 Task: Research Airbnb accommodation in Ãinh Van, Vietnam from 12th December, 2023 to 16th December, 2023 for 8 adults. Place can be private room with 8 bedrooms having 8 beds and 8 bathrooms. Property type can be hotel. Amenities needed are: wifi, TV, free parkinig on premises, gym, breakfast.
Action: Mouse moved to (420, 80)
Screenshot: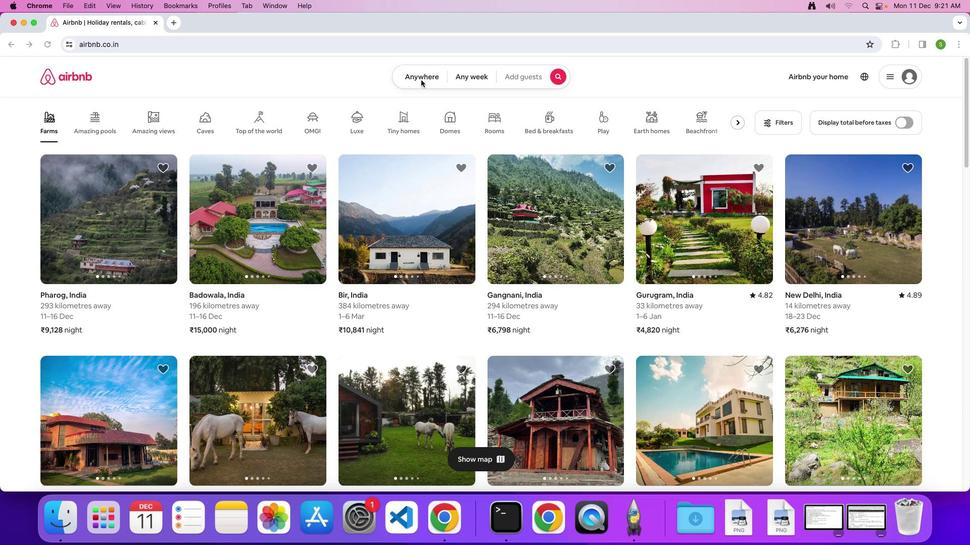 
Action: Mouse pressed left at (420, 80)
Screenshot: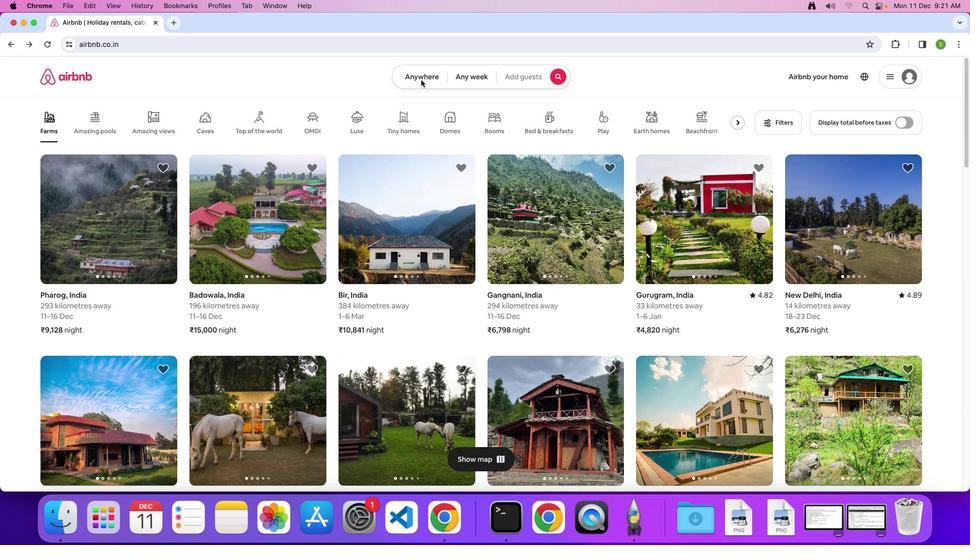 
Action: Mouse pressed left at (420, 80)
Screenshot: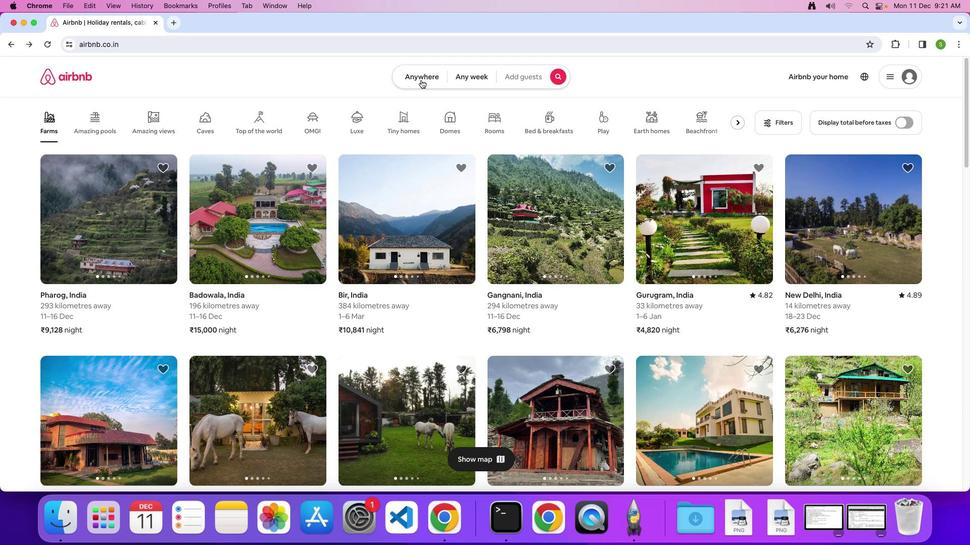
Action: Mouse moved to (346, 113)
Screenshot: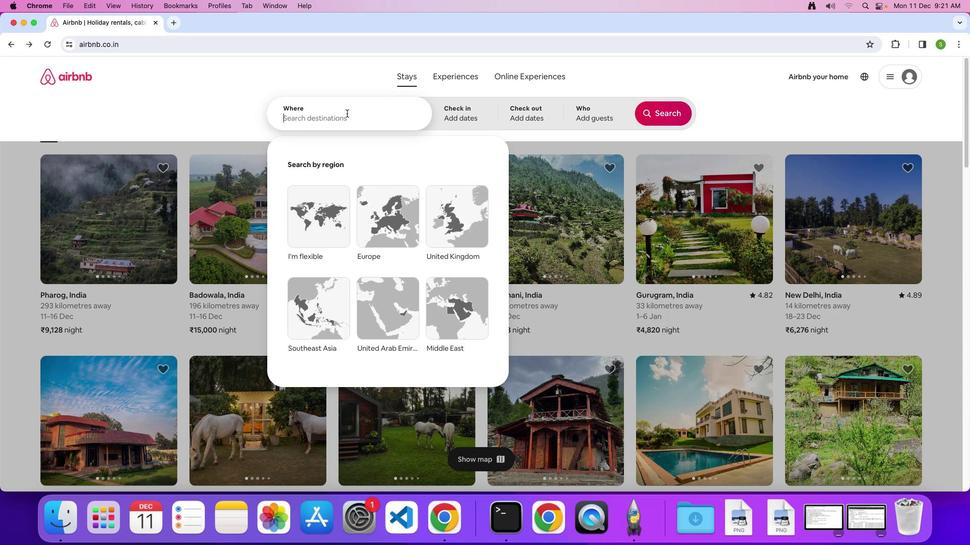 
Action: Mouse pressed left at (346, 113)
Screenshot: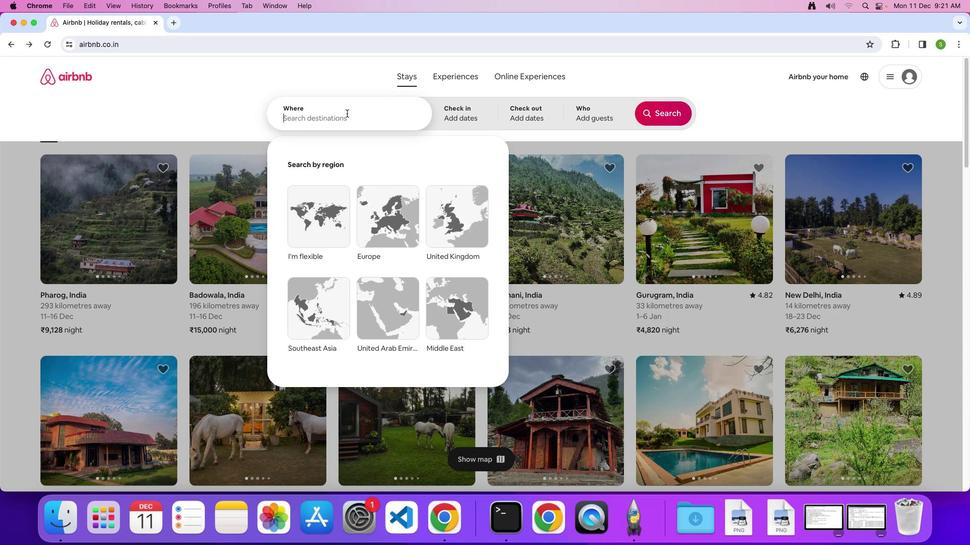 
Action: Key pressed 'D'Key.caps_lock'i''n''h'Key.spaceKey.shift'V''a''n'','Key.spaceKey.shift'V''i''e''t''n''a''m'Key.enter
Screenshot: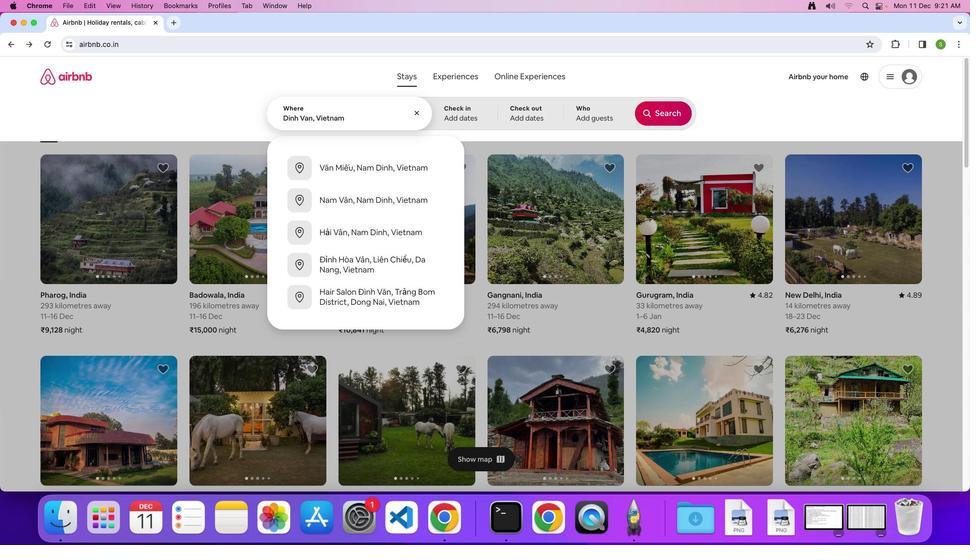 
Action: Mouse moved to (356, 293)
Screenshot: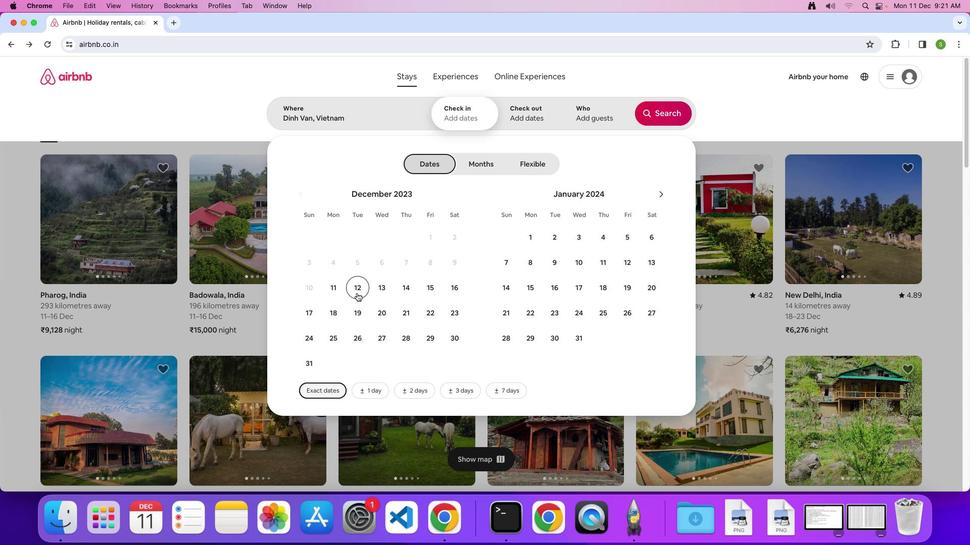 
Action: Mouse pressed left at (356, 293)
Screenshot: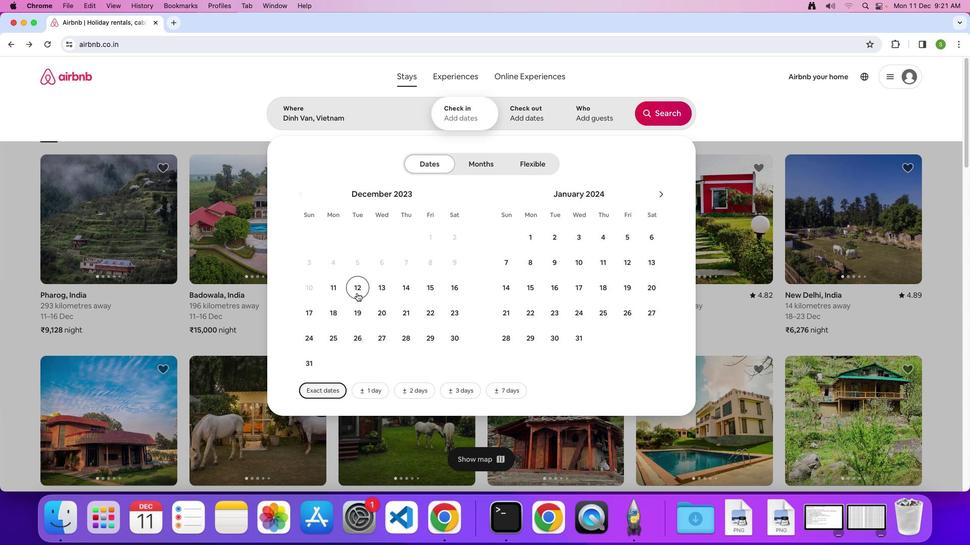 
Action: Mouse moved to (461, 292)
Screenshot: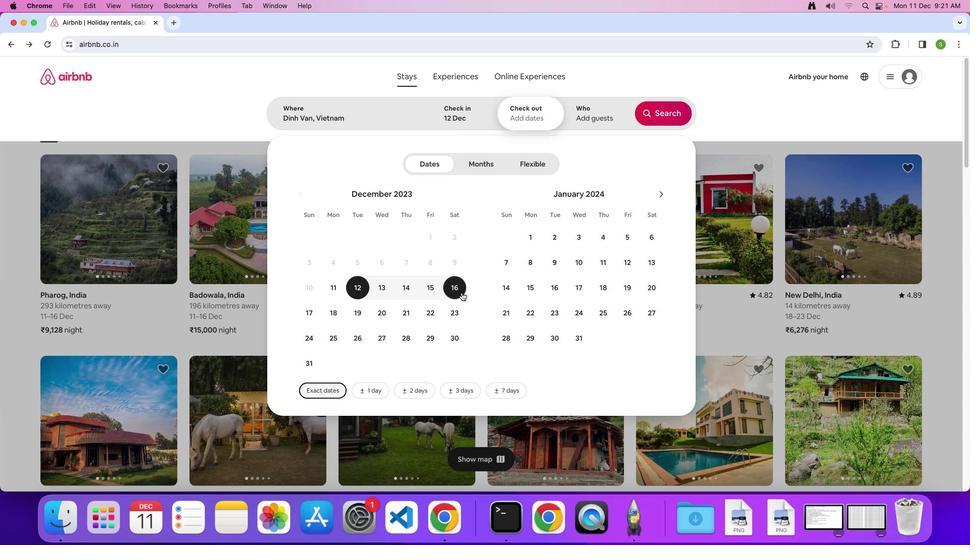 
Action: Mouse pressed left at (461, 292)
Screenshot: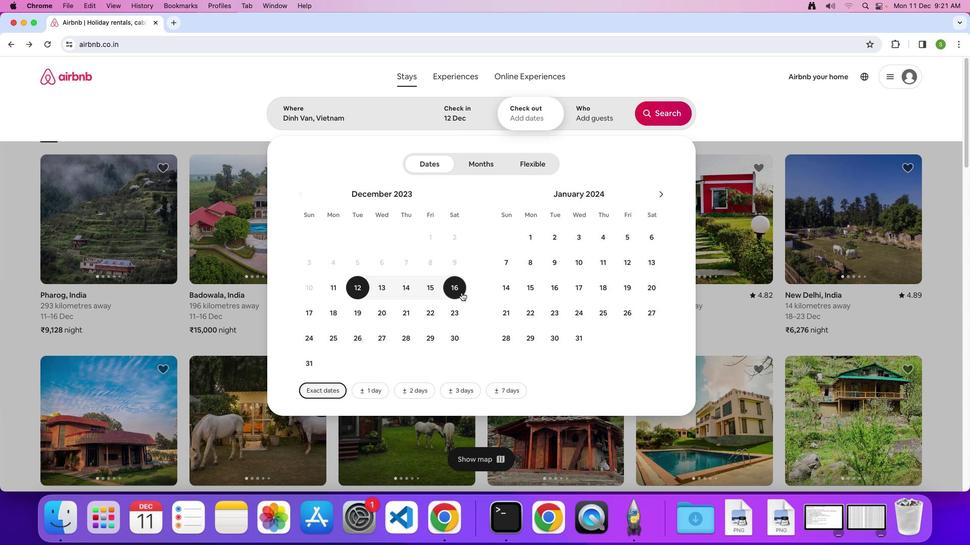 
Action: Mouse moved to (587, 109)
Screenshot: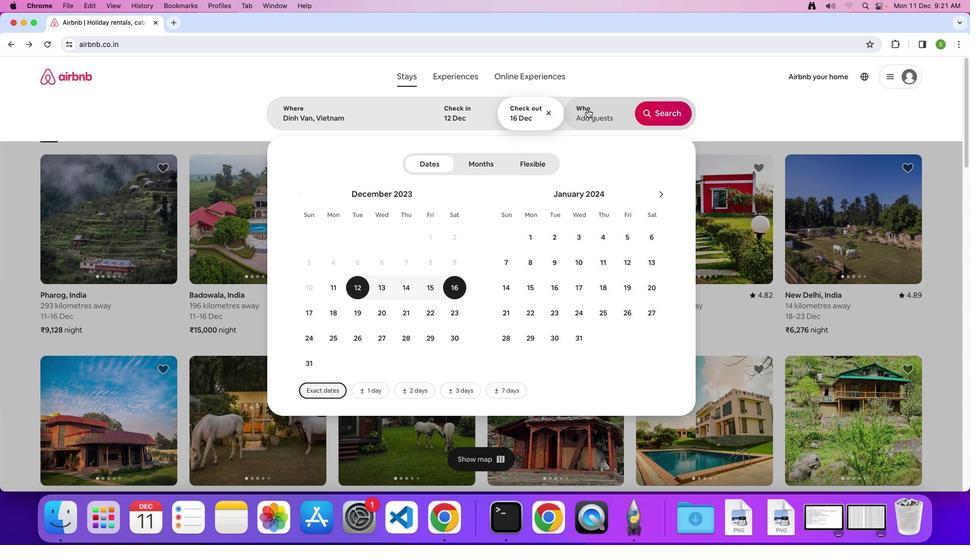 
Action: Mouse pressed left at (587, 109)
Screenshot: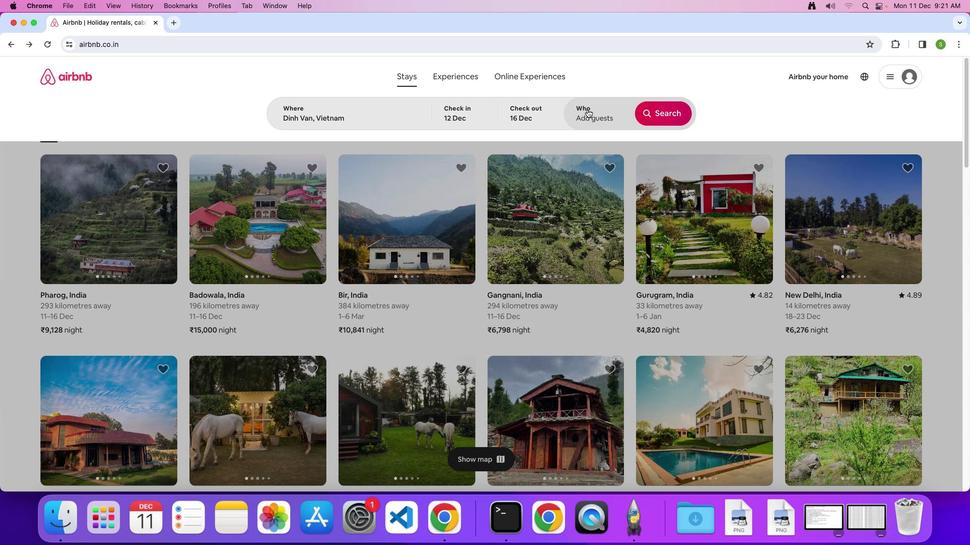 
Action: Mouse moved to (664, 165)
Screenshot: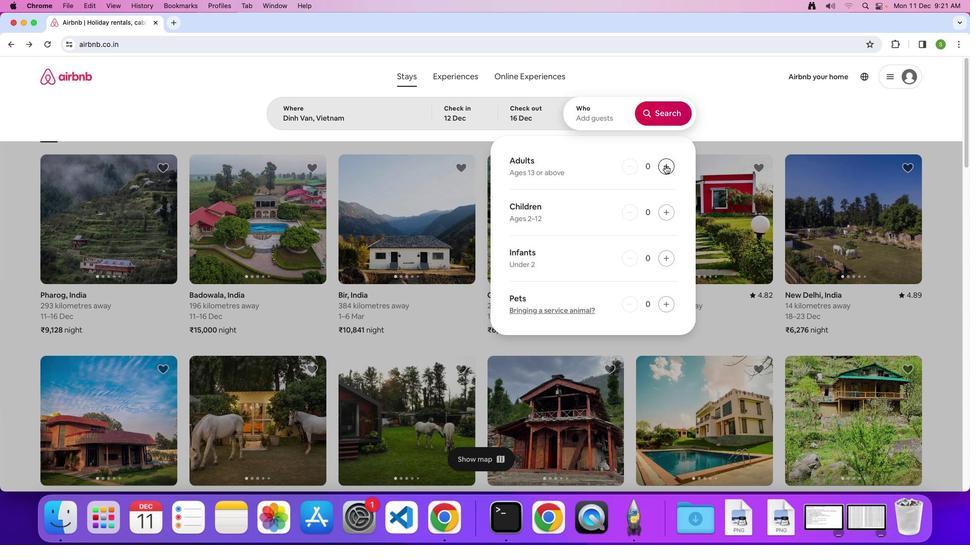 
Action: Mouse pressed left at (664, 165)
Screenshot: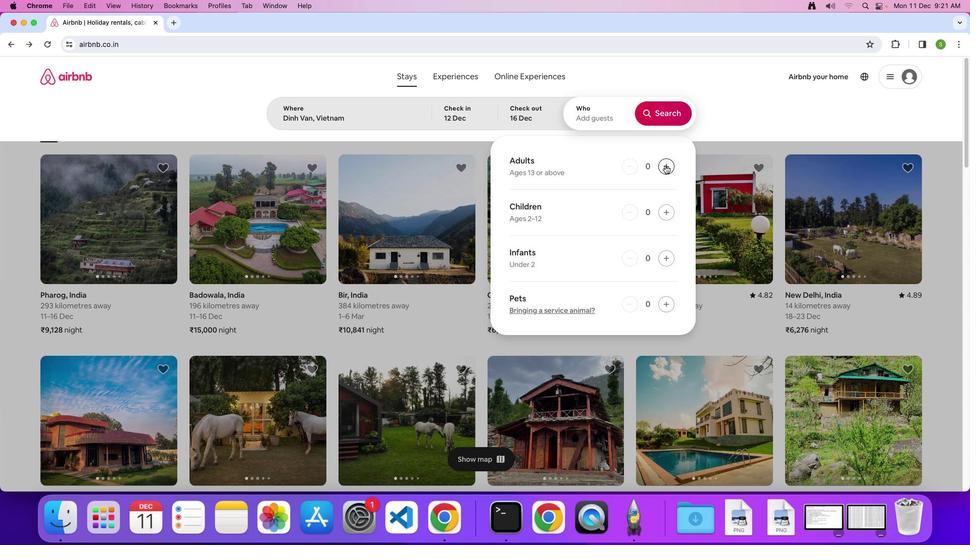 
Action: Mouse pressed left at (664, 165)
Screenshot: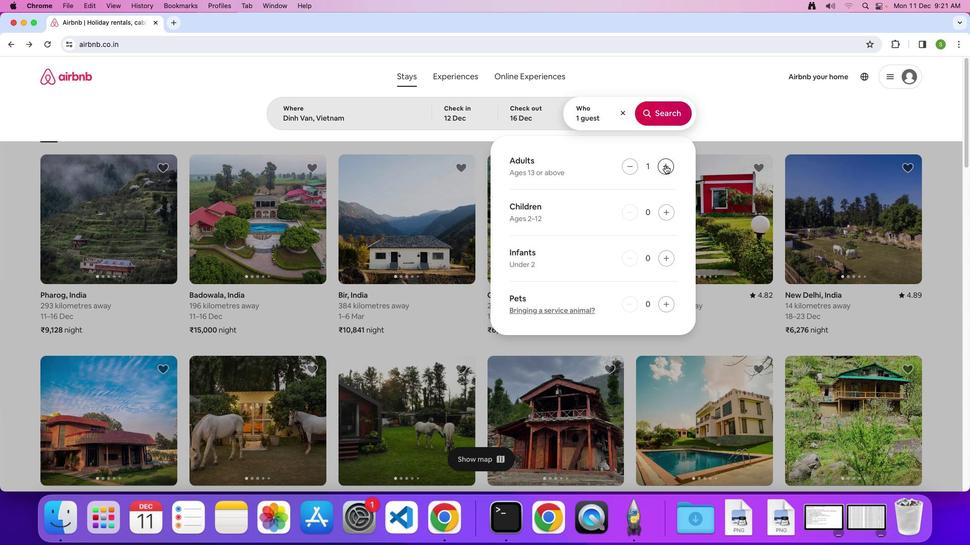 
Action: Mouse pressed left at (664, 165)
Screenshot: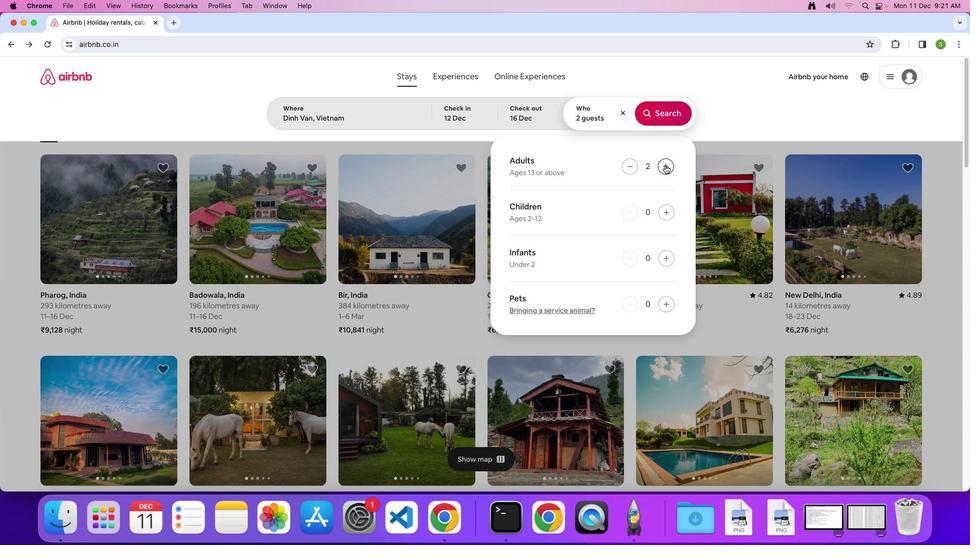 
Action: Mouse pressed left at (664, 165)
Screenshot: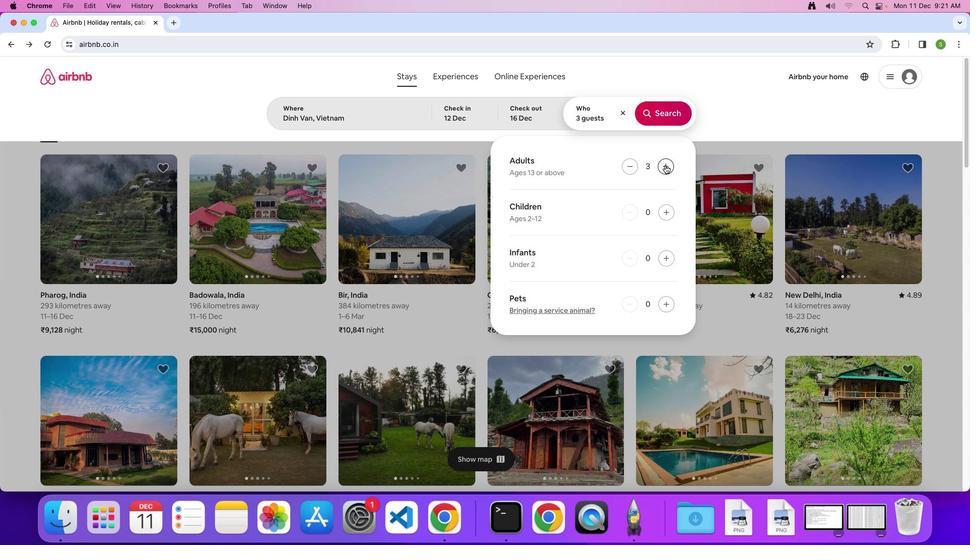 
Action: Mouse pressed left at (664, 165)
Screenshot: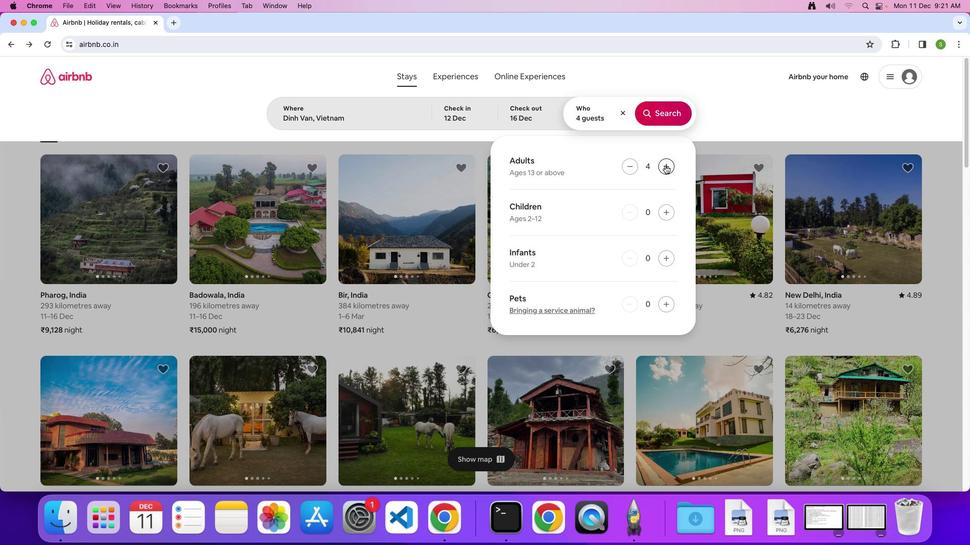 
Action: Mouse pressed left at (664, 165)
Screenshot: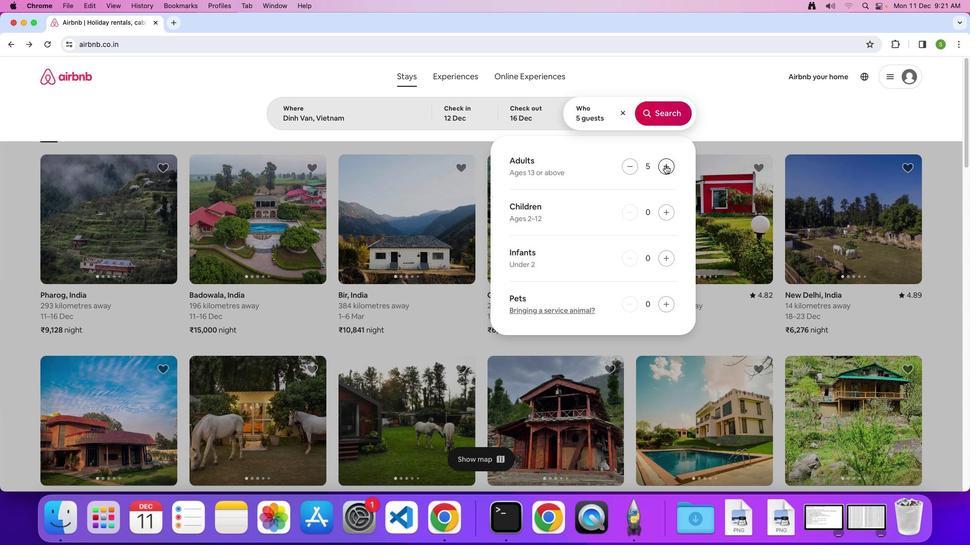 
Action: Mouse pressed left at (664, 165)
Screenshot: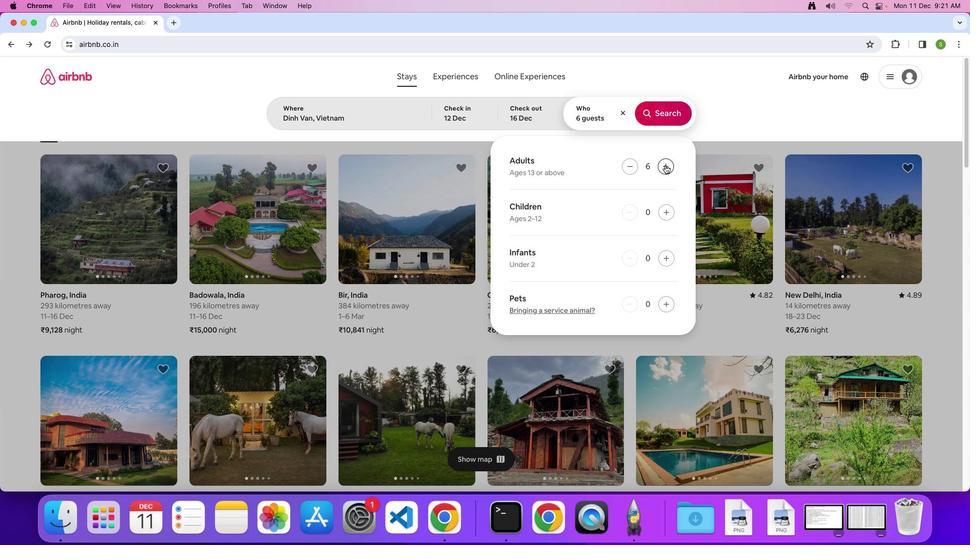 
Action: Mouse pressed left at (664, 165)
Screenshot: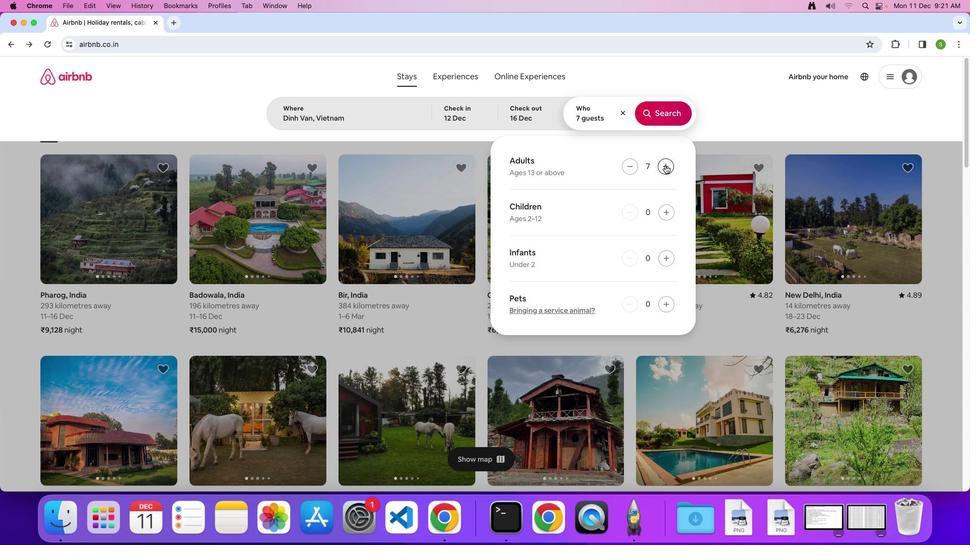 
Action: Mouse moved to (668, 115)
Screenshot: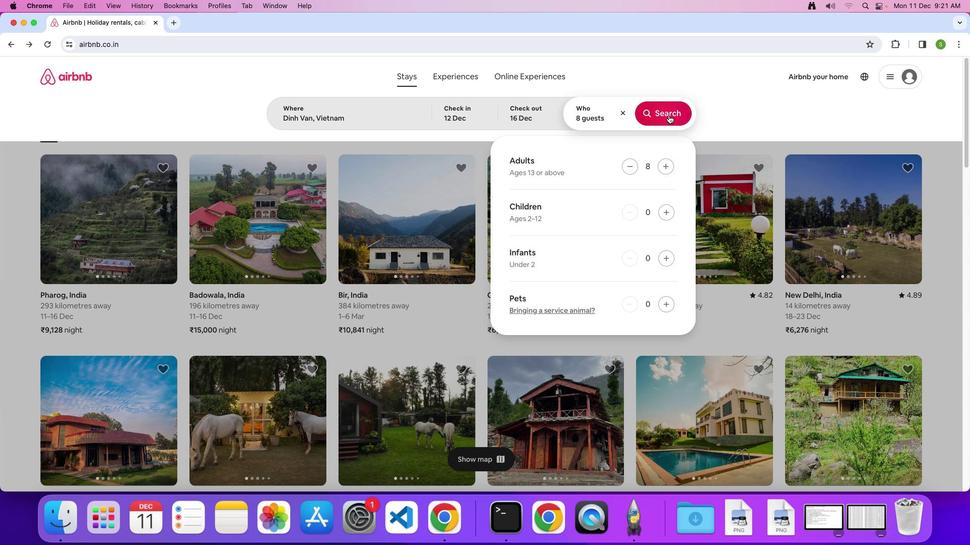 
Action: Mouse pressed left at (668, 115)
Screenshot: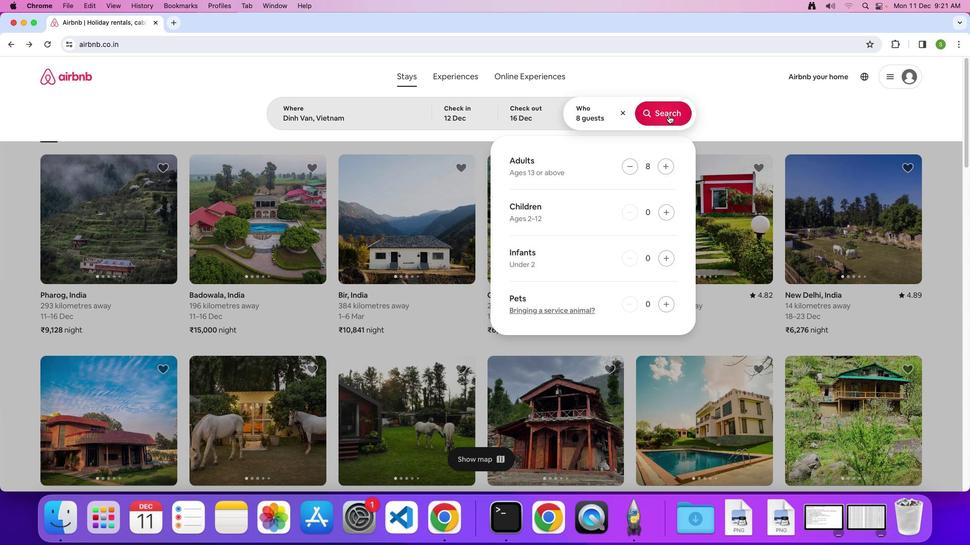 
Action: Mouse moved to (799, 117)
Screenshot: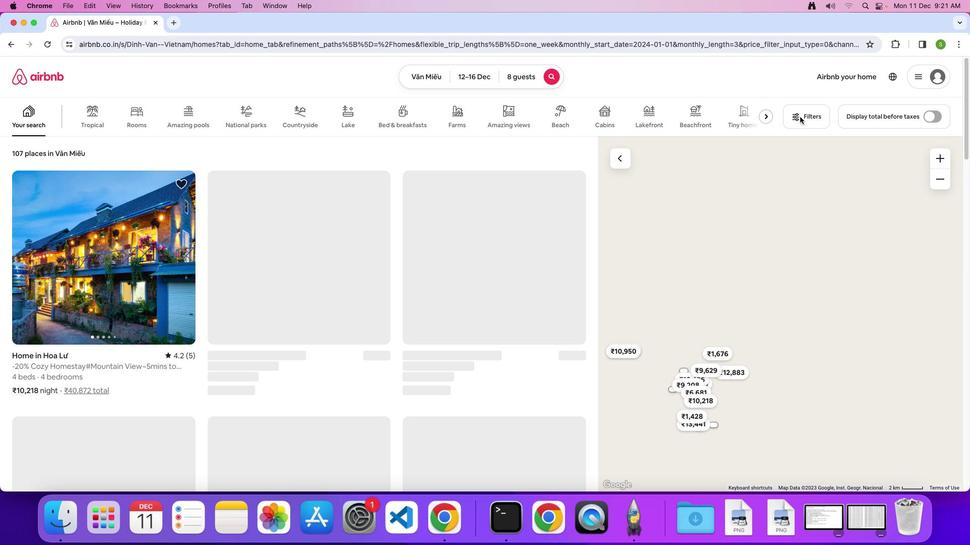
Action: Mouse pressed left at (799, 117)
Screenshot: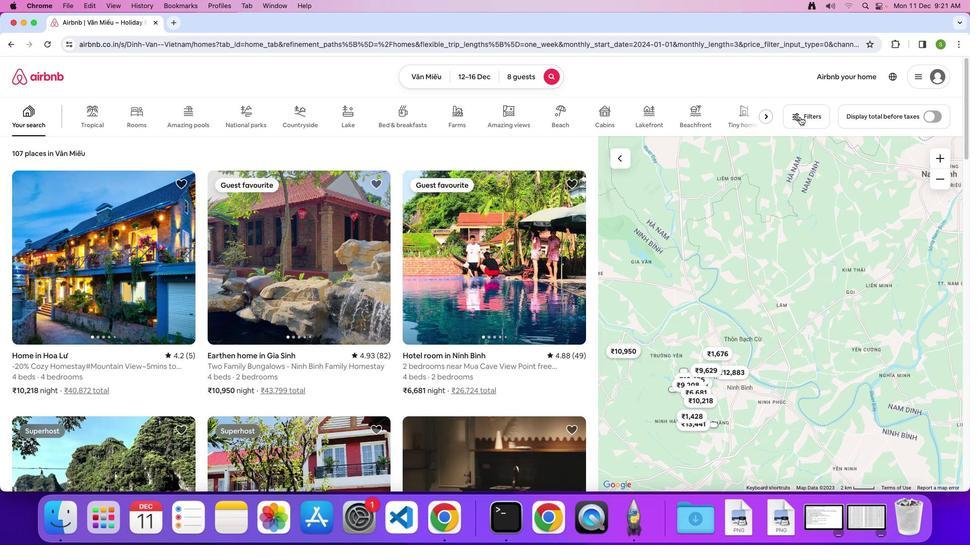 
Action: Mouse moved to (471, 321)
Screenshot: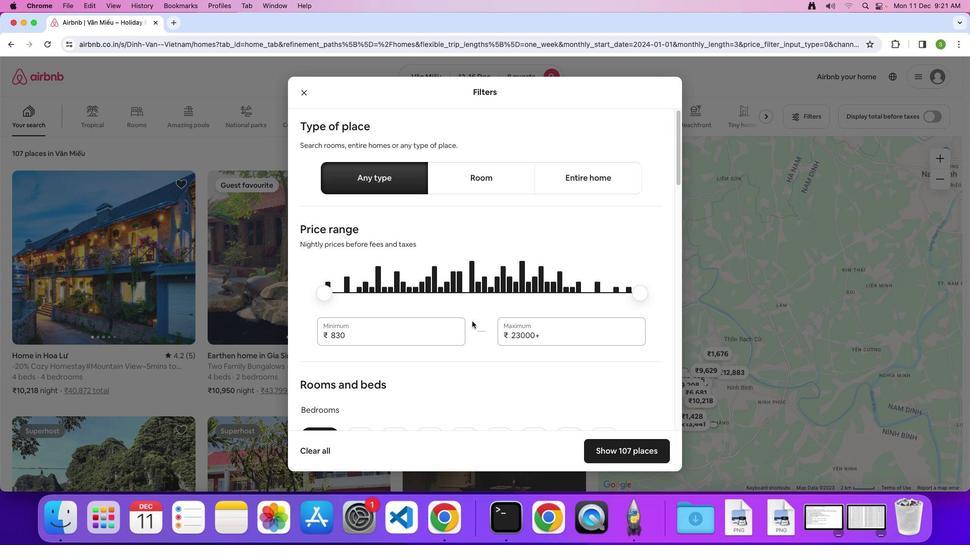 
Action: Mouse scrolled (471, 321) with delta (0, 0)
Screenshot: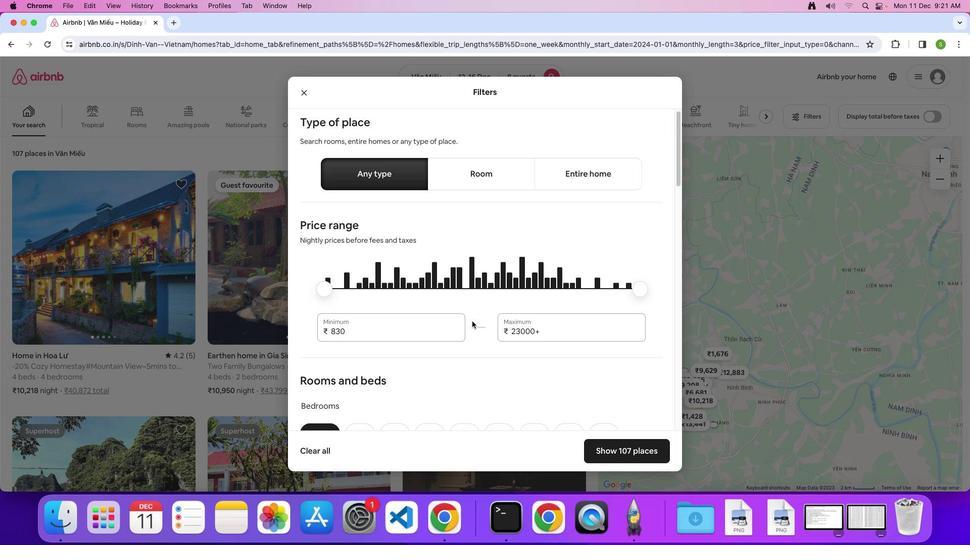 
Action: Mouse moved to (471, 321)
Screenshot: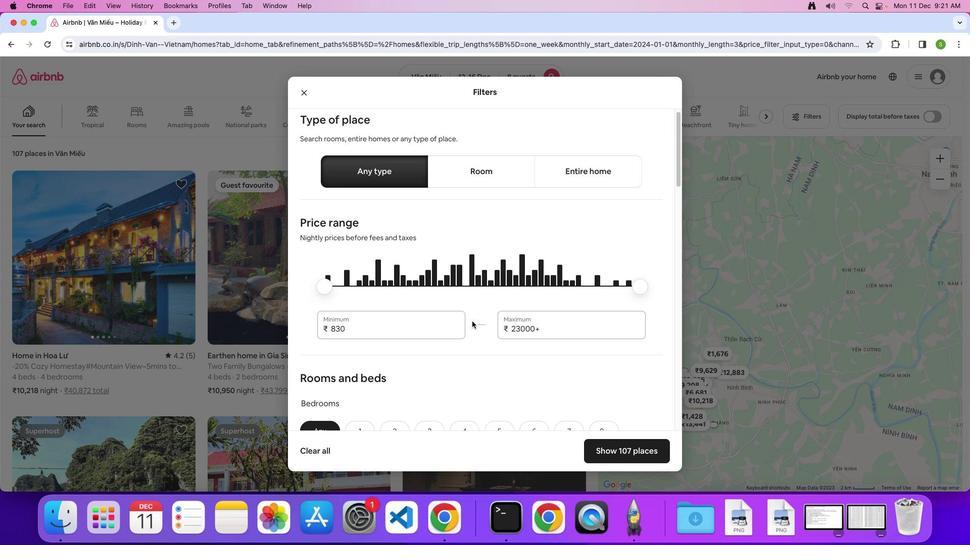 
Action: Mouse scrolled (471, 321) with delta (0, 0)
Screenshot: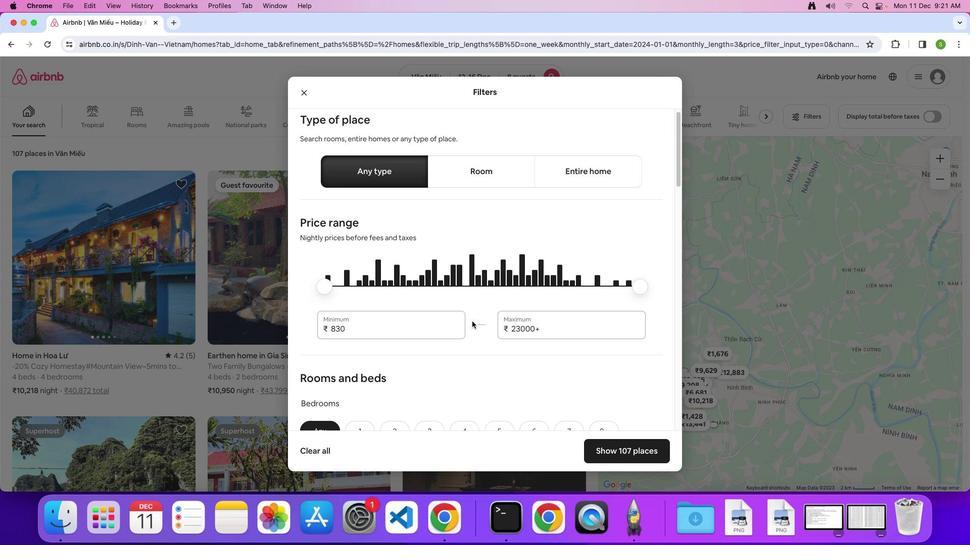 
Action: Mouse moved to (471, 321)
Screenshot: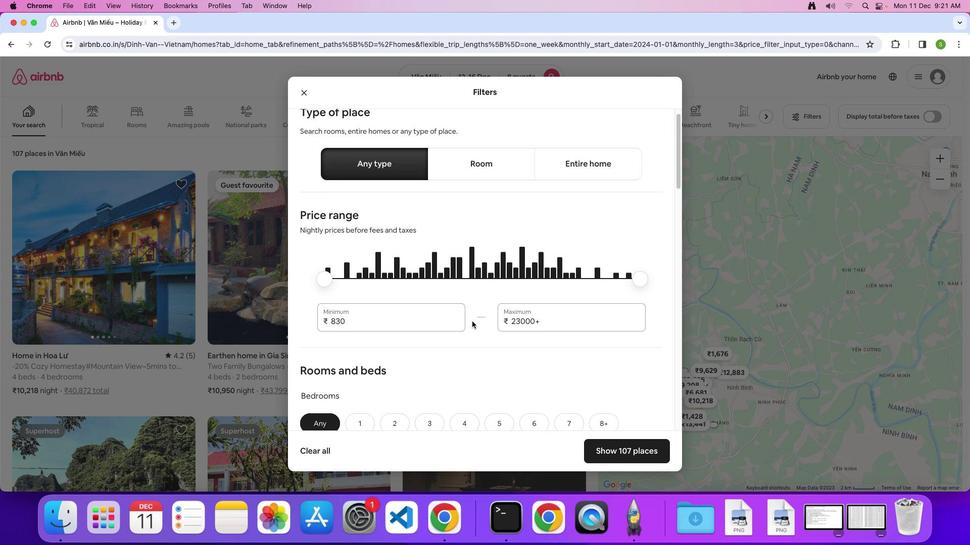 
Action: Mouse scrolled (471, 321) with delta (0, -1)
Screenshot: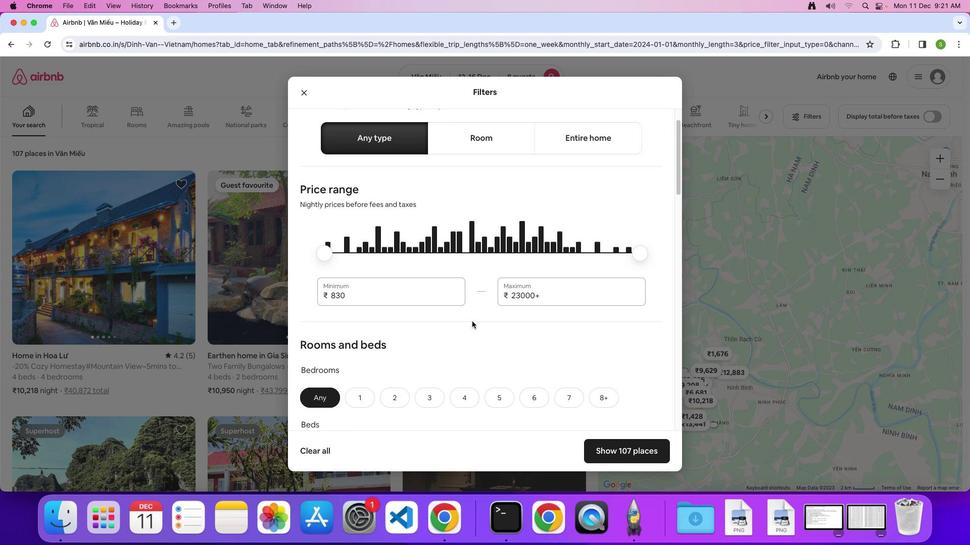 
Action: Mouse moved to (472, 321)
Screenshot: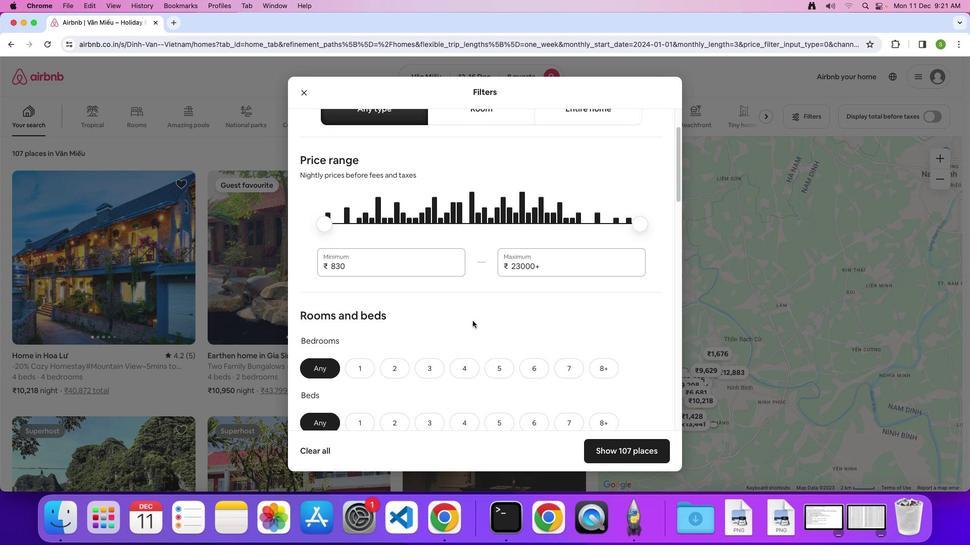 
Action: Mouse scrolled (472, 321) with delta (0, 0)
Screenshot: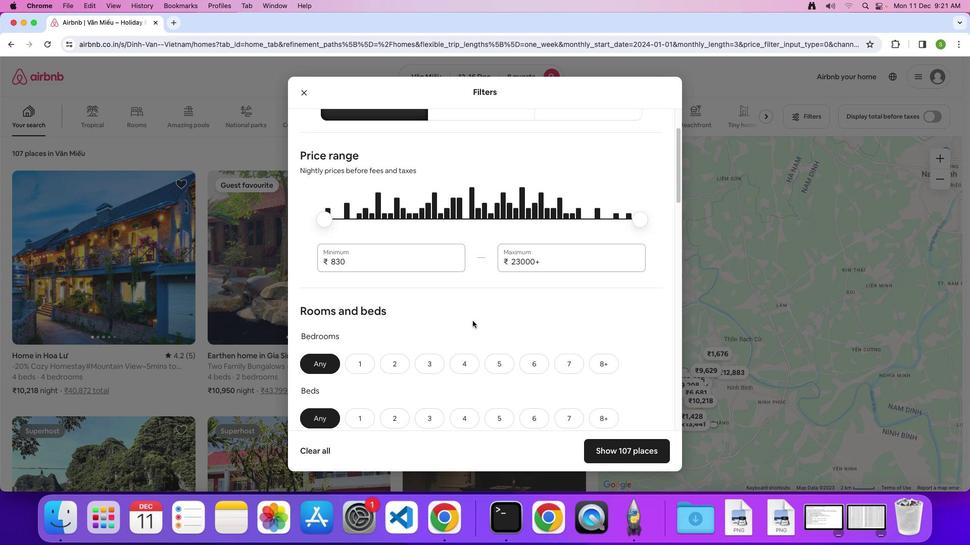 
Action: Mouse scrolled (472, 321) with delta (0, 0)
Screenshot: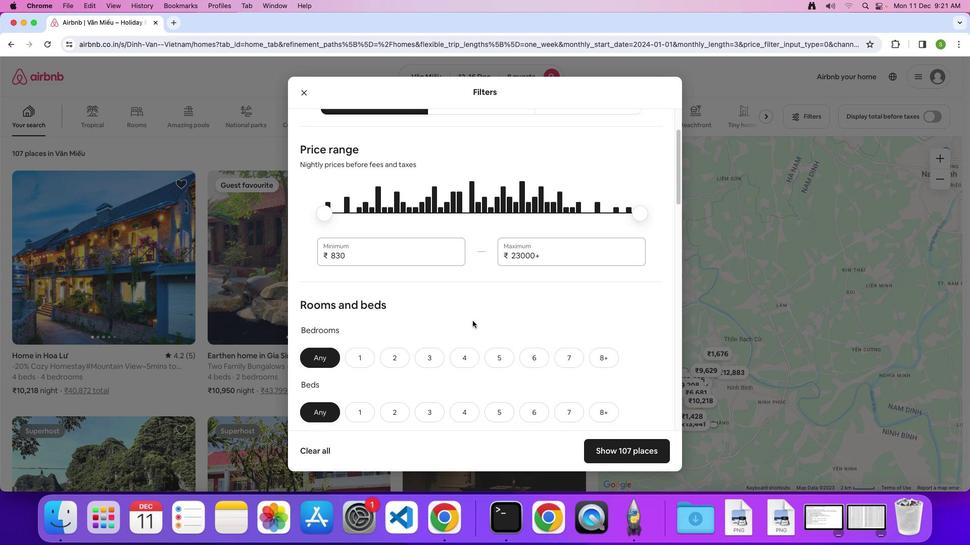 
Action: Mouse scrolled (472, 321) with delta (0, -1)
Screenshot: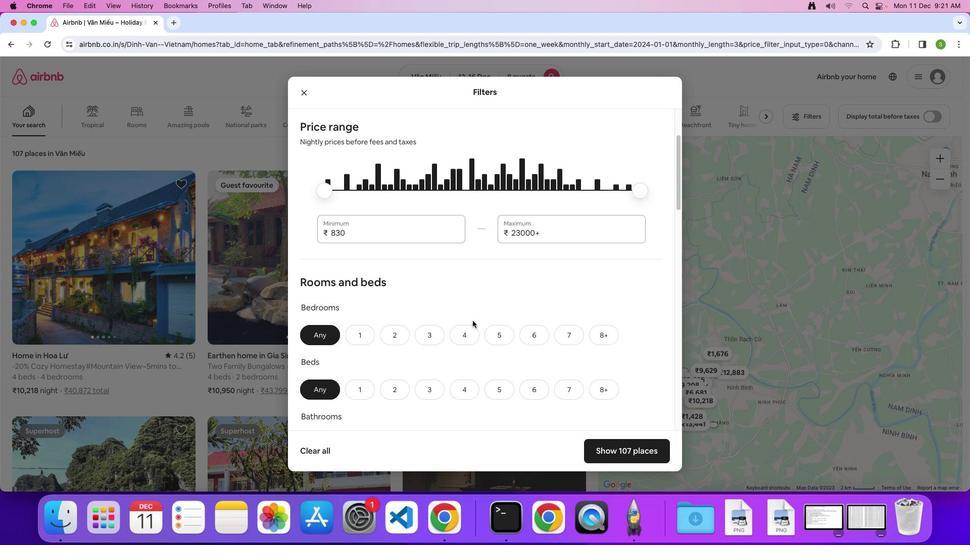 
Action: Mouse scrolled (472, 321) with delta (0, 0)
Screenshot: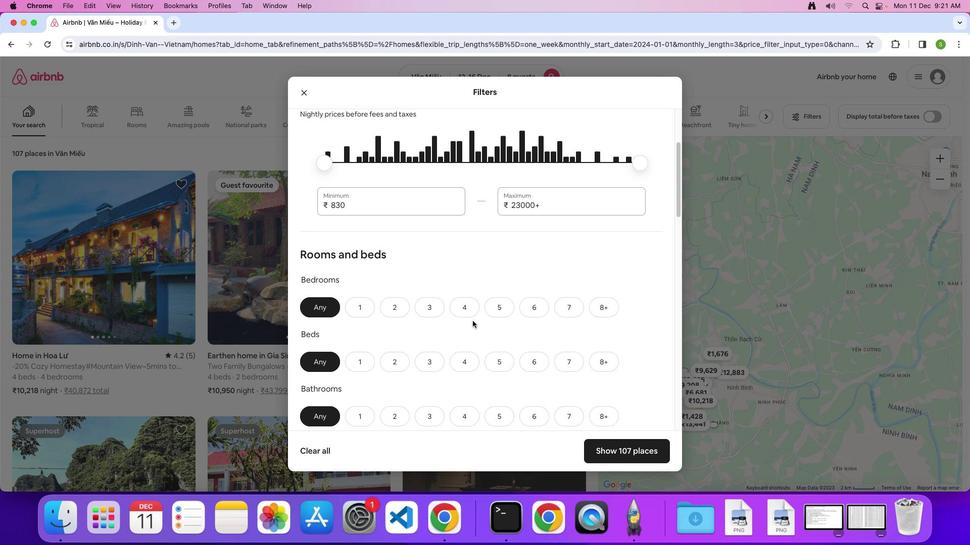 
Action: Mouse scrolled (472, 321) with delta (0, 0)
Screenshot: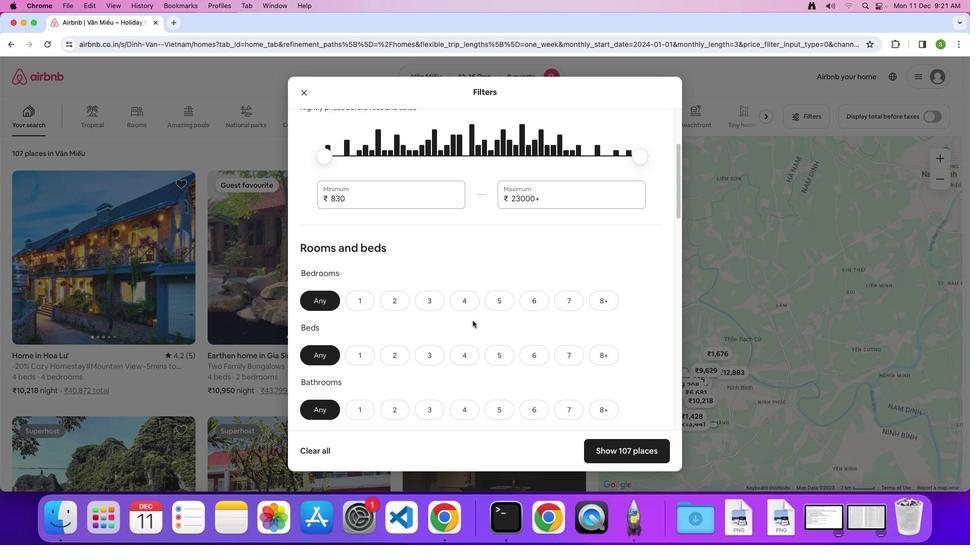 
Action: Mouse scrolled (472, 321) with delta (0, 0)
Screenshot: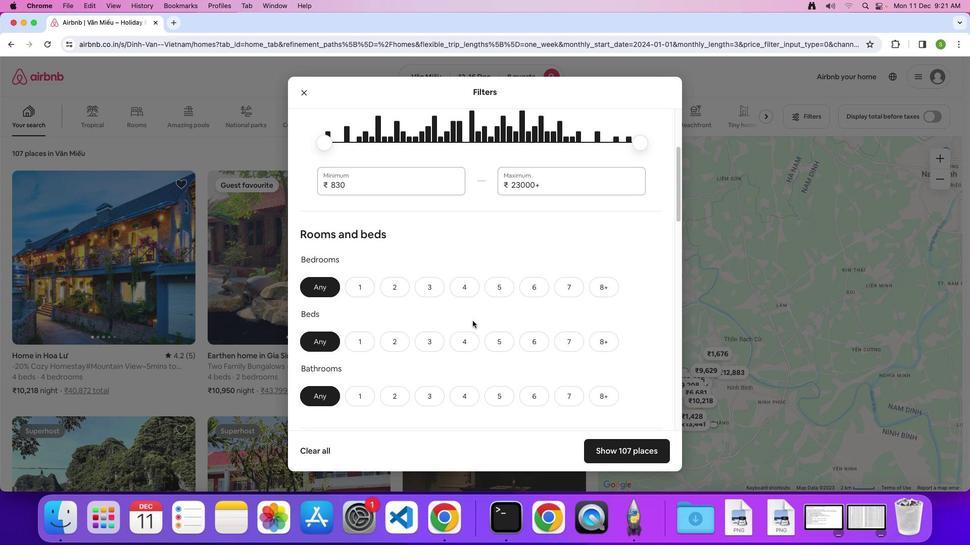 
Action: Mouse scrolled (472, 321) with delta (0, 0)
Screenshot: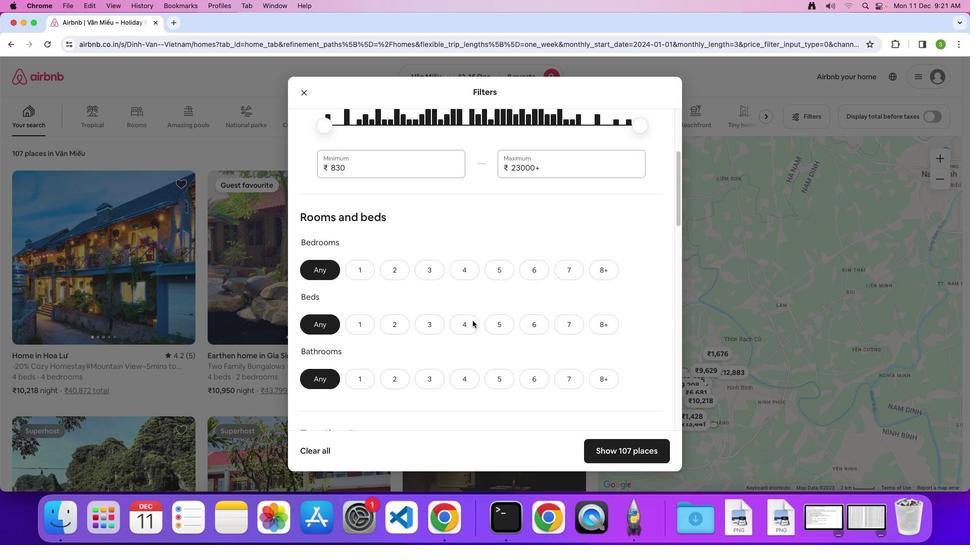 
Action: Mouse scrolled (472, 321) with delta (0, 0)
Screenshot: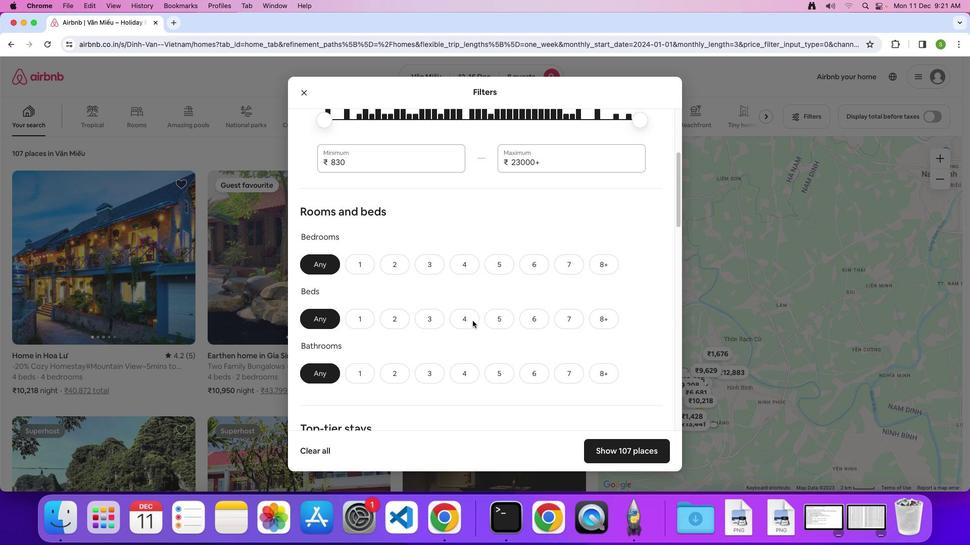 
Action: Mouse scrolled (472, 321) with delta (0, 0)
Screenshot: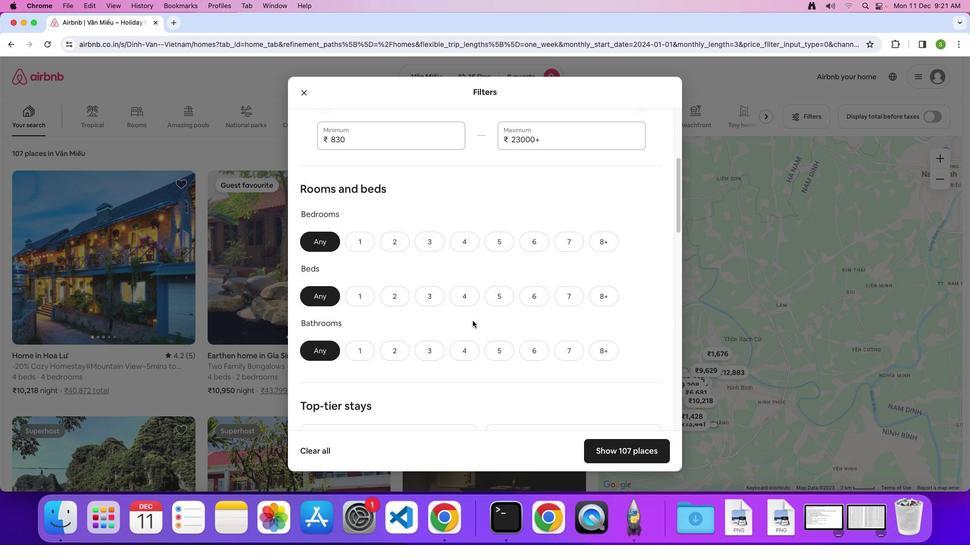 
Action: Mouse moved to (611, 227)
Screenshot: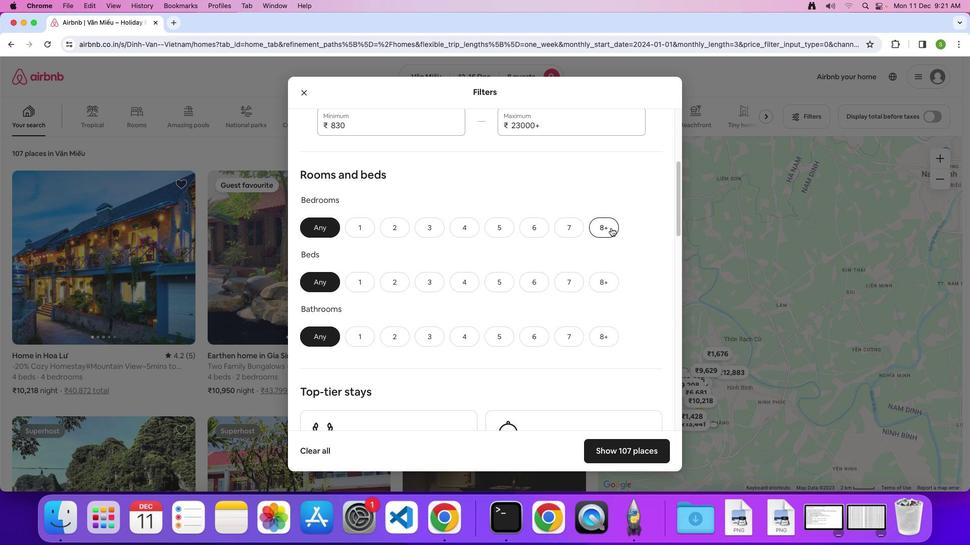 
Action: Mouse pressed left at (611, 227)
Screenshot: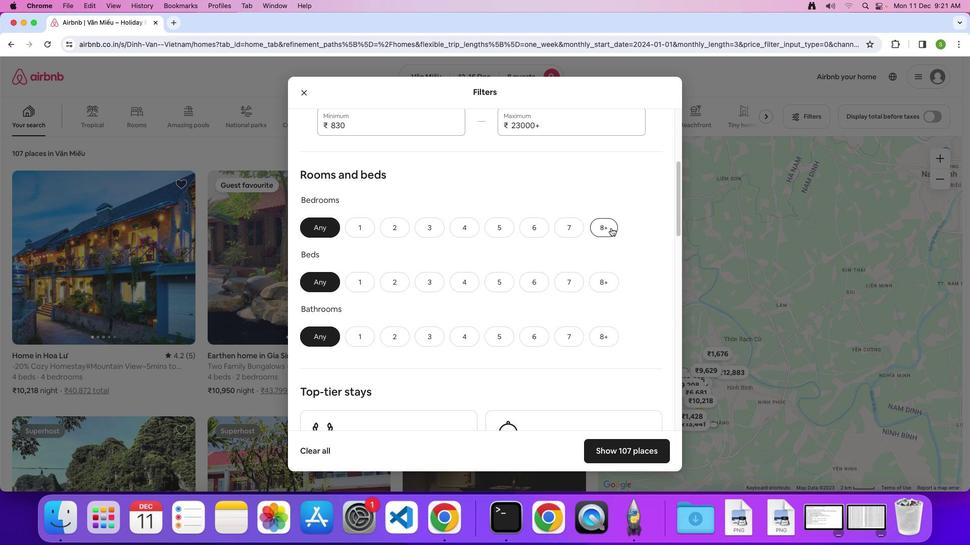
Action: Mouse moved to (602, 283)
Screenshot: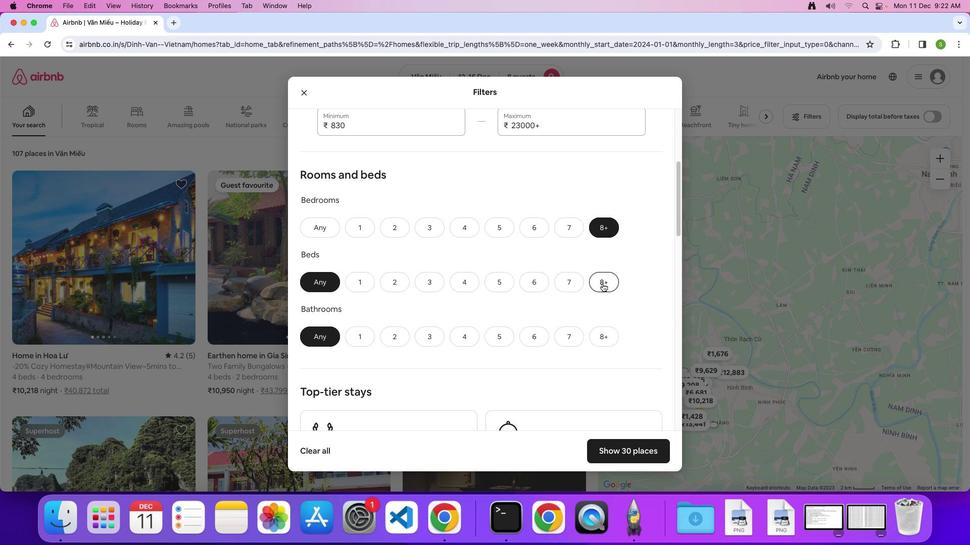 
Action: Mouse pressed left at (602, 283)
Screenshot: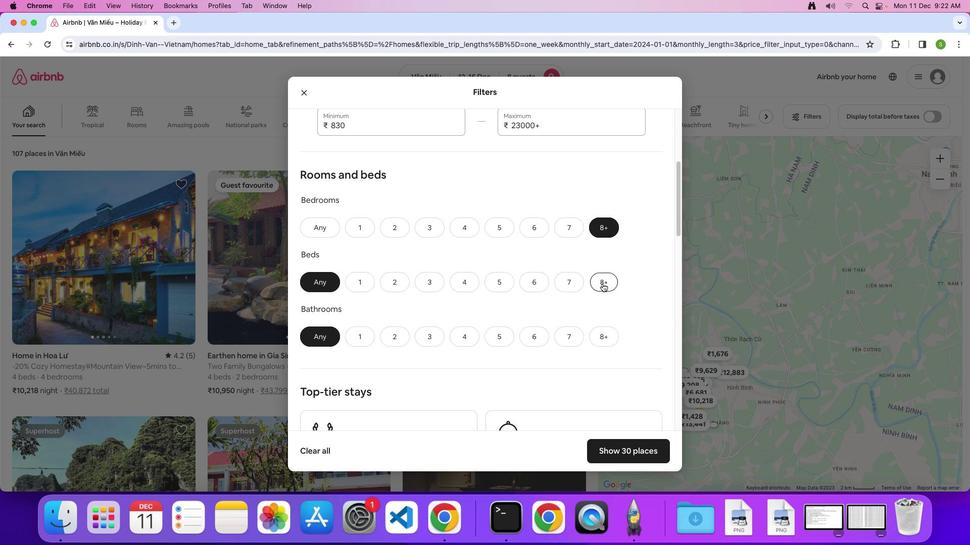 
Action: Mouse moved to (604, 334)
Screenshot: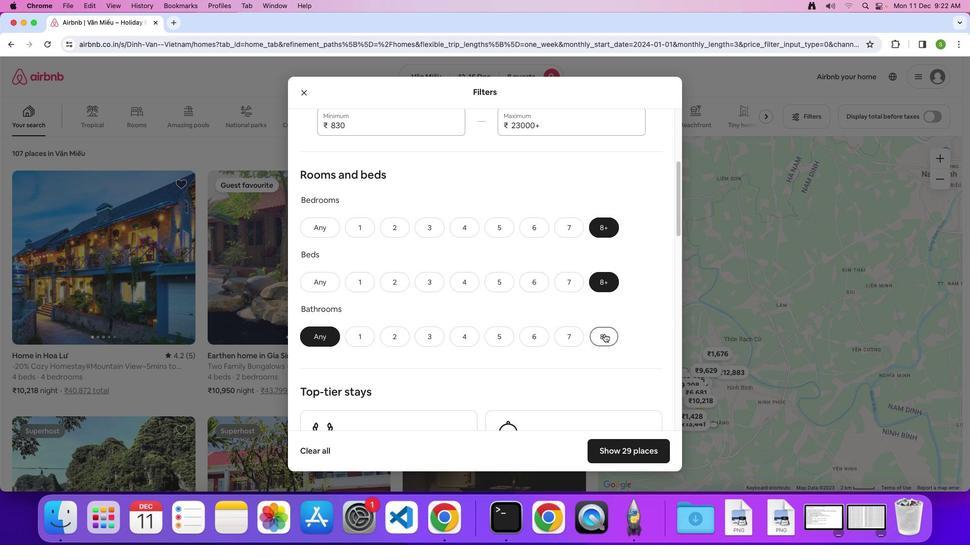 
Action: Mouse pressed left at (604, 334)
Screenshot: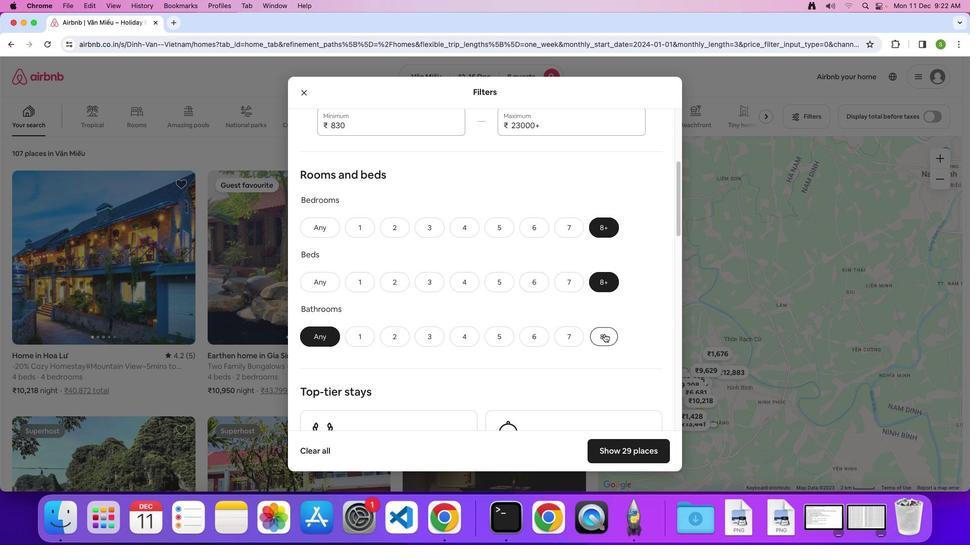 
Action: Mouse moved to (544, 257)
Screenshot: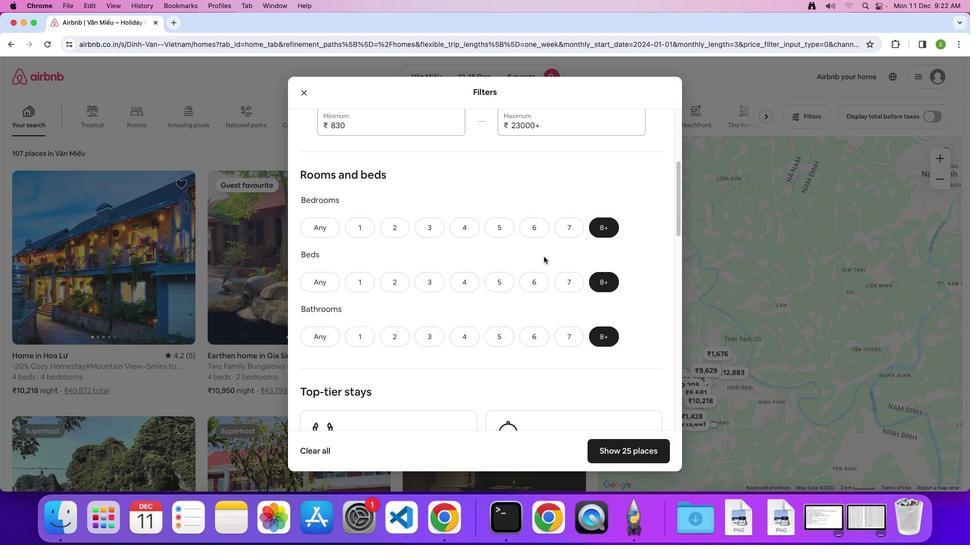 
Action: Mouse scrolled (544, 257) with delta (0, 0)
Screenshot: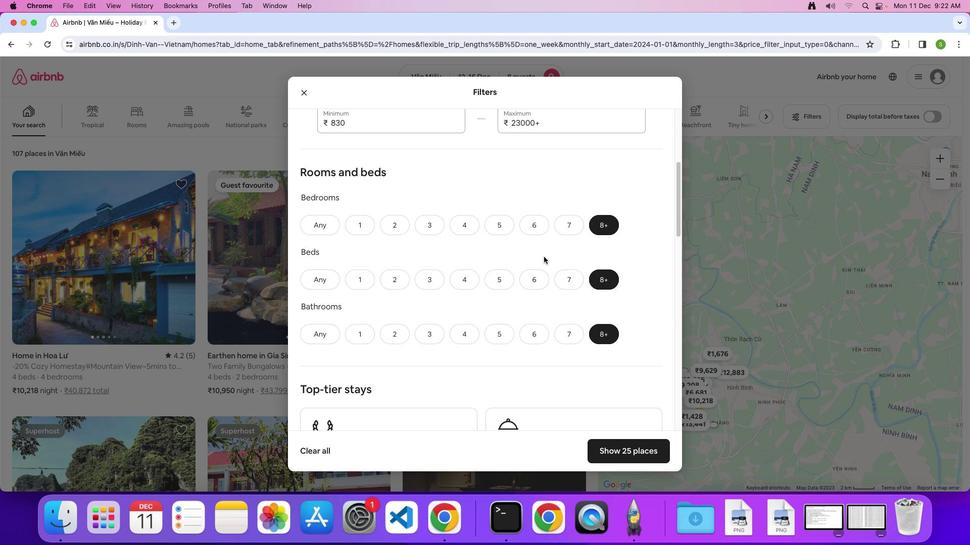 
Action: Mouse scrolled (544, 257) with delta (0, 0)
Screenshot: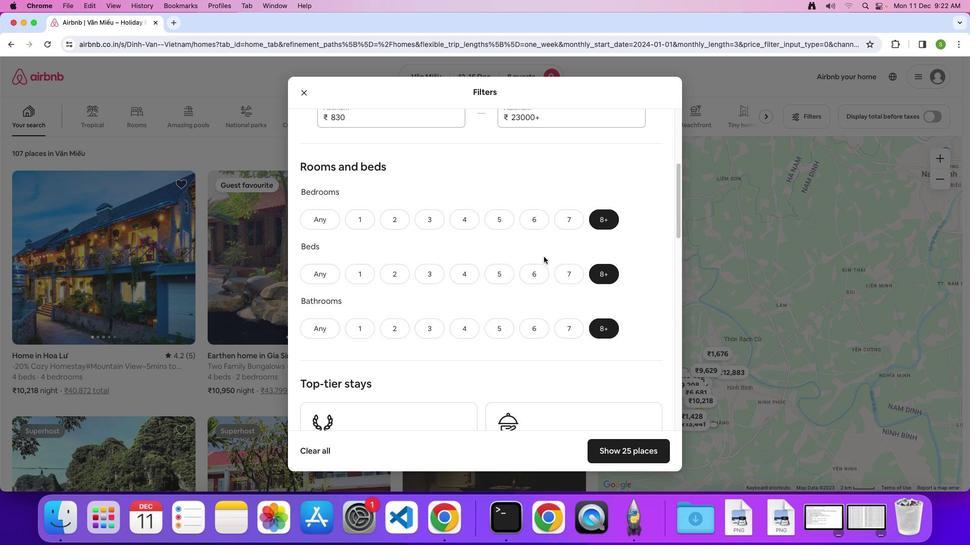 
Action: Mouse scrolled (544, 257) with delta (0, 0)
Screenshot: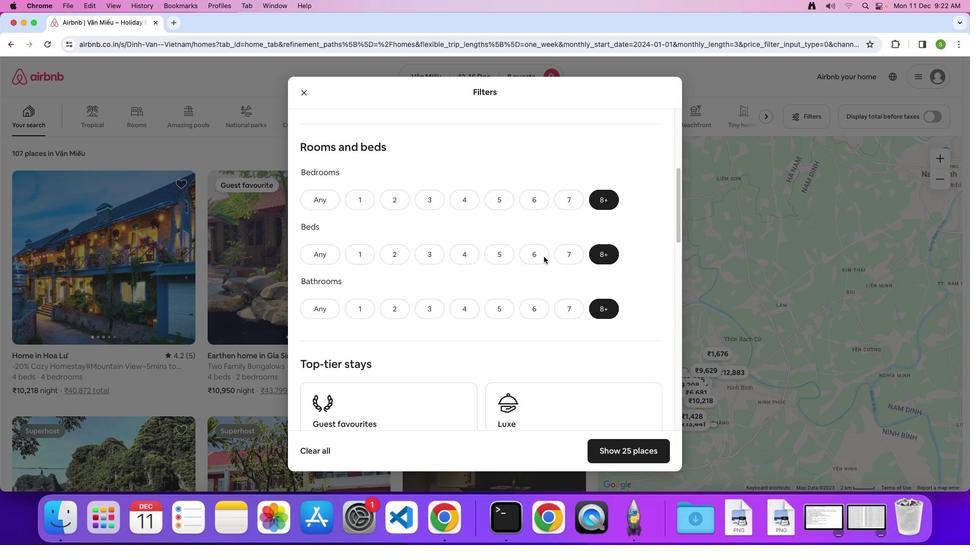 
Action: Mouse scrolled (544, 257) with delta (0, 0)
Screenshot: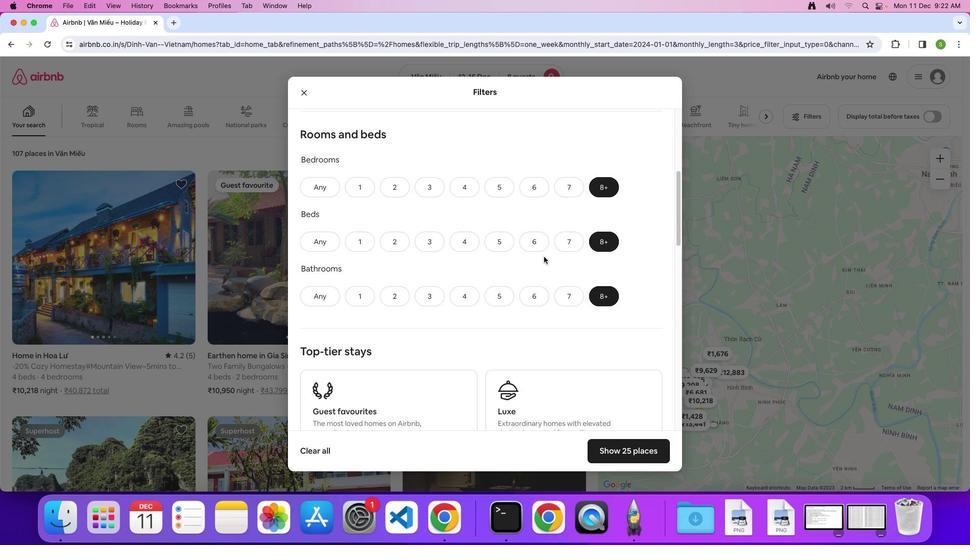 
Action: Mouse scrolled (544, 257) with delta (0, 0)
Screenshot: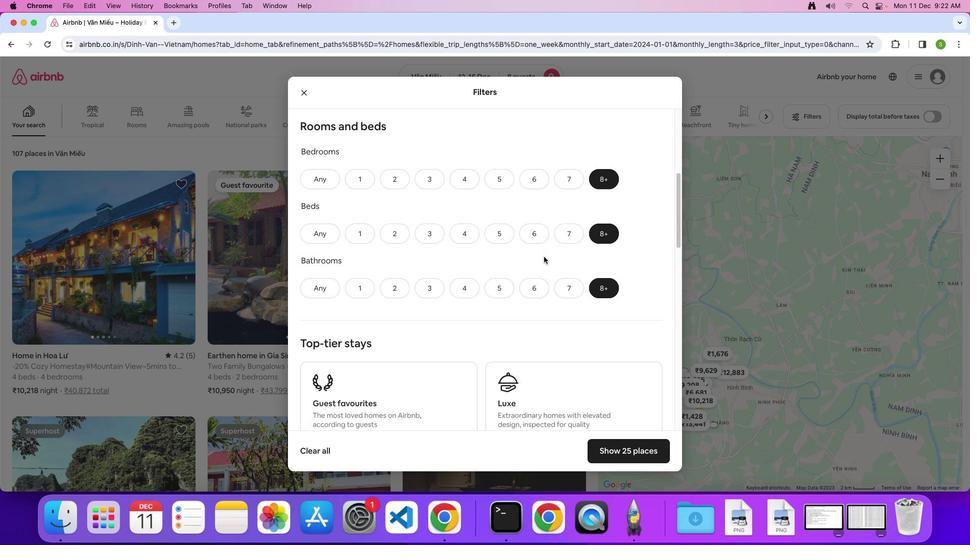
Action: Mouse scrolled (544, 257) with delta (0, 0)
Screenshot: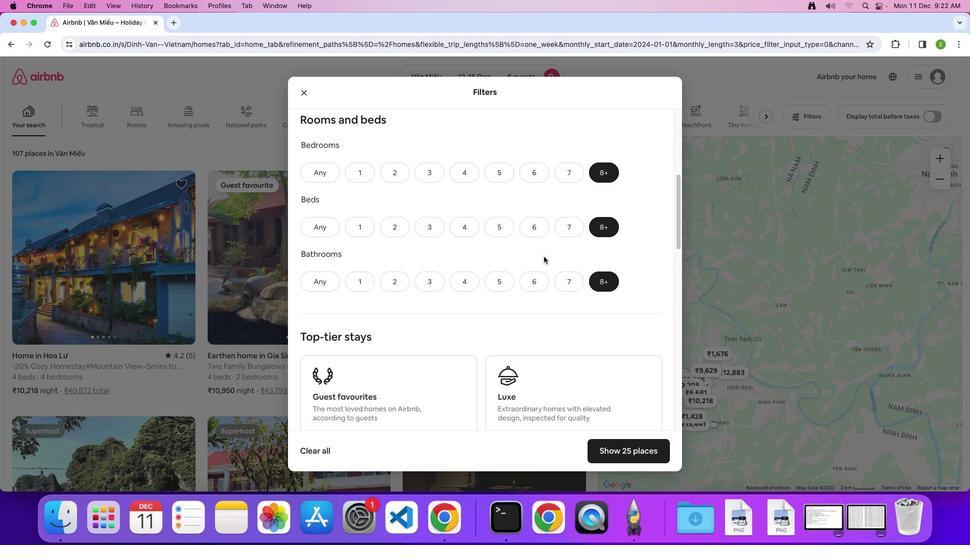 
Action: Mouse scrolled (544, 257) with delta (0, 0)
Screenshot: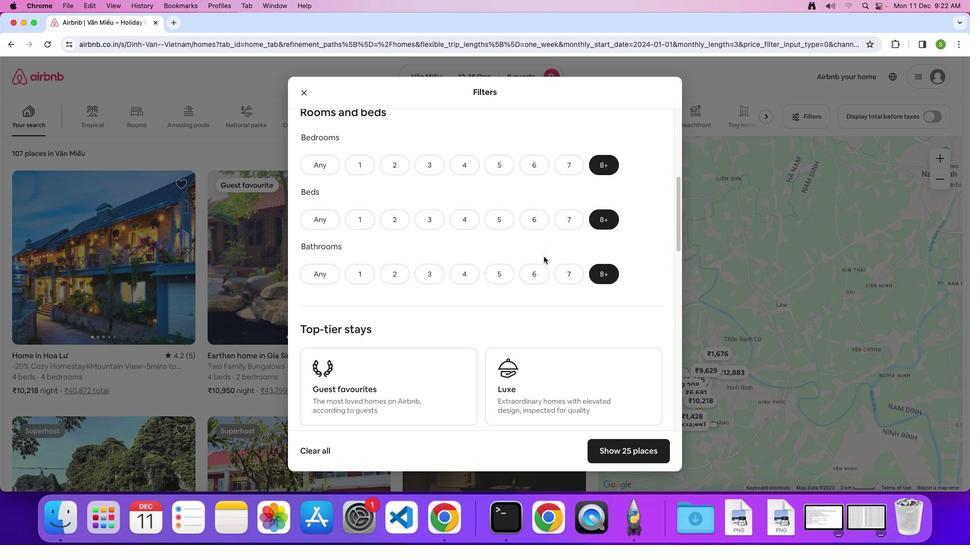 
Action: Mouse scrolled (544, 257) with delta (0, 0)
Screenshot: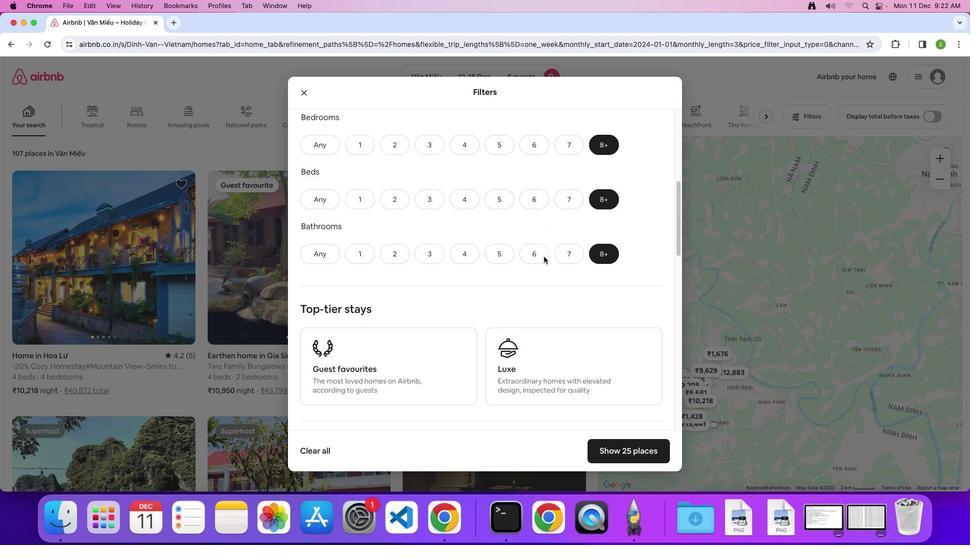 
Action: Mouse scrolled (544, 257) with delta (0, 0)
Screenshot: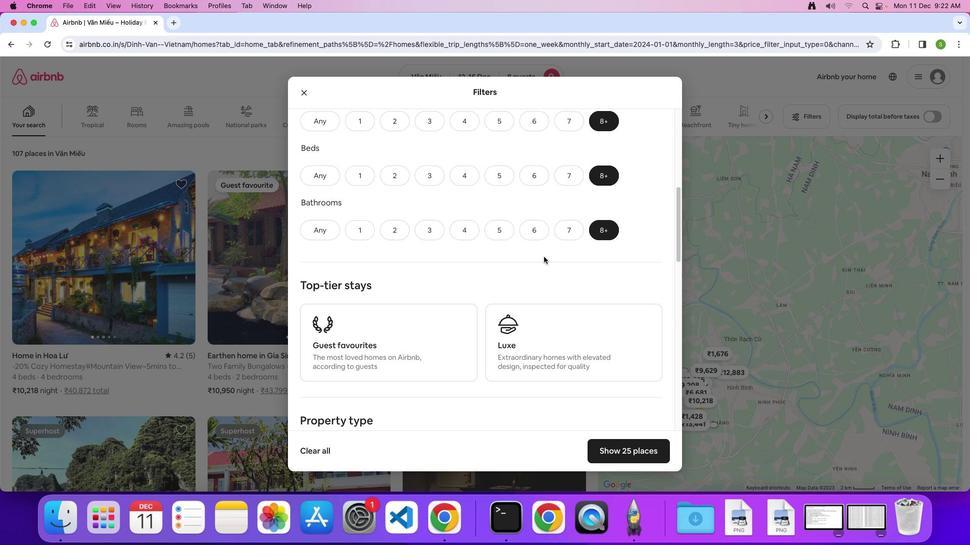 
Action: Mouse scrolled (544, 257) with delta (0, 0)
Screenshot: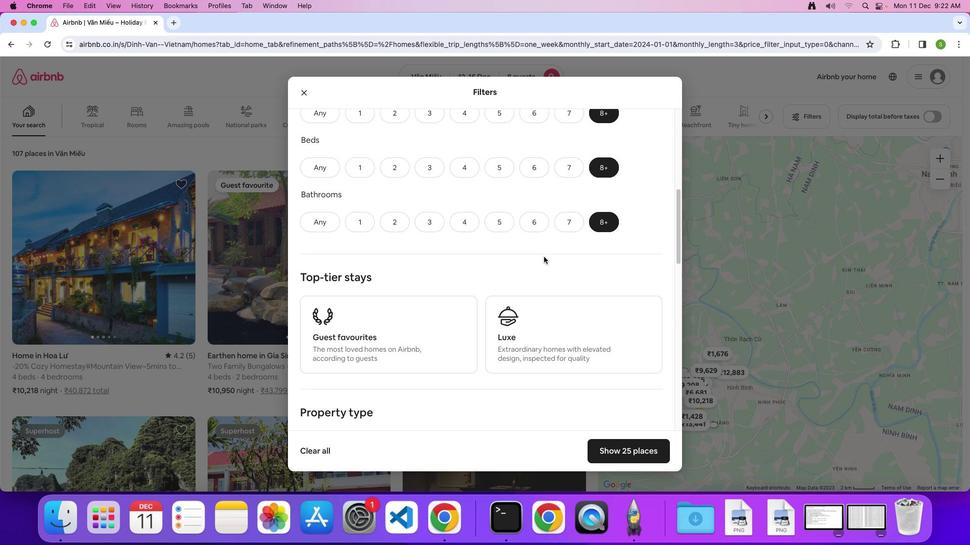 
Action: Mouse scrolled (544, 257) with delta (0, 0)
Screenshot: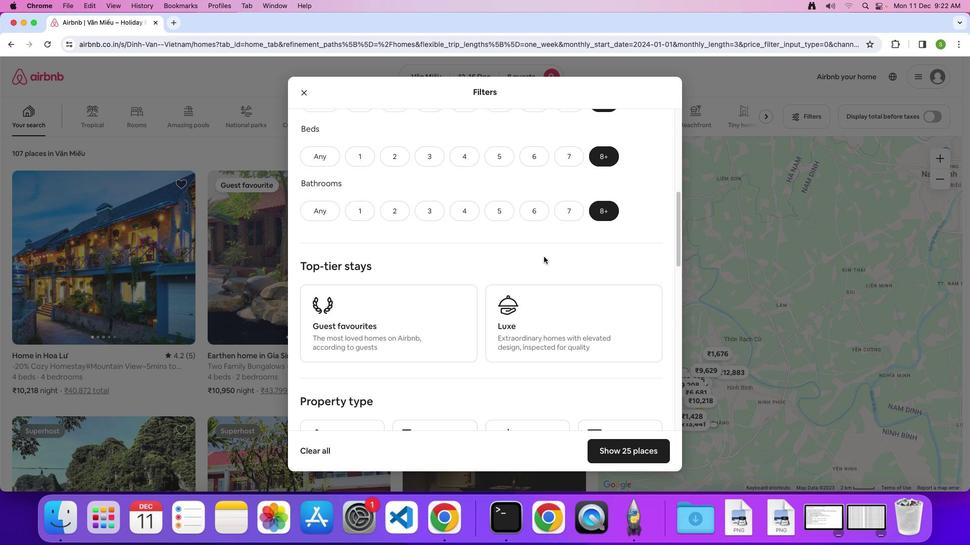 
Action: Mouse scrolled (544, 257) with delta (0, 0)
Screenshot: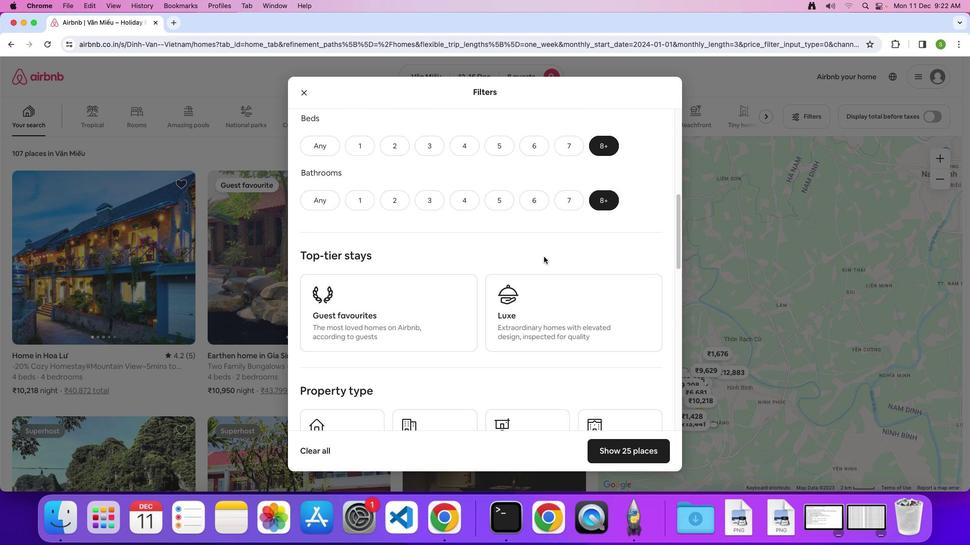 
Action: Mouse scrolled (544, 257) with delta (0, 0)
Screenshot: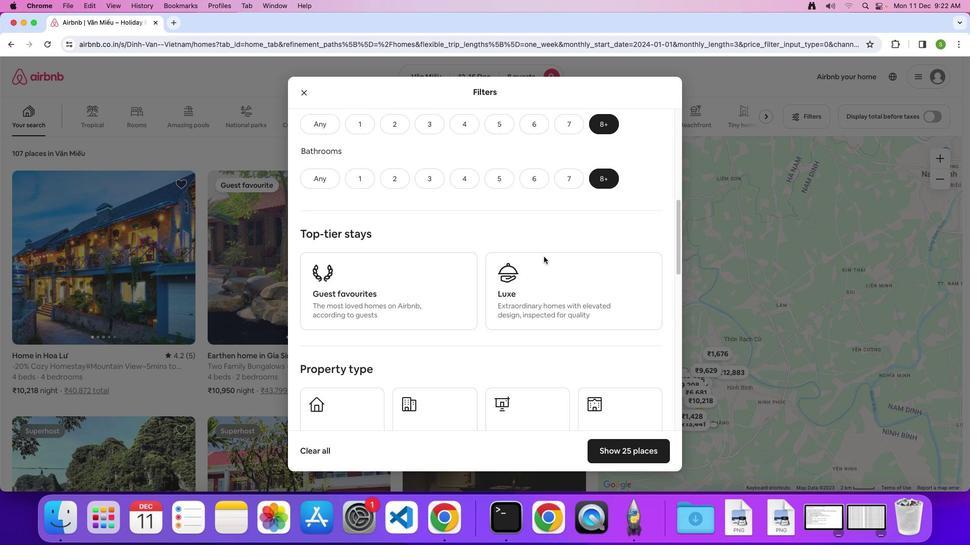 
Action: Mouse scrolled (544, 257) with delta (0, 0)
Screenshot: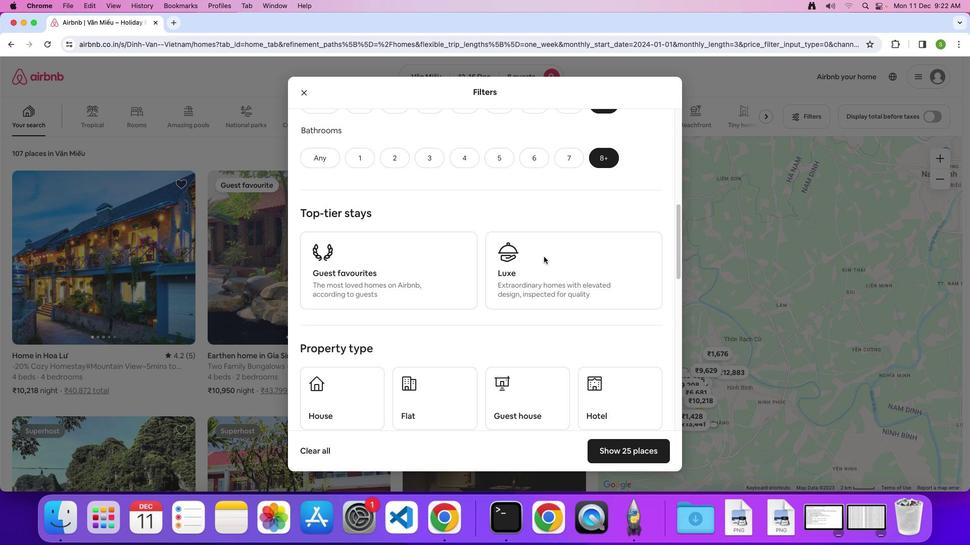 
Action: Mouse scrolled (544, 257) with delta (0, 0)
Screenshot: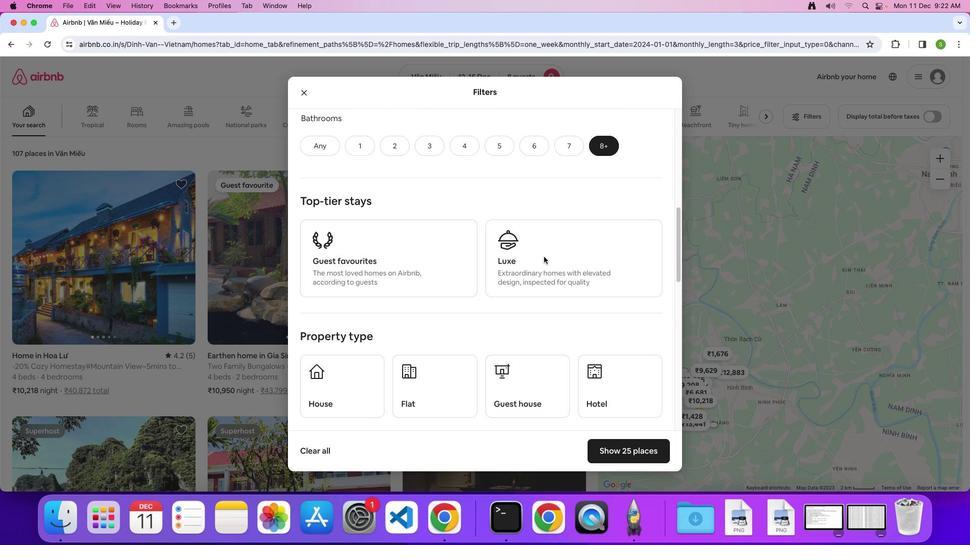 
Action: Mouse scrolled (544, 257) with delta (0, -1)
Screenshot: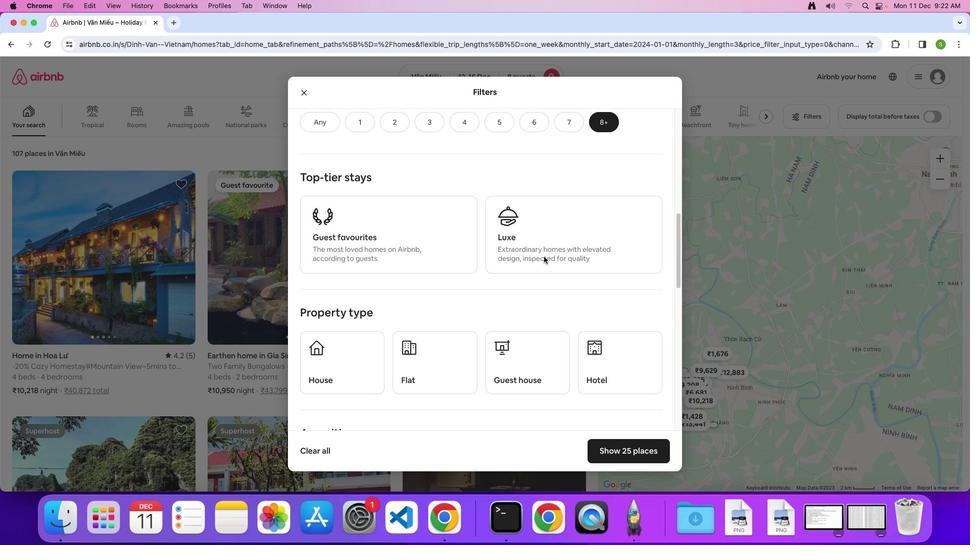 
Action: Mouse scrolled (544, 257) with delta (0, 0)
Screenshot: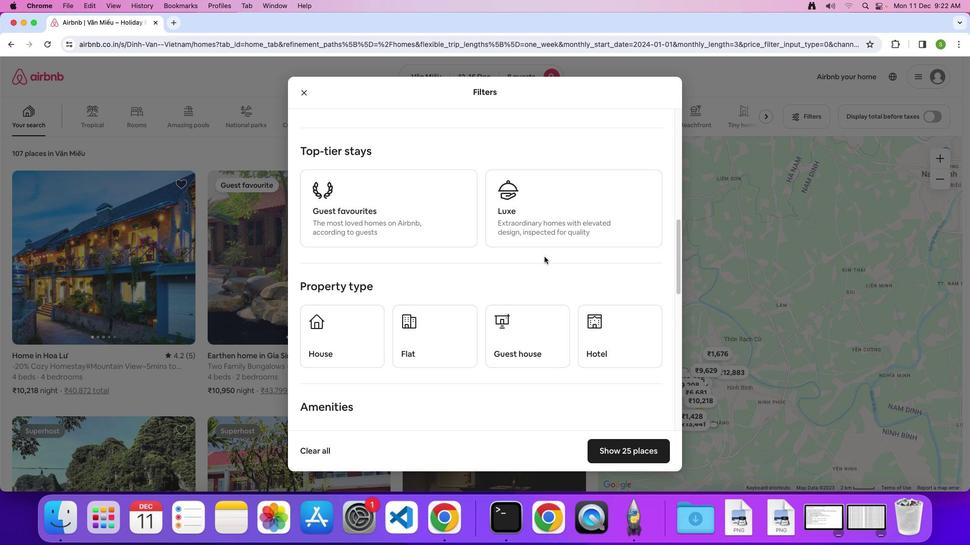 
Action: Mouse scrolled (544, 257) with delta (0, 0)
Screenshot: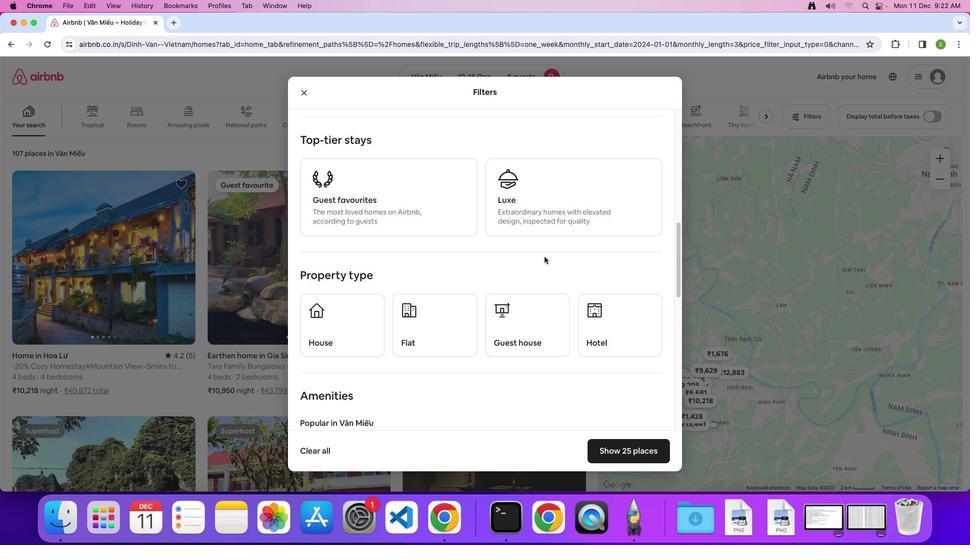 
Action: Mouse moved to (544, 257)
Screenshot: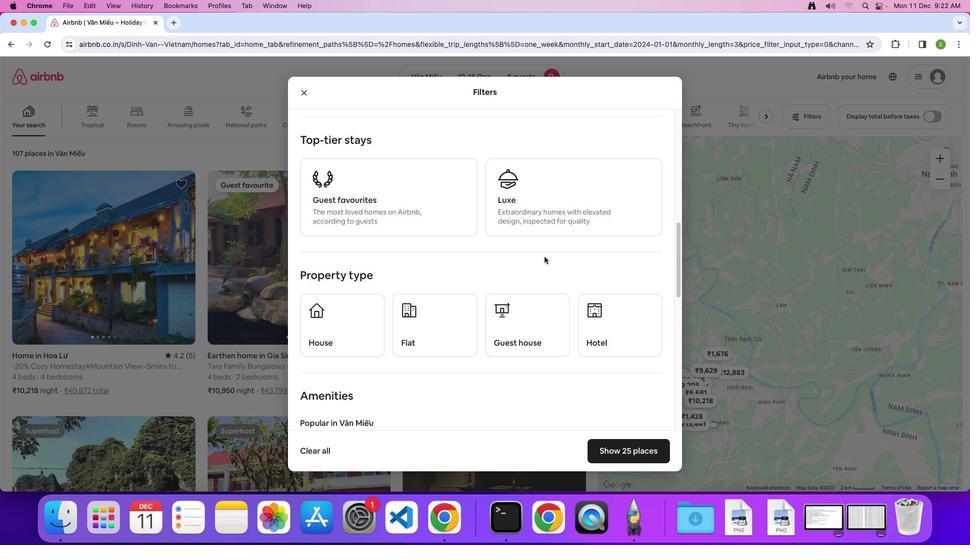 
Action: Mouse scrolled (544, 257) with delta (0, 0)
Screenshot: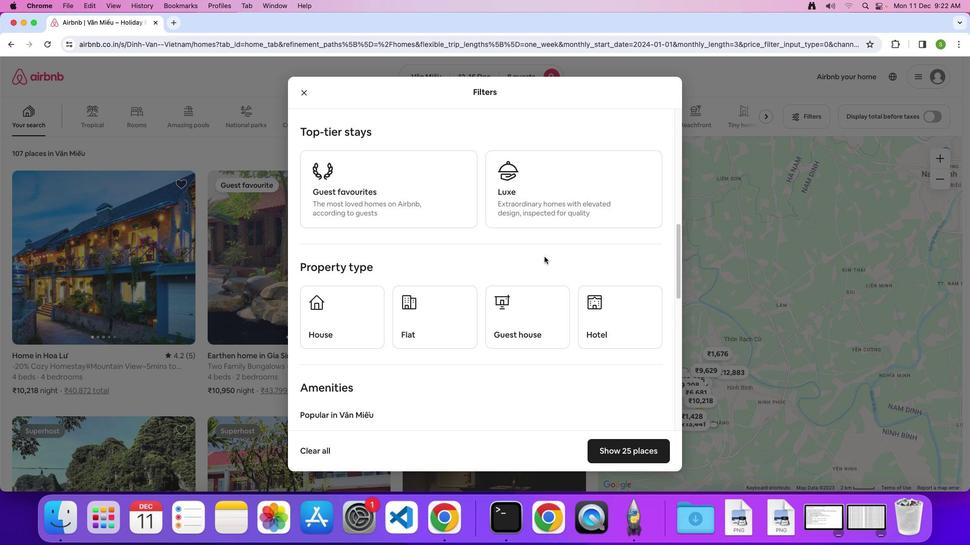 
Action: Mouse moved to (602, 309)
Screenshot: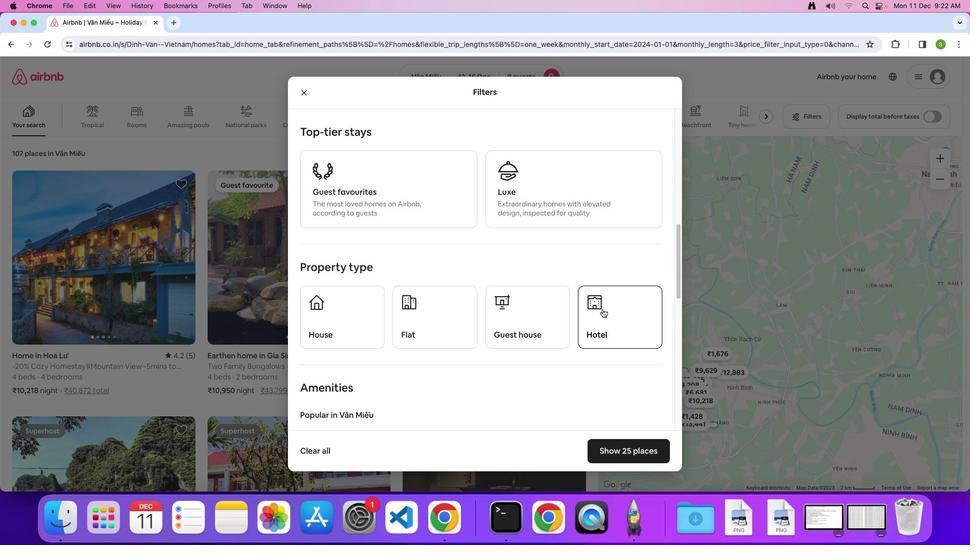 
Action: Mouse pressed left at (602, 309)
Screenshot: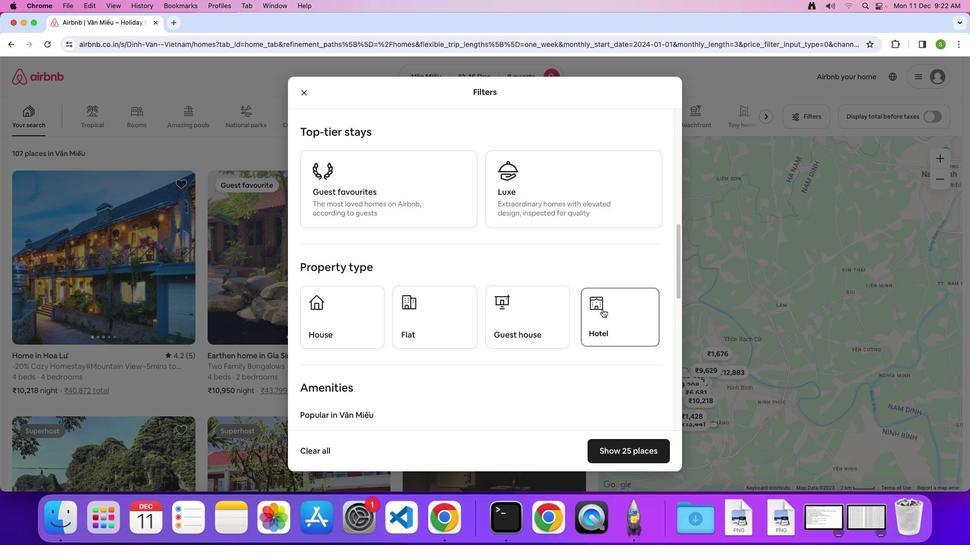 
Action: Mouse moved to (533, 291)
Screenshot: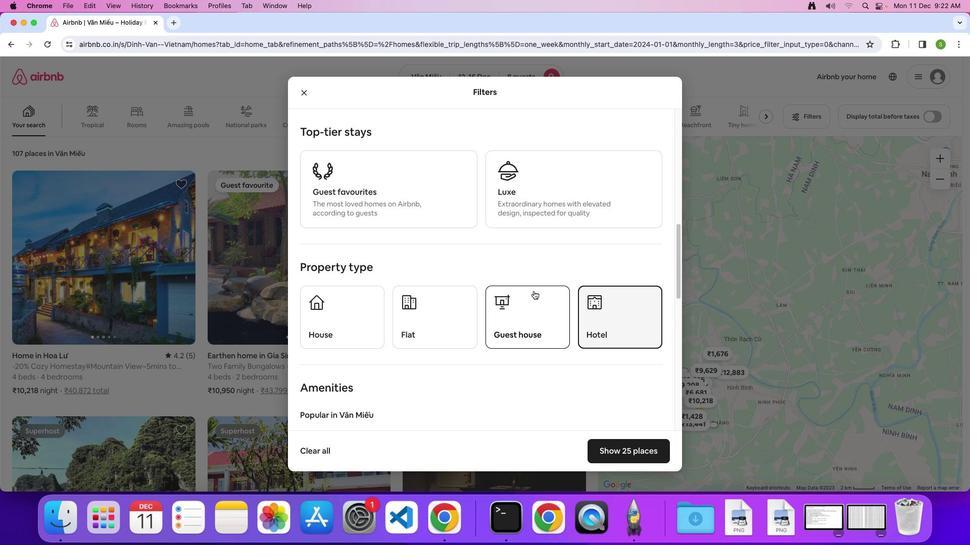 
Action: Mouse scrolled (533, 291) with delta (0, 0)
Screenshot: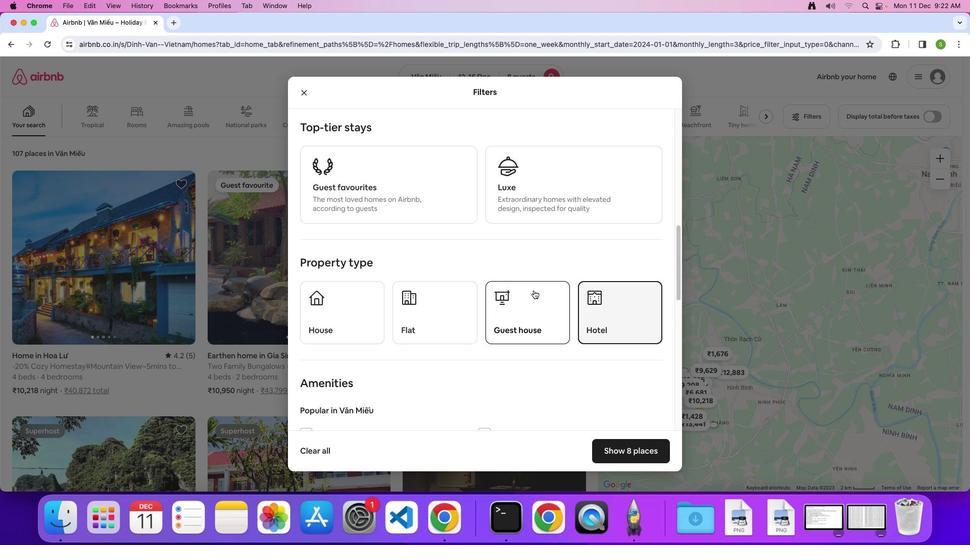 
Action: Mouse moved to (533, 291)
Screenshot: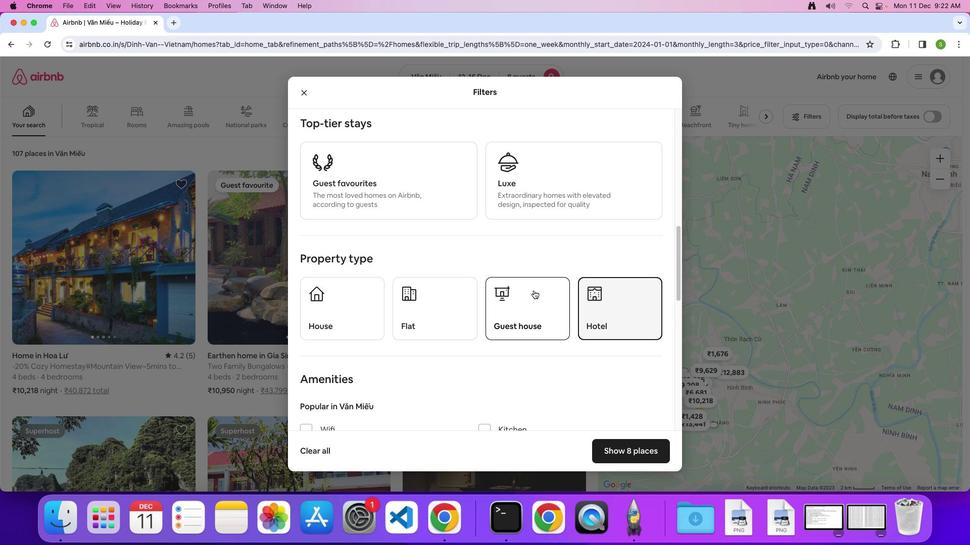 
Action: Mouse scrolled (533, 291) with delta (0, 0)
Screenshot: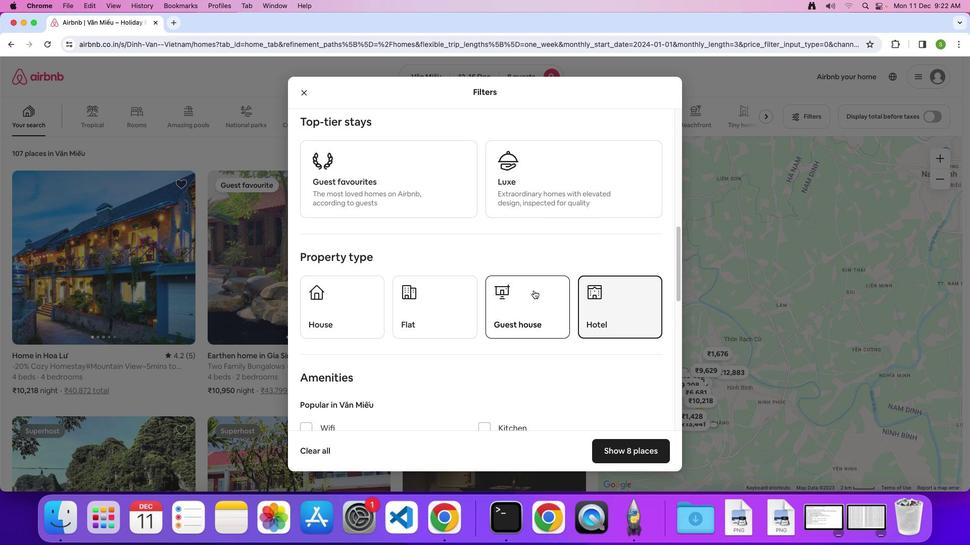 
Action: Mouse moved to (533, 291)
Screenshot: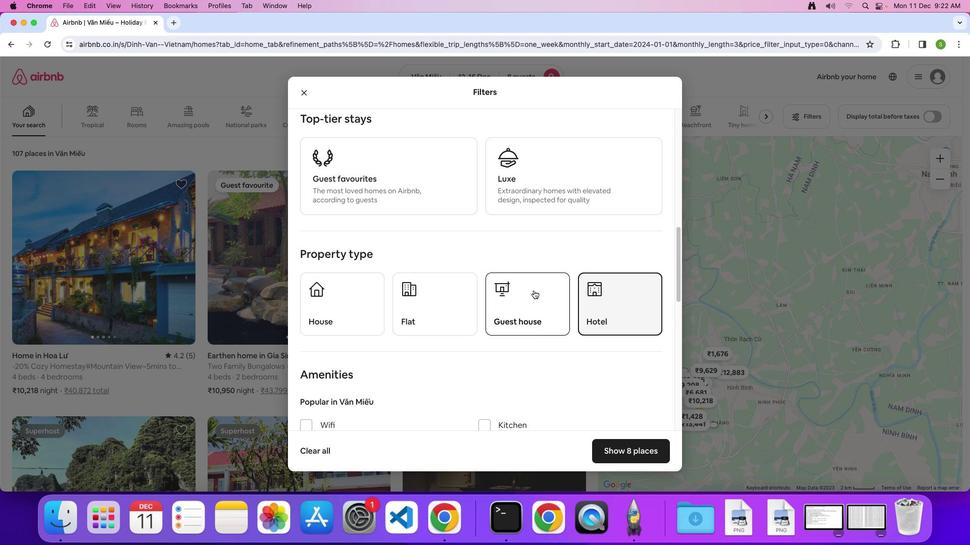 
Action: Mouse scrolled (533, 291) with delta (0, 0)
Screenshot: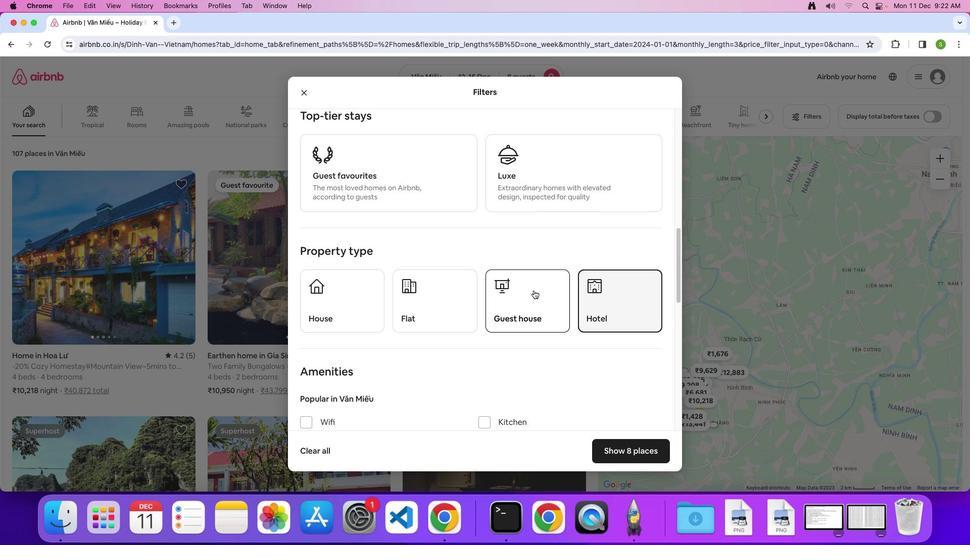 
Action: Mouse scrolled (533, 291) with delta (0, 0)
Screenshot: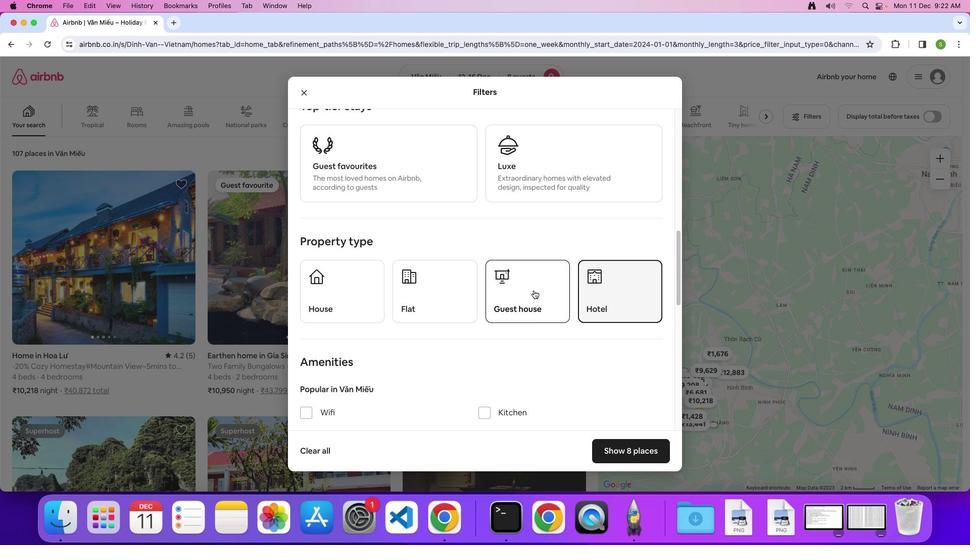 
Action: Mouse scrolled (533, 291) with delta (0, 0)
Screenshot: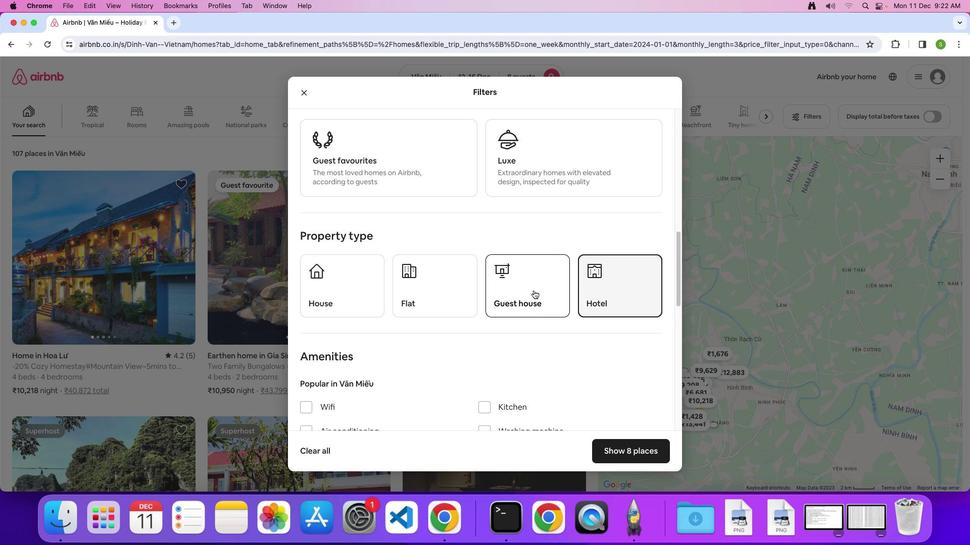 
Action: Mouse scrolled (533, 291) with delta (0, 0)
Screenshot: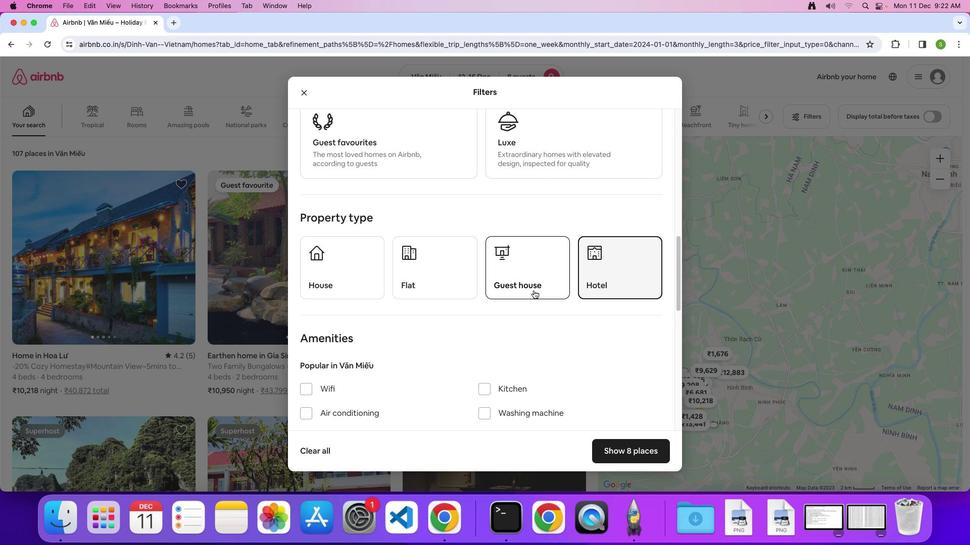 
Action: Mouse scrolled (533, 291) with delta (0, -1)
Screenshot: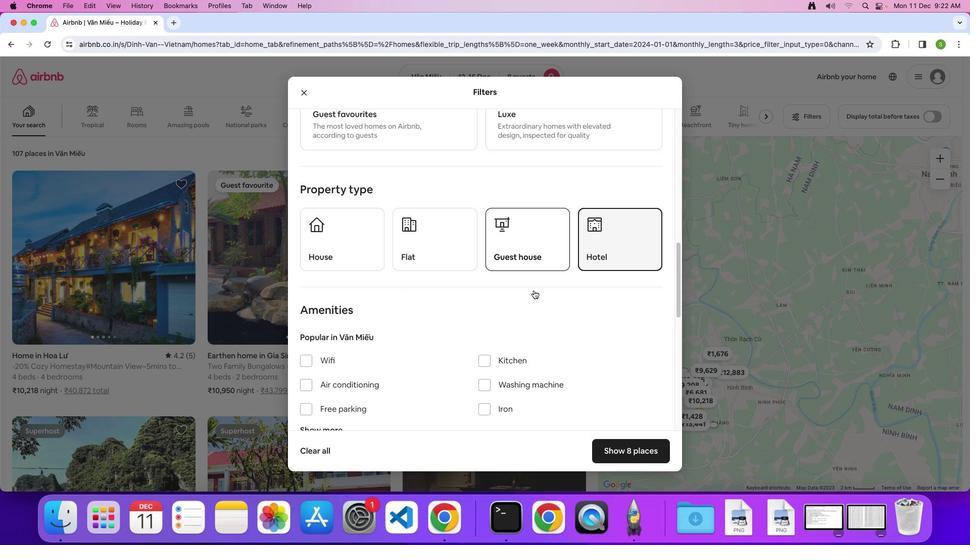 
Action: Mouse moved to (533, 290)
Screenshot: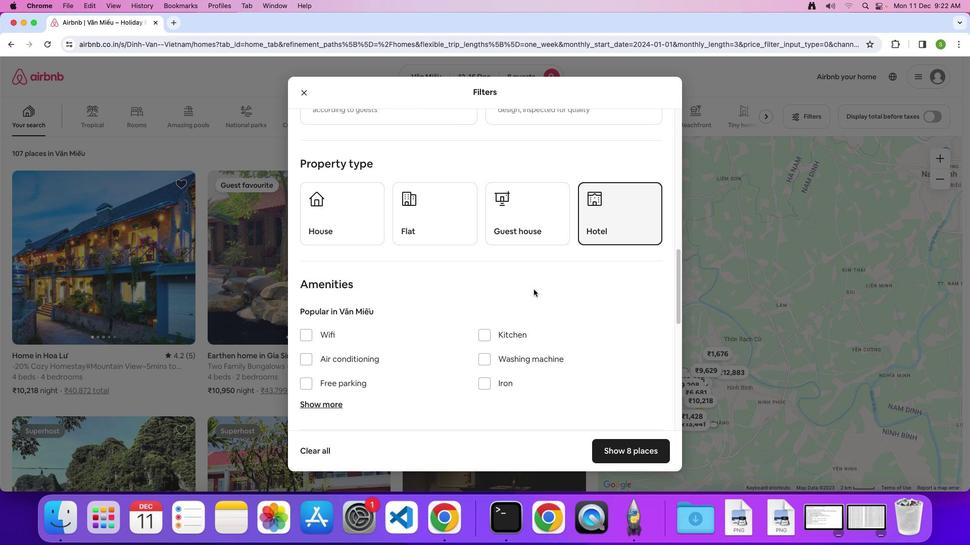 
Action: Mouse scrolled (533, 290) with delta (0, 0)
Screenshot: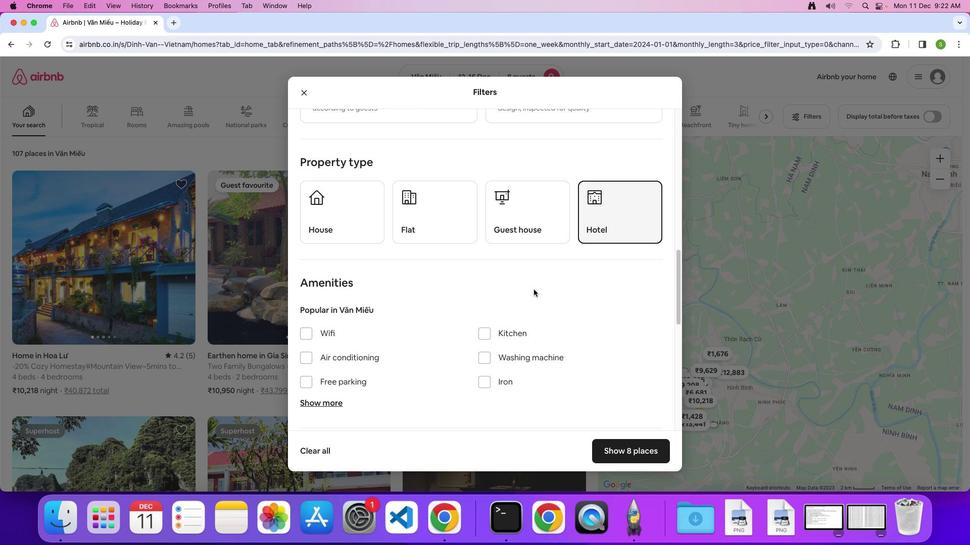 
Action: Mouse moved to (533, 290)
Screenshot: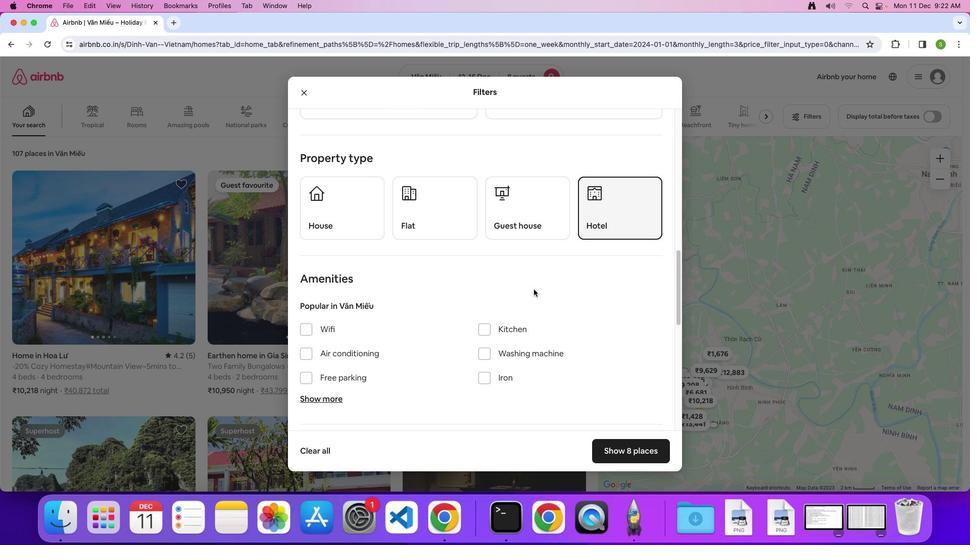 
Action: Mouse scrolled (533, 290) with delta (0, 0)
Screenshot: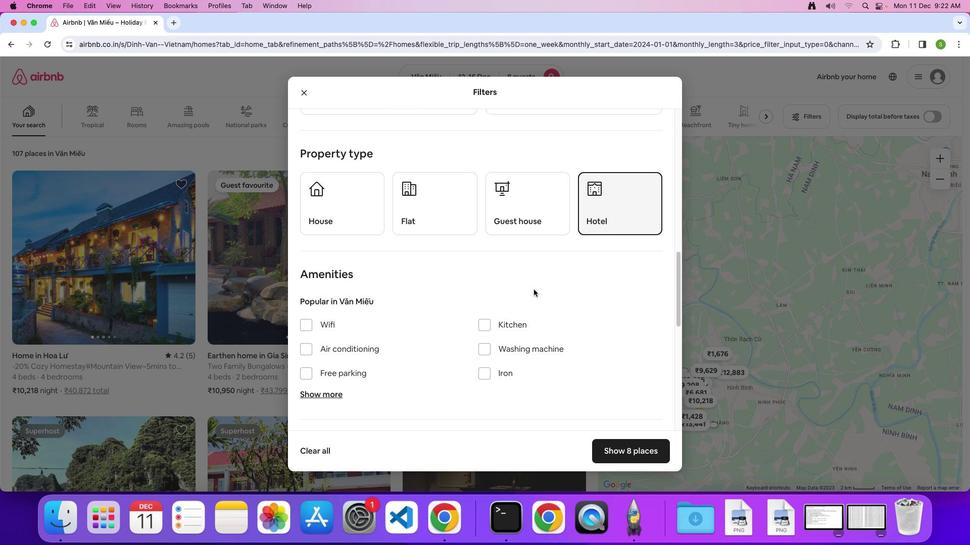 
Action: Mouse scrolled (533, 290) with delta (0, 0)
Screenshot: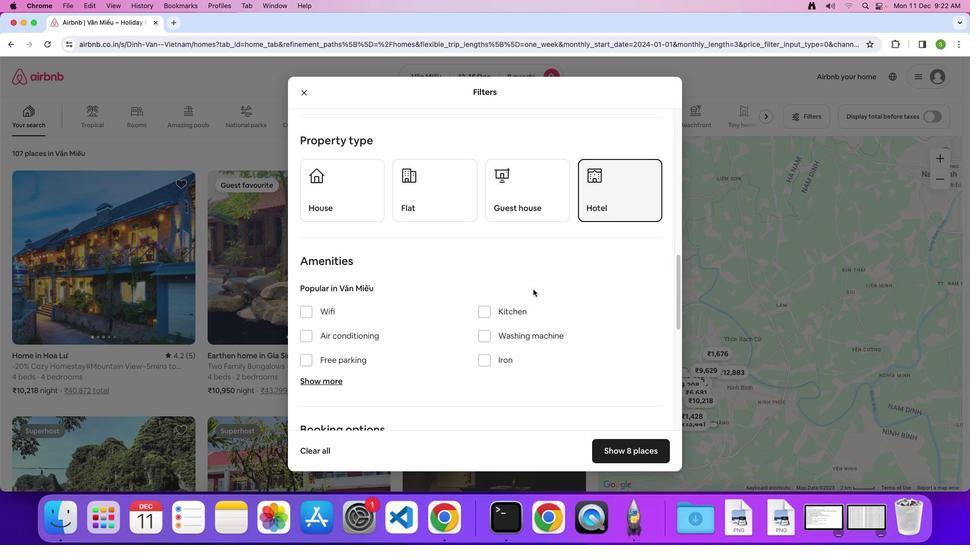 
Action: Mouse moved to (533, 289)
Screenshot: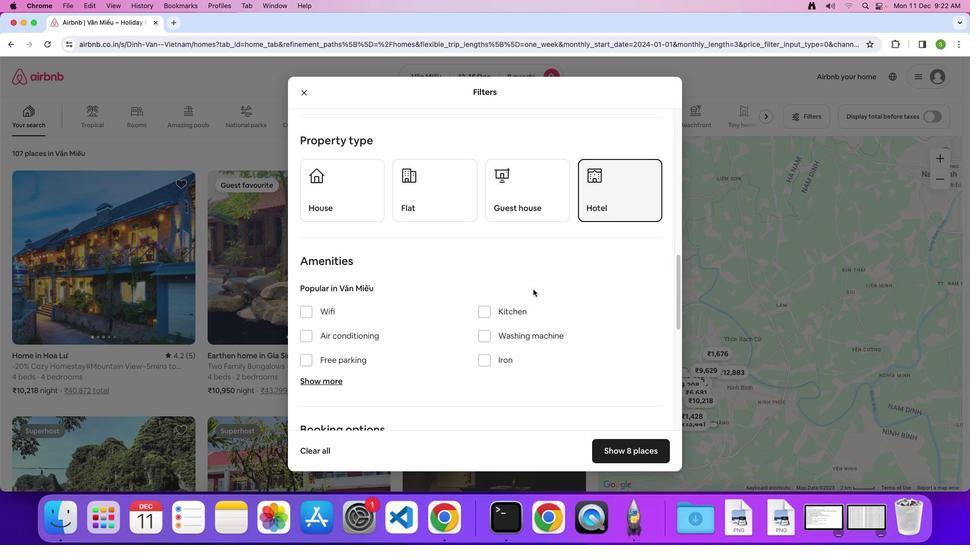 
Action: Mouse scrolled (533, 289) with delta (0, 0)
Screenshot: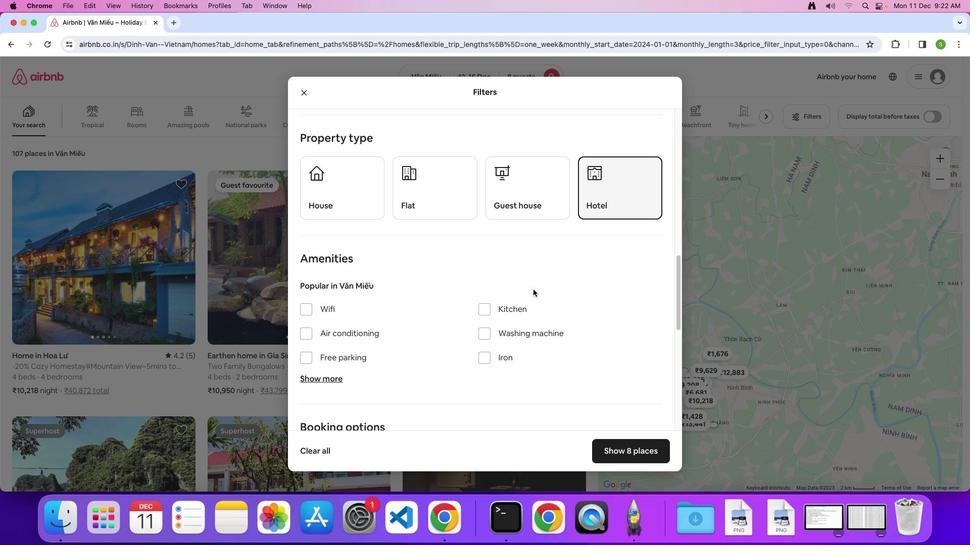 
Action: Mouse scrolled (533, 289) with delta (0, 0)
Screenshot: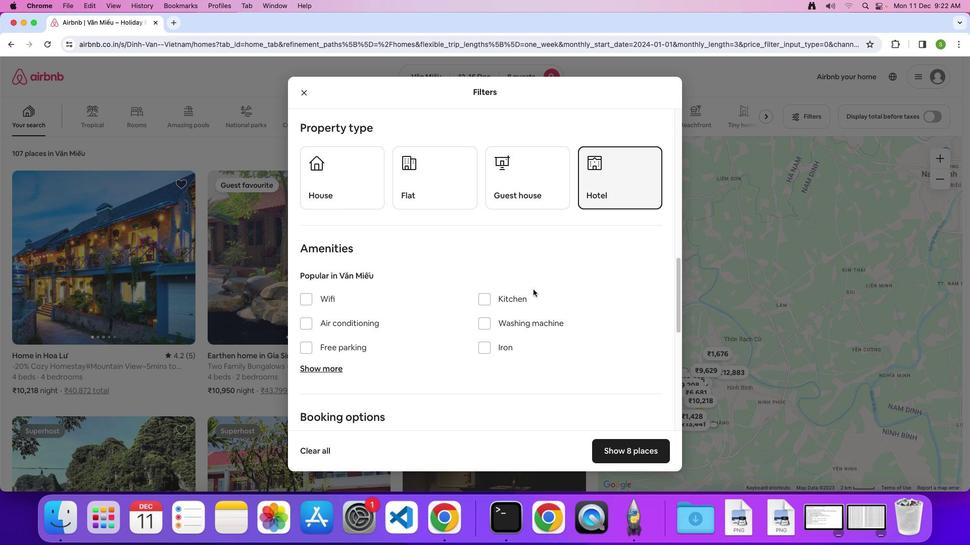 
Action: Mouse scrolled (533, 289) with delta (0, 0)
Screenshot: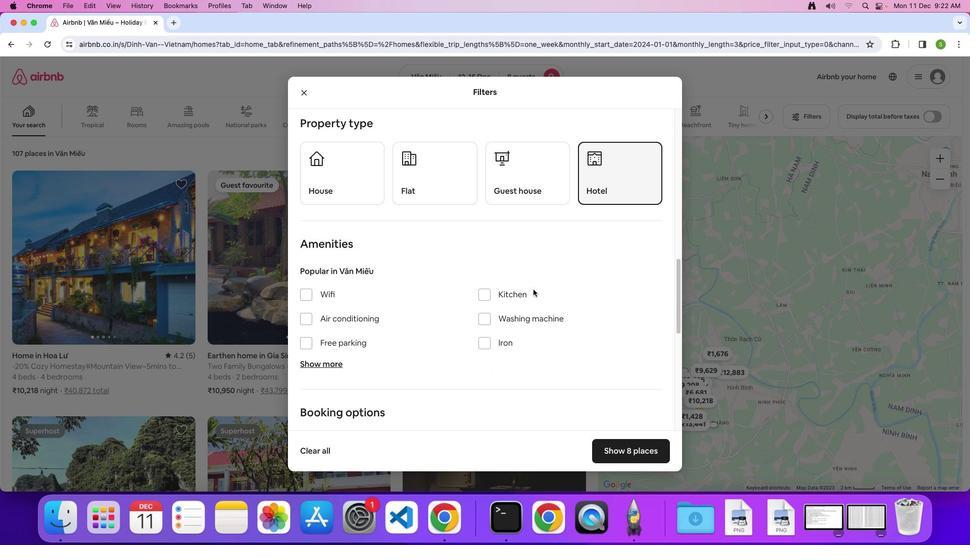 
Action: Mouse scrolled (533, 289) with delta (0, 0)
Screenshot: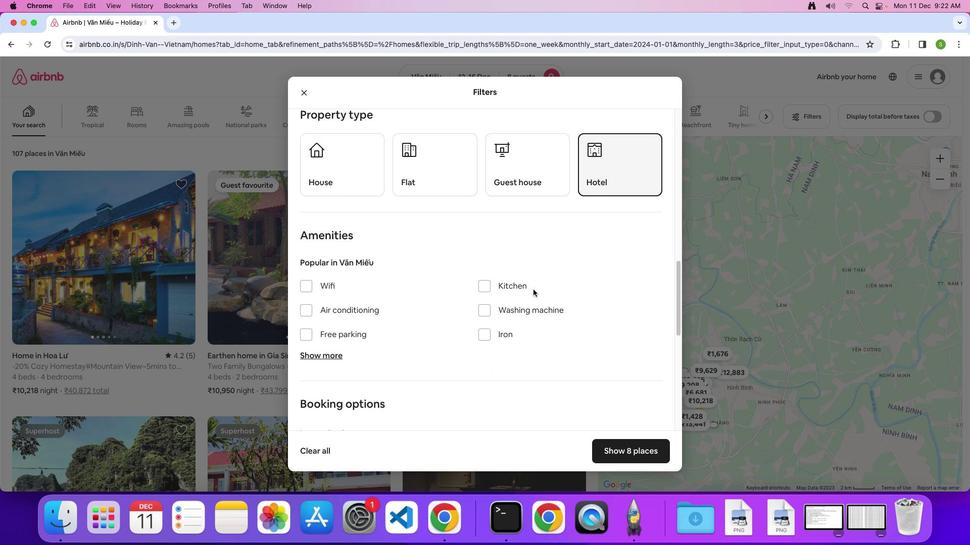 
Action: Mouse moved to (533, 289)
Screenshot: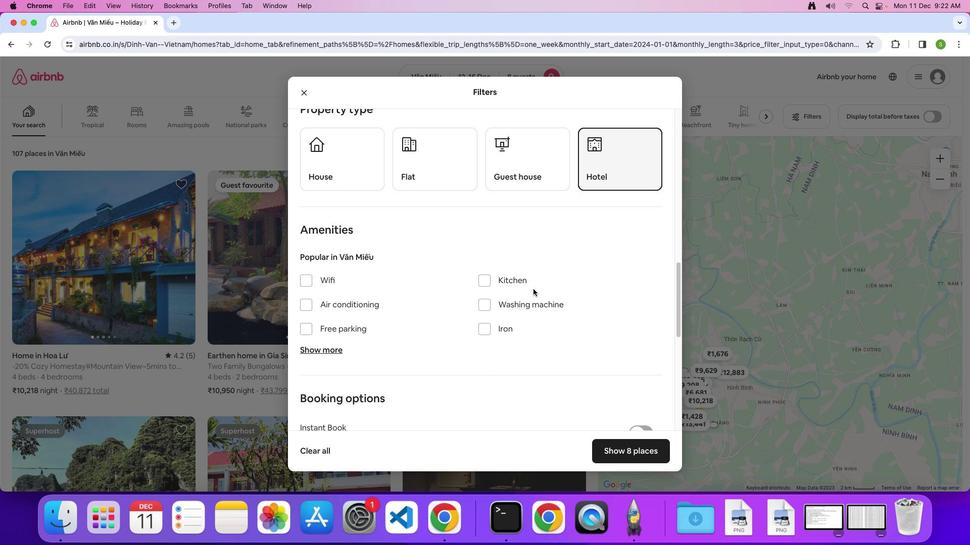 
Action: Mouse scrolled (533, 289) with delta (0, 0)
Screenshot: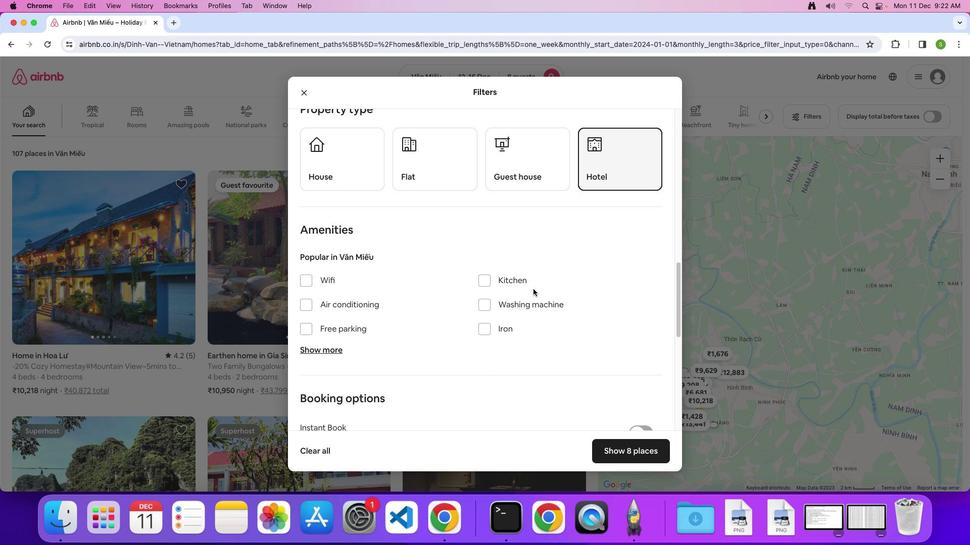 
Action: Mouse moved to (533, 289)
Screenshot: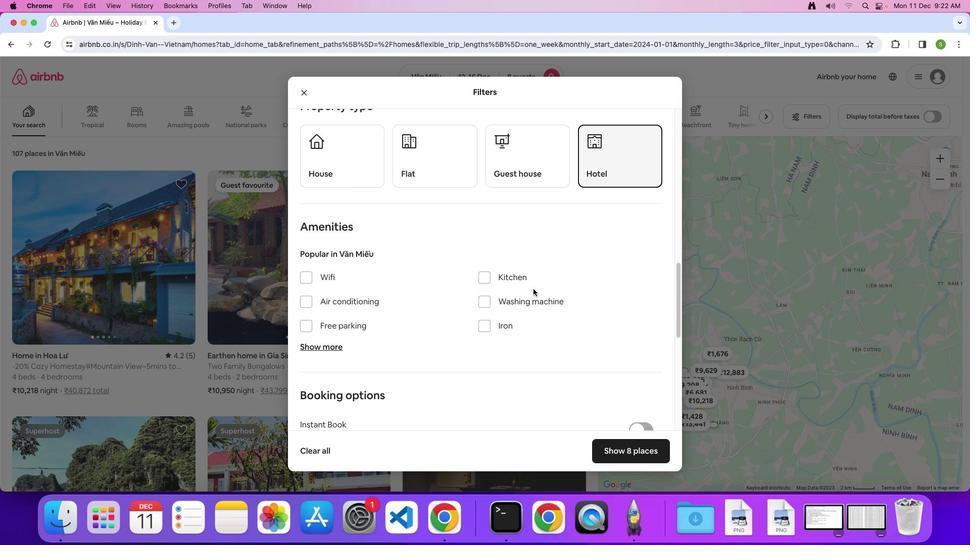 
Action: Mouse scrolled (533, 289) with delta (0, 0)
Screenshot: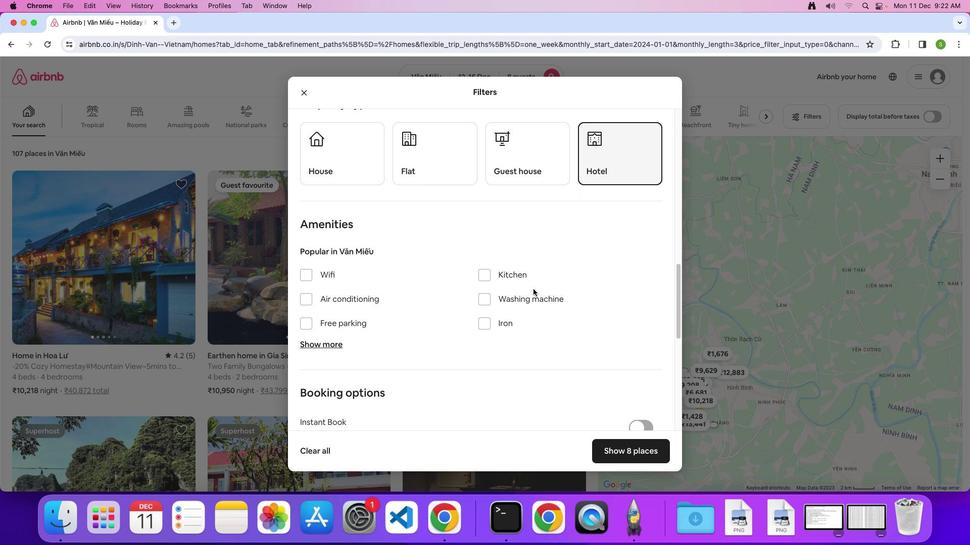 
Action: Mouse moved to (302, 272)
Screenshot: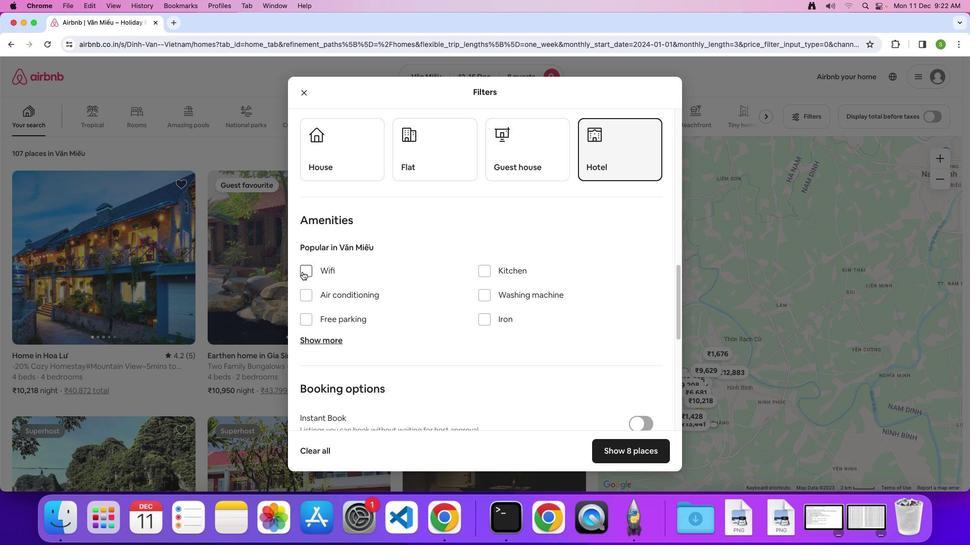 
Action: Mouse pressed left at (302, 272)
Screenshot: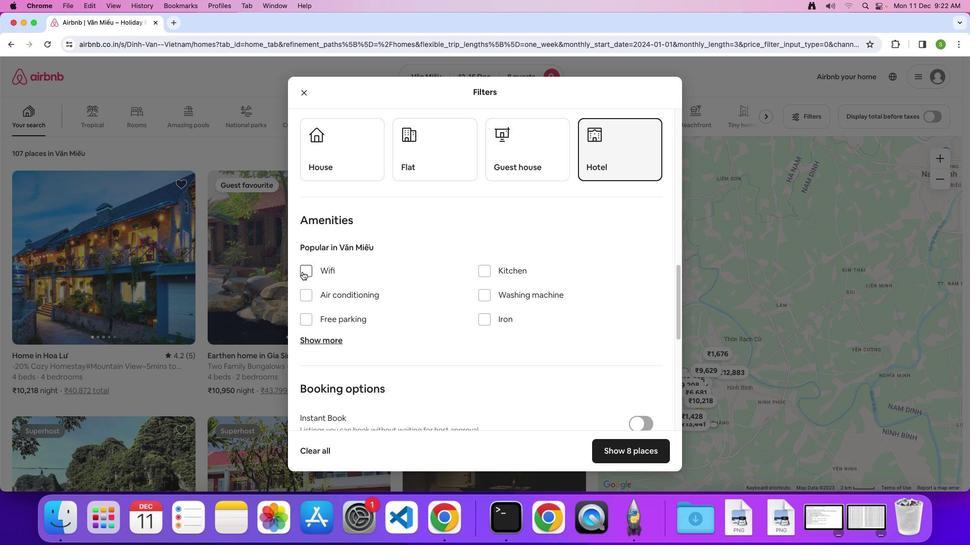 
Action: Mouse moved to (311, 319)
Screenshot: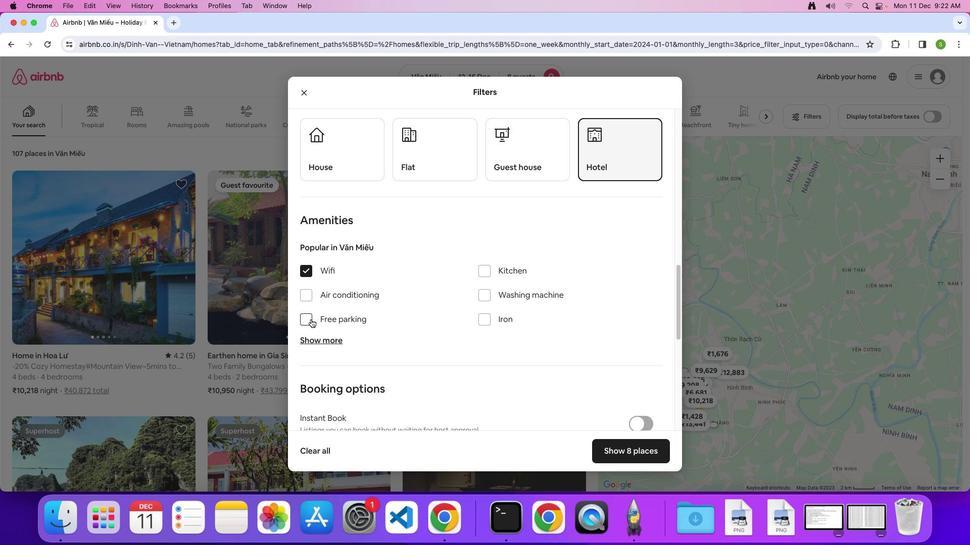 
Action: Mouse pressed left at (311, 319)
Screenshot: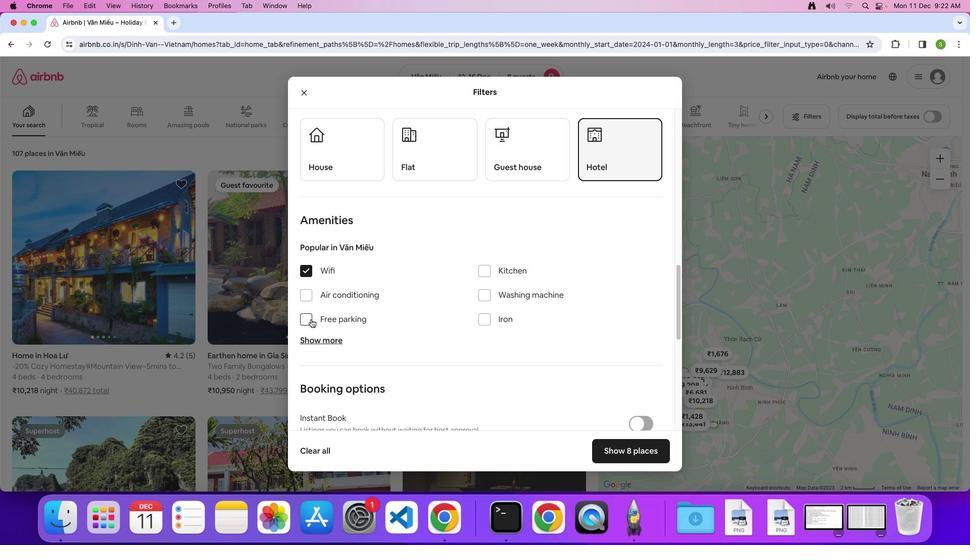 
Action: Mouse moved to (317, 342)
Screenshot: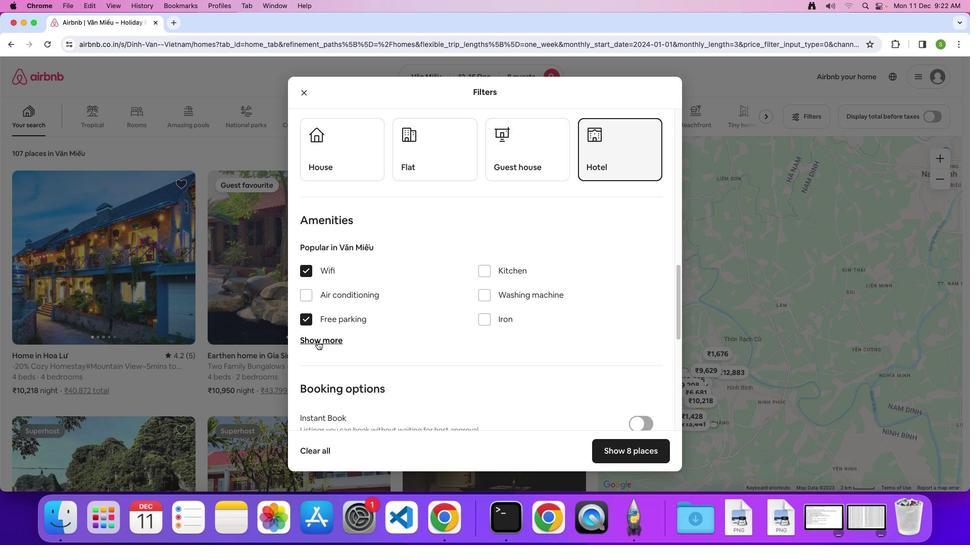 
Action: Mouse pressed left at (317, 342)
Screenshot: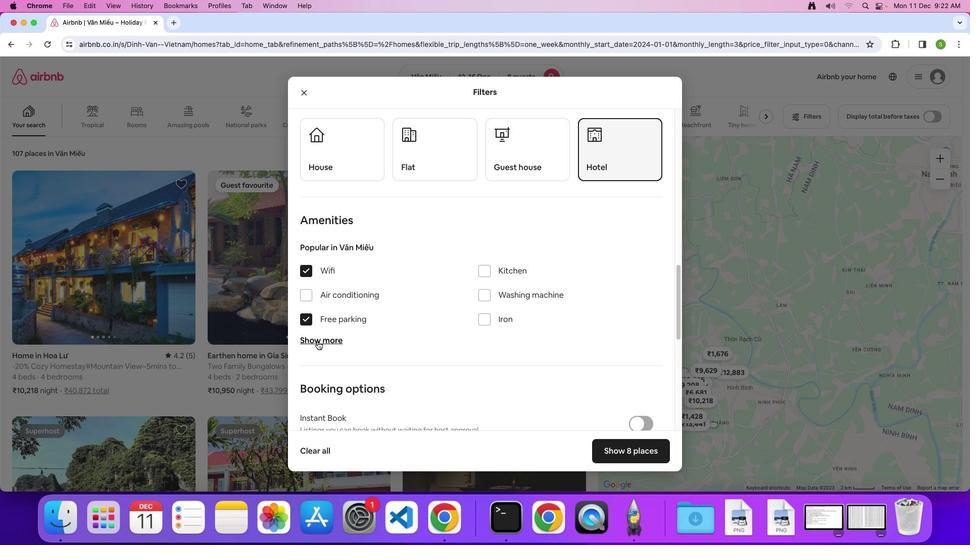 
Action: Mouse moved to (449, 290)
Screenshot: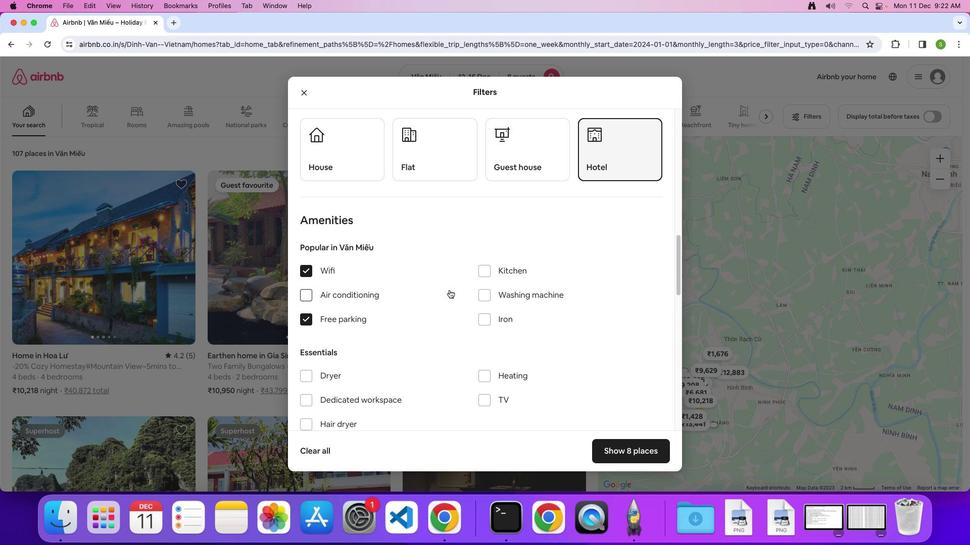 
Action: Mouse scrolled (449, 290) with delta (0, 0)
Screenshot: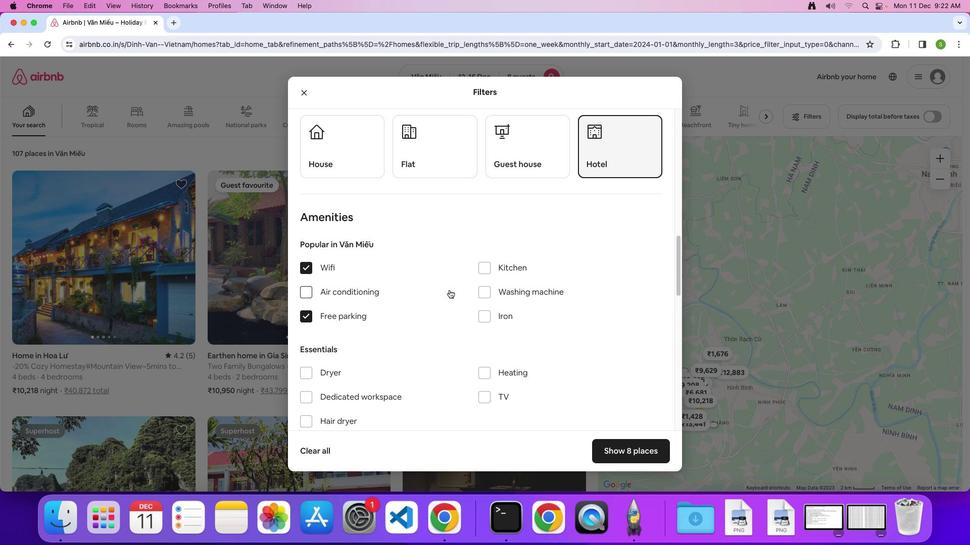 
Action: Mouse scrolled (449, 290) with delta (0, 0)
Screenshot: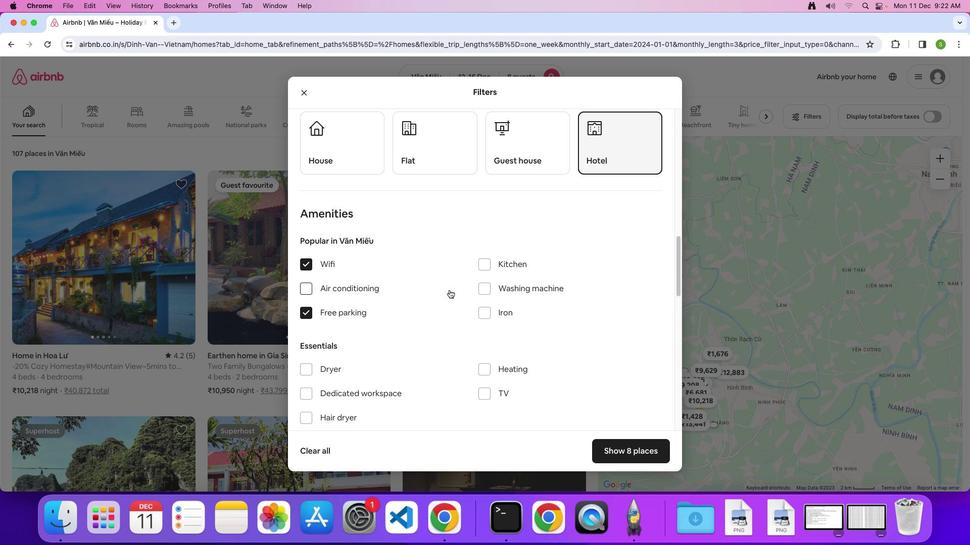 
Action: Mouse scrolled (449, 290) with delta (0, -1)
Screenshot: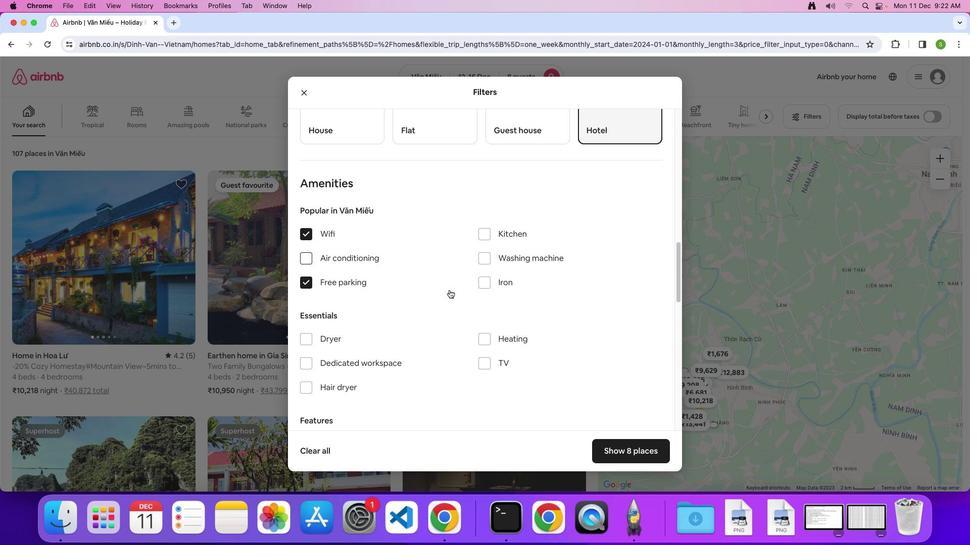 
Action: Mouse scrolled (449, 290) with delta (0, 0)
Screenshot: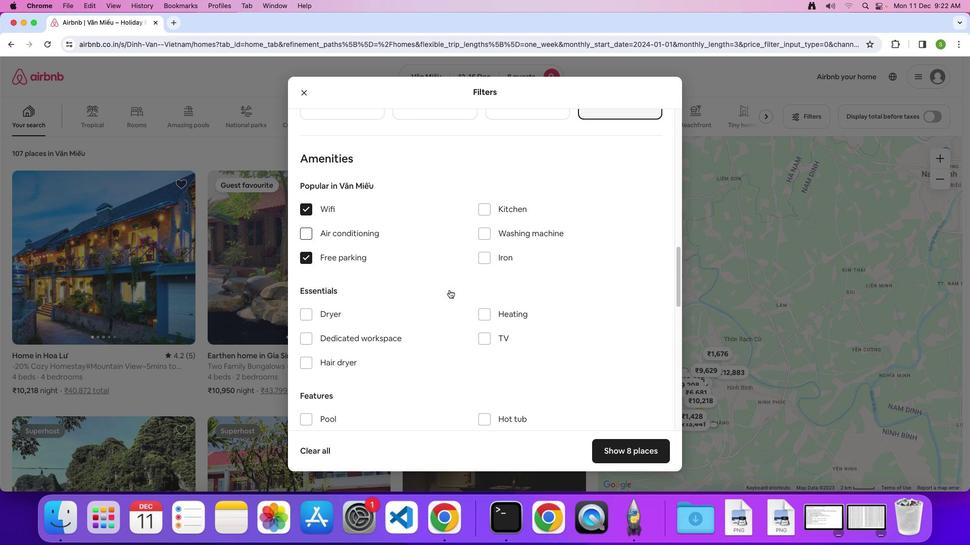 
Action: Mouse scrolled (449, 290) with delta (0, 0)
Screenshot: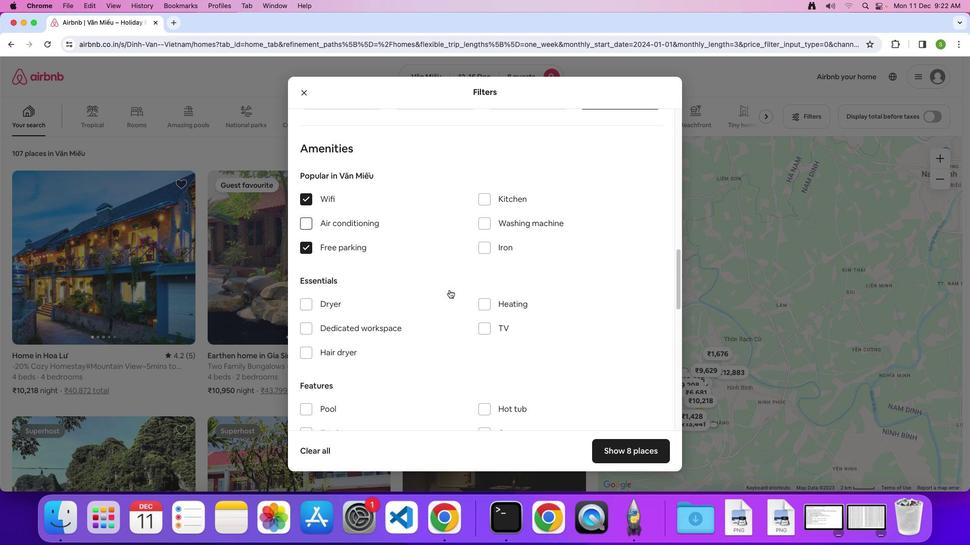 
Action: Mouse scrolled (449, 290) with delta (0, -1)
Screenshot: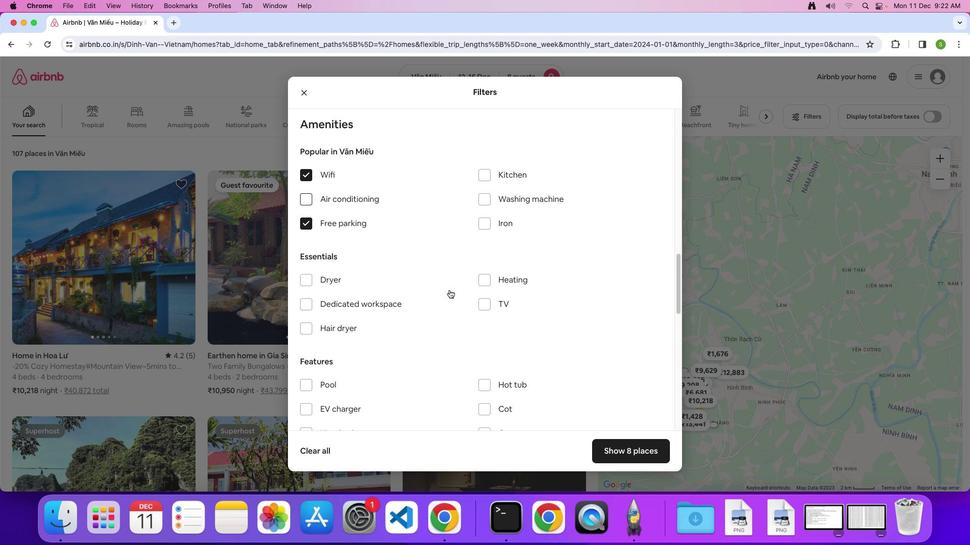 
Action: Mouse scrolled (449, 290) with delta (0, 0)
Screenshot: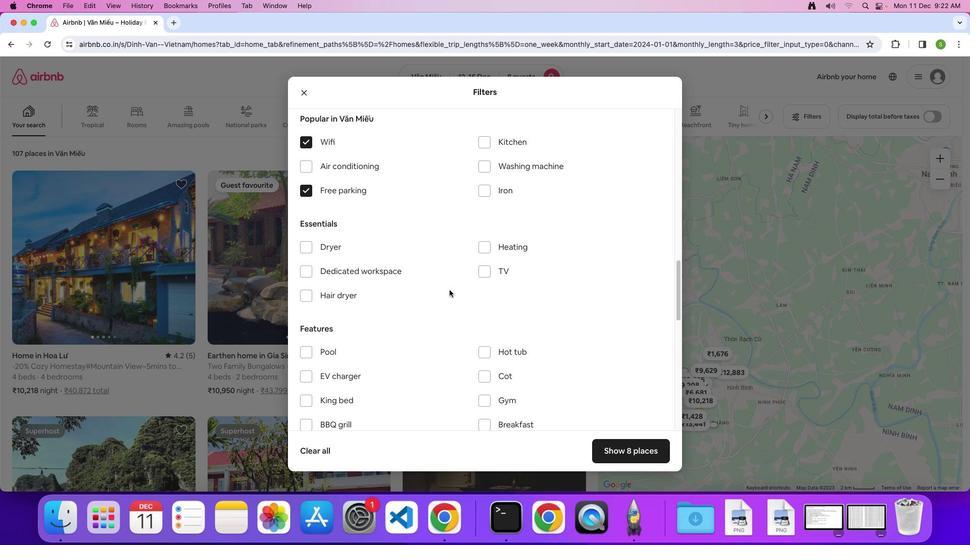 
Action: Mouse scrolled (449, 290) with delta (0, 0)
Screenshot: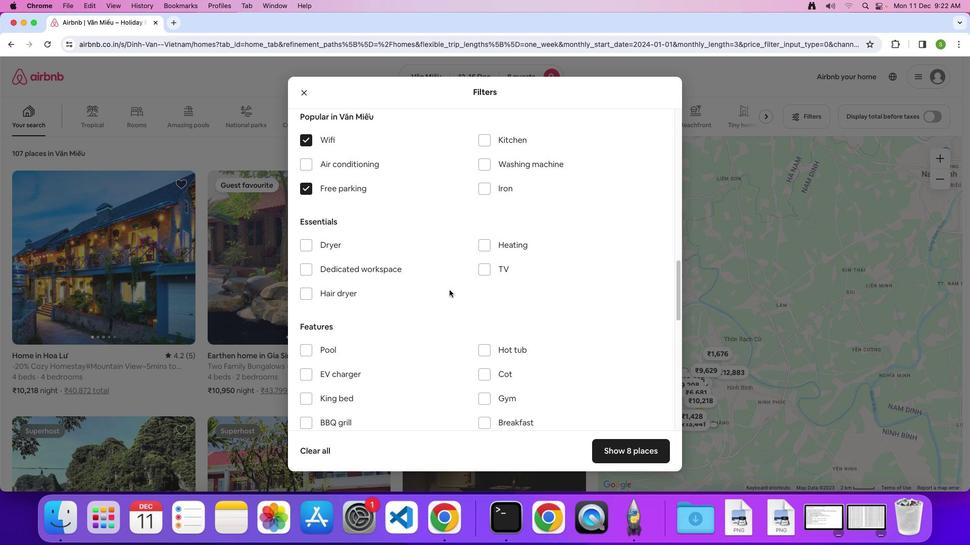 
Action: Mouse moved to (482, 267)
Screenshot: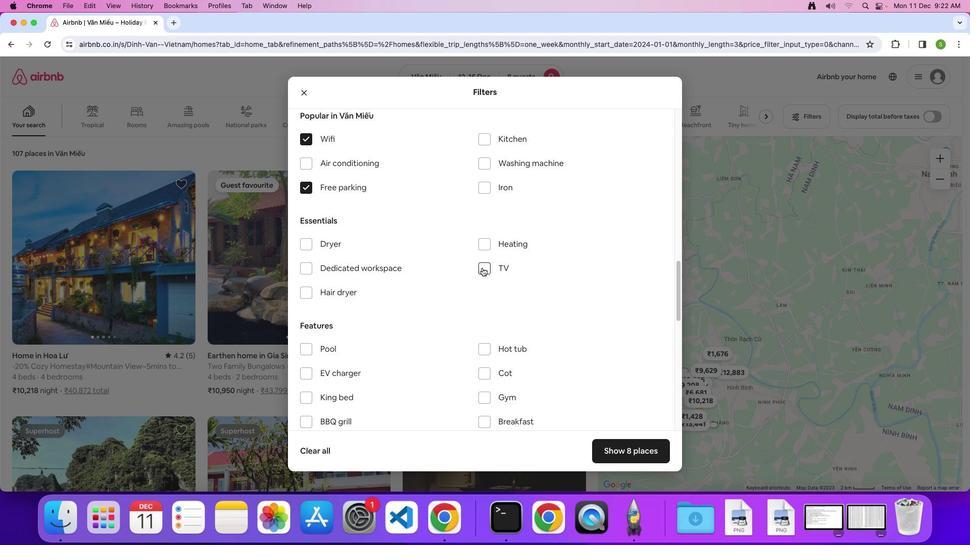 
Action: Mouse pressed left at (482, 267)
Screenshot: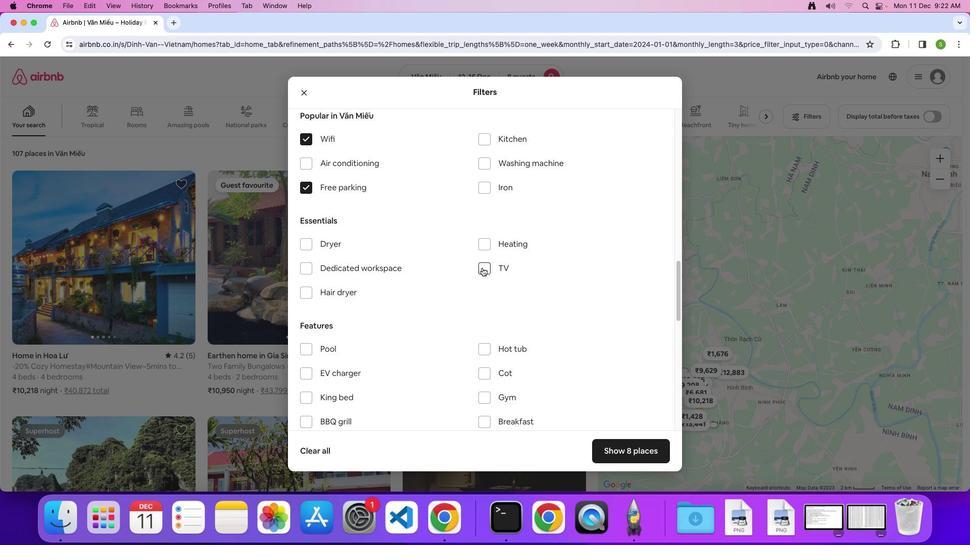 
Action: Mouse moved to (426, 284)
Screenshot: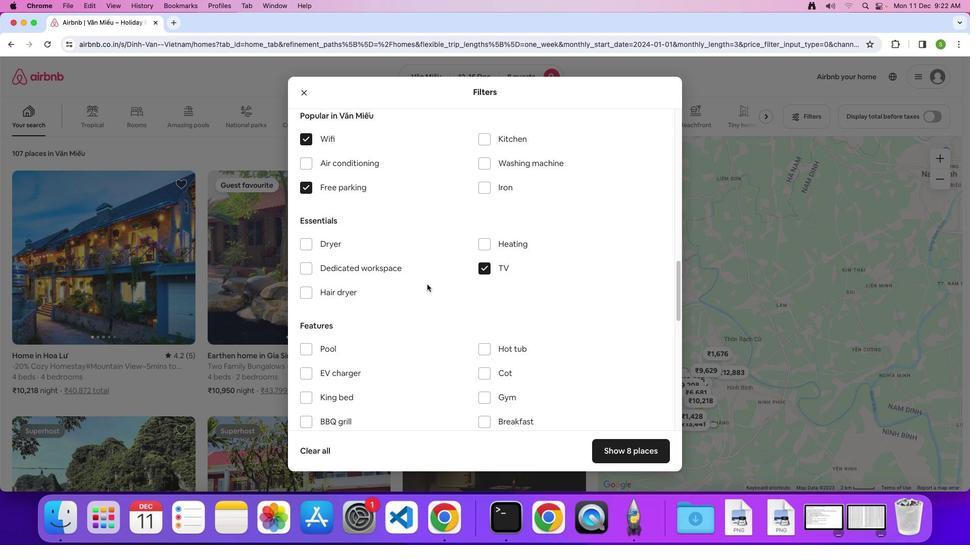 
Action: Mouse scrolled (426, 284) with delta (0, 0)
Screenshot: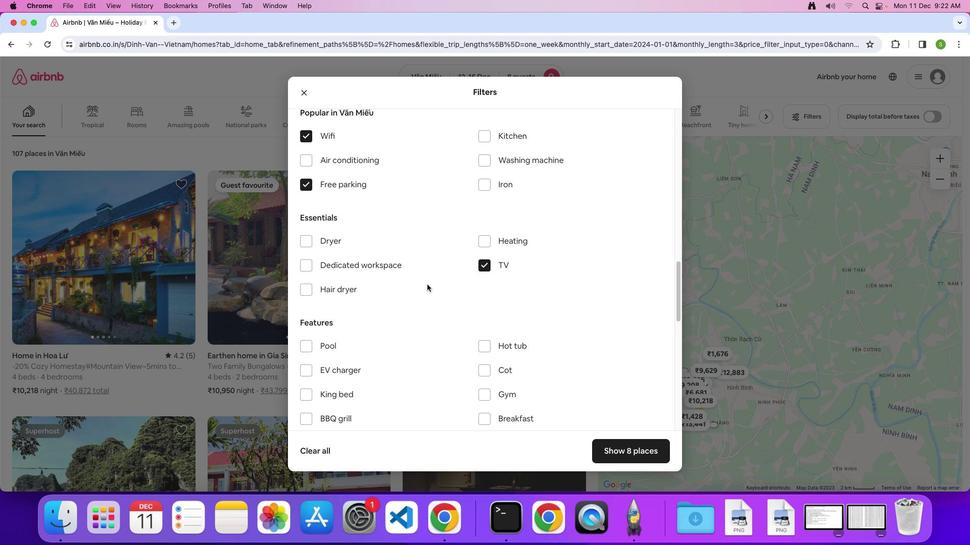 
Action: Mouse scrolled (426, 284) with delta (0, 0)
Screenshot: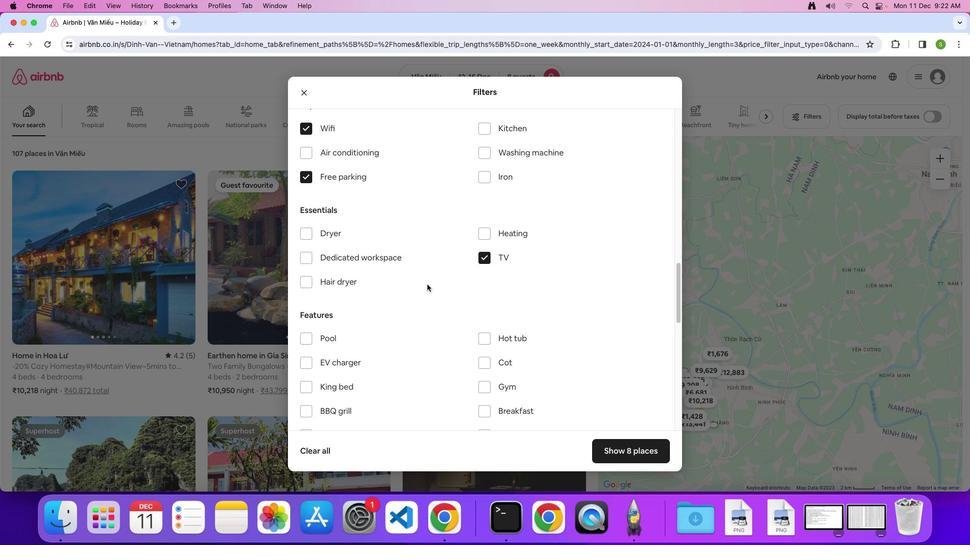 
Action: Mouse scrolled (426, 284) with delta (0, 0)
Screenshot: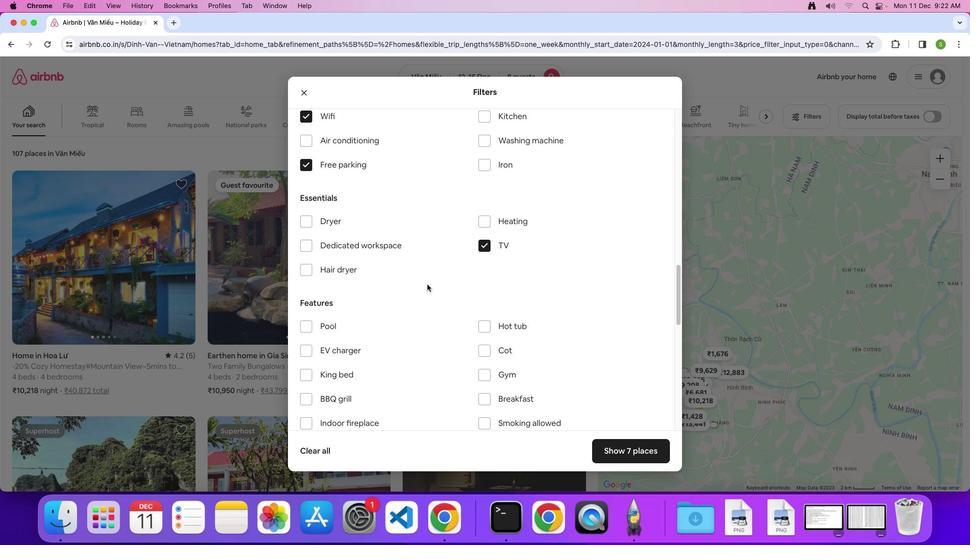 
Action: Mouse scrolled (426, 284) with delta (0, 0)
Screenshot: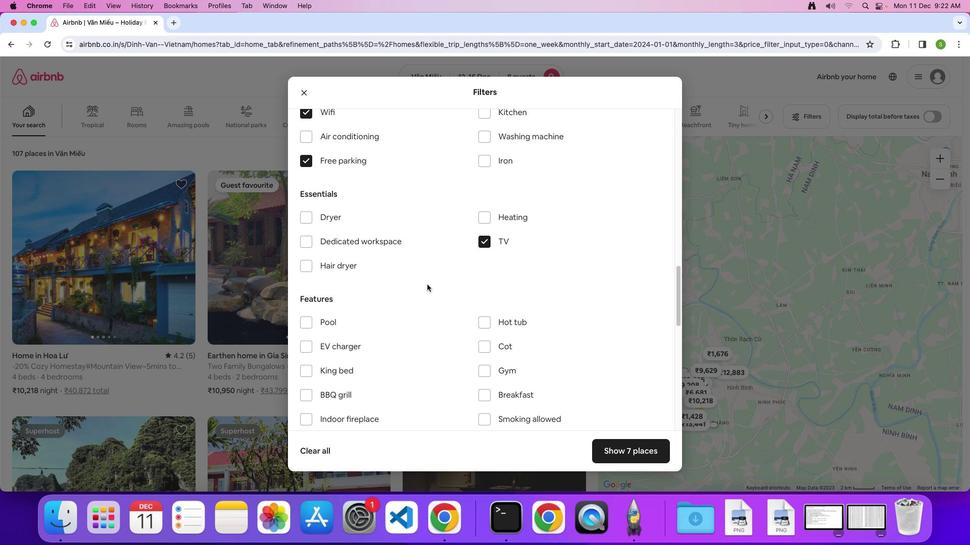 
Action: Mouse scrolled (426, 284) with delta (0, -1)
Screenshot: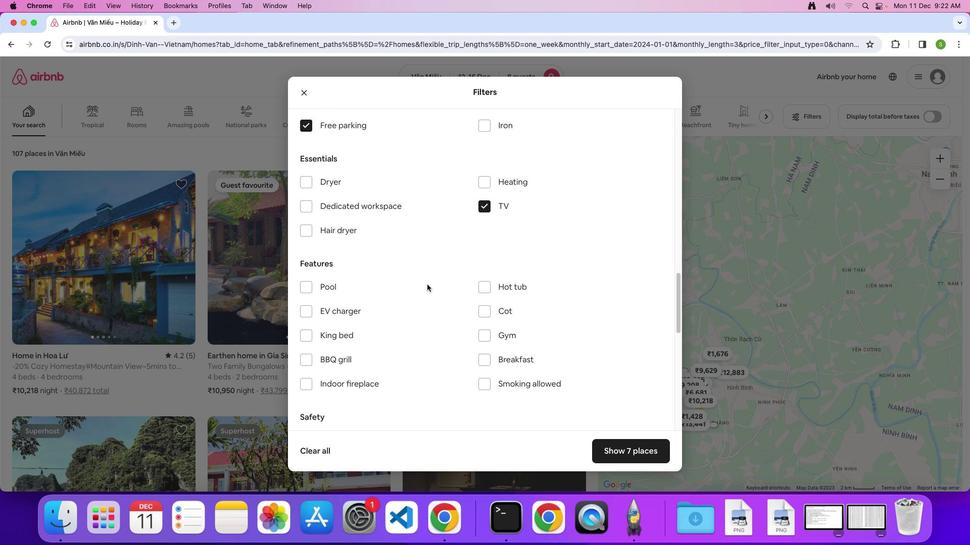 
Action: Mouse scrolled (426, 284) with delta (0, 0)
Screenshot: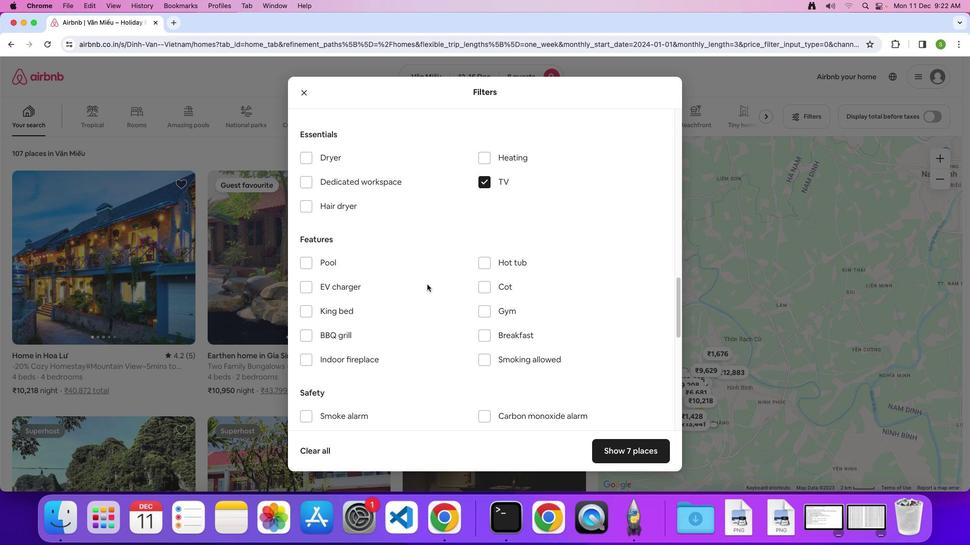 
Action: Mouse scrolled (426, 284) with delta (0, 0)
Screenshot: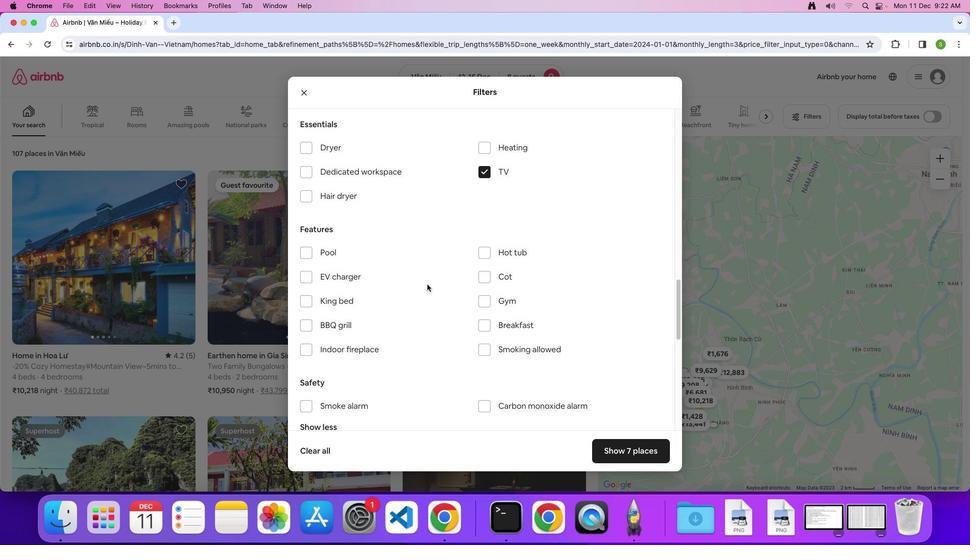 
Action: Mouse moved to (480, 287)
Screenshot: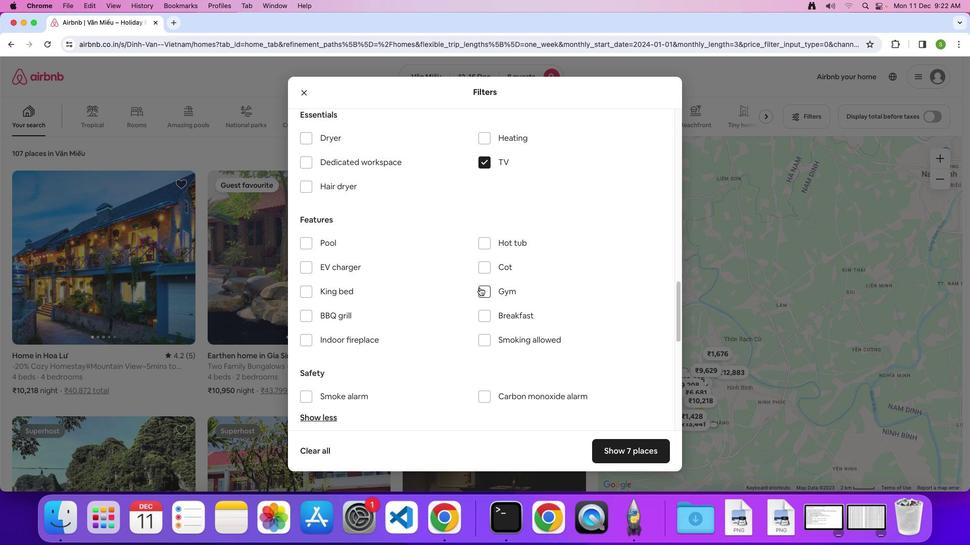 
Action: Mouse pressed left at (480, 287)
Screenshot: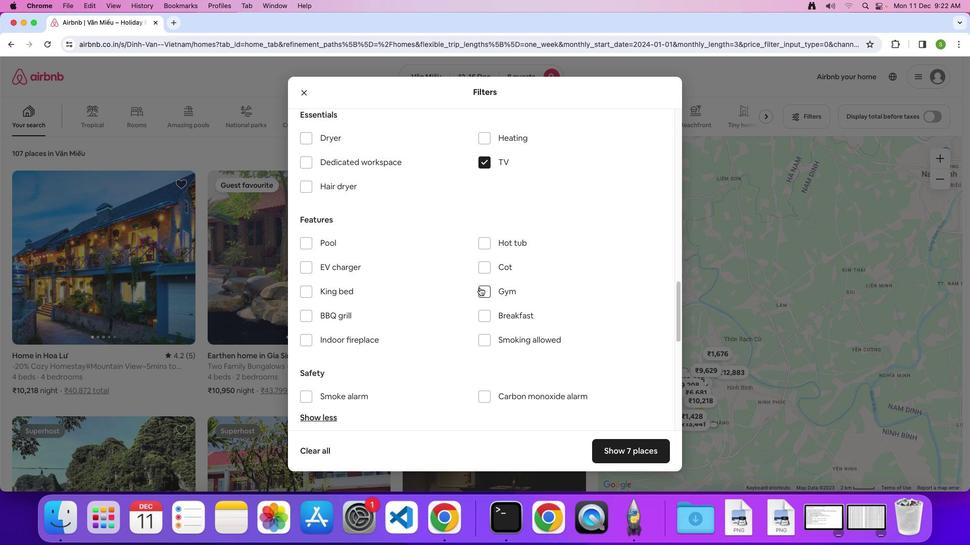 
Action: Mouse moved to (483, 318)
Screenshot: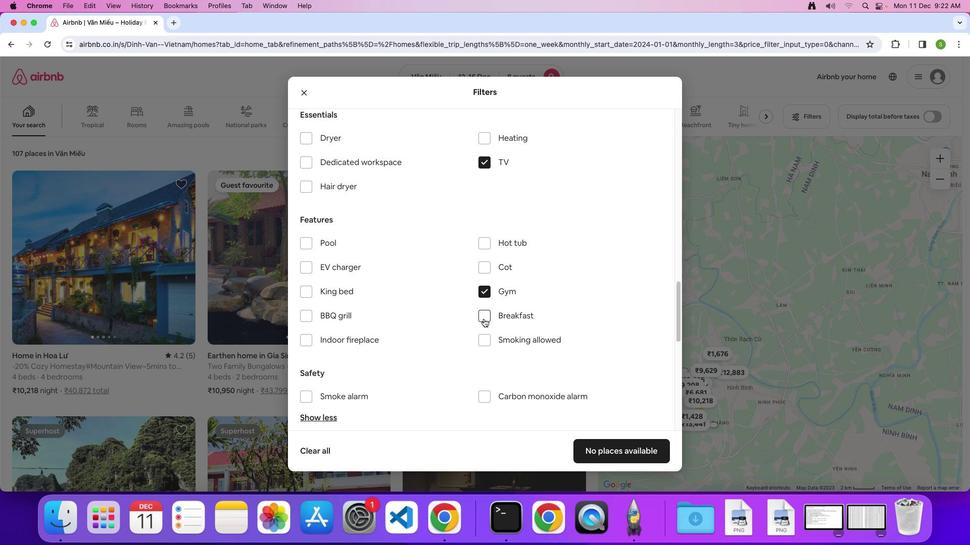 
Action: Mouse pressed left at (483, 318)
Screenshot: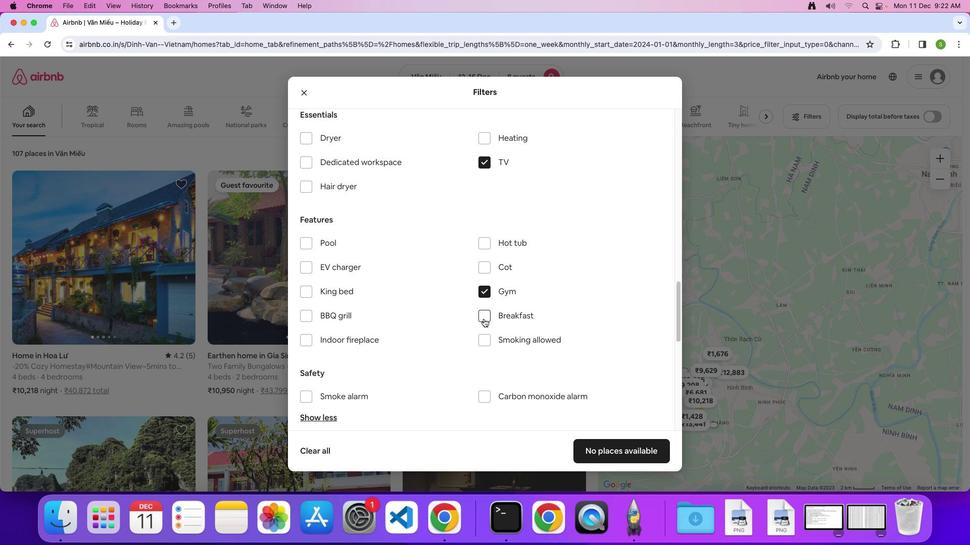 
Action: Mouse moved to (485, 340)
Screenshot: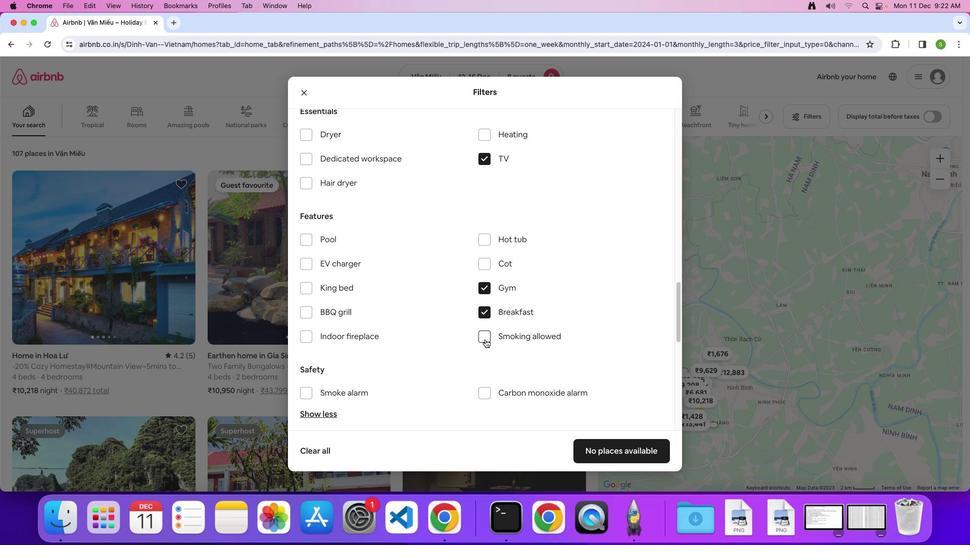 
Action: Mouse scrolled (485, 340) with delta (0, 0)
Screenshot: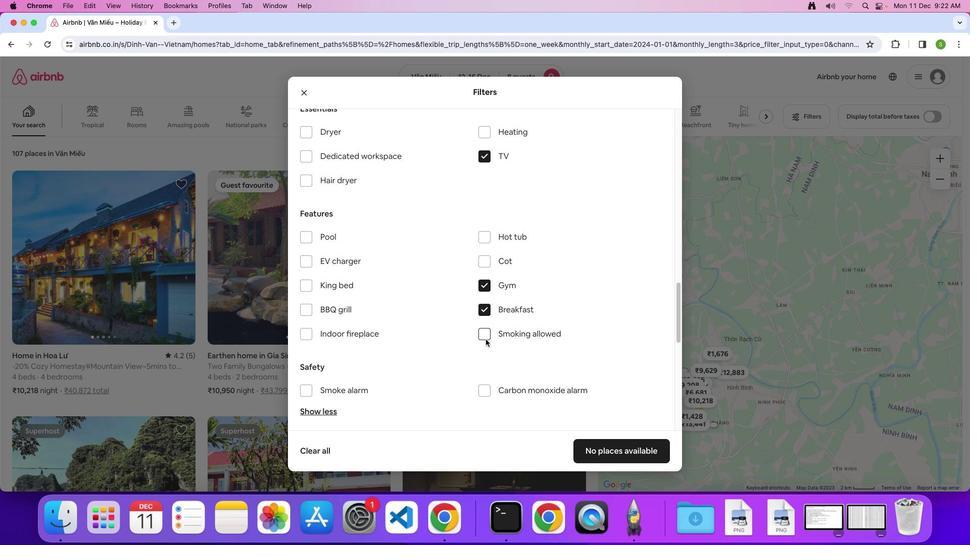 
Action: Mouse moved to (485, 340)
Screenshot: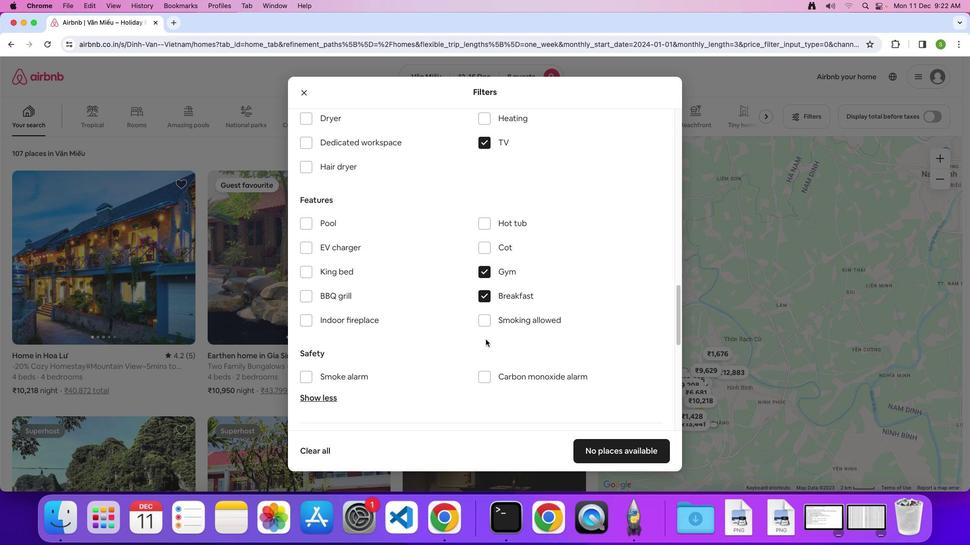 
Action: Mouse scrolled (485, 340) with delta (0, 0)
Screenshot: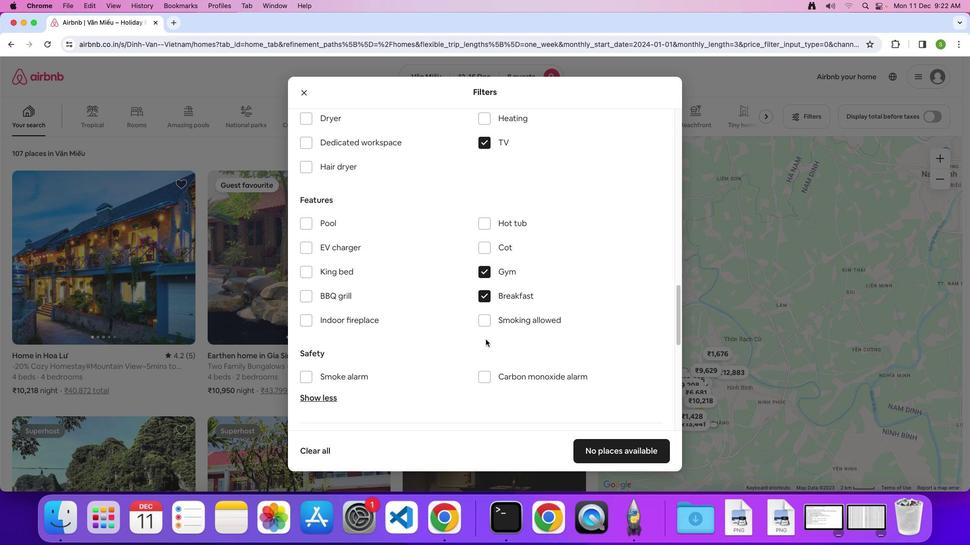 
Action: Mouse moved to (485, 340)
Screenshot: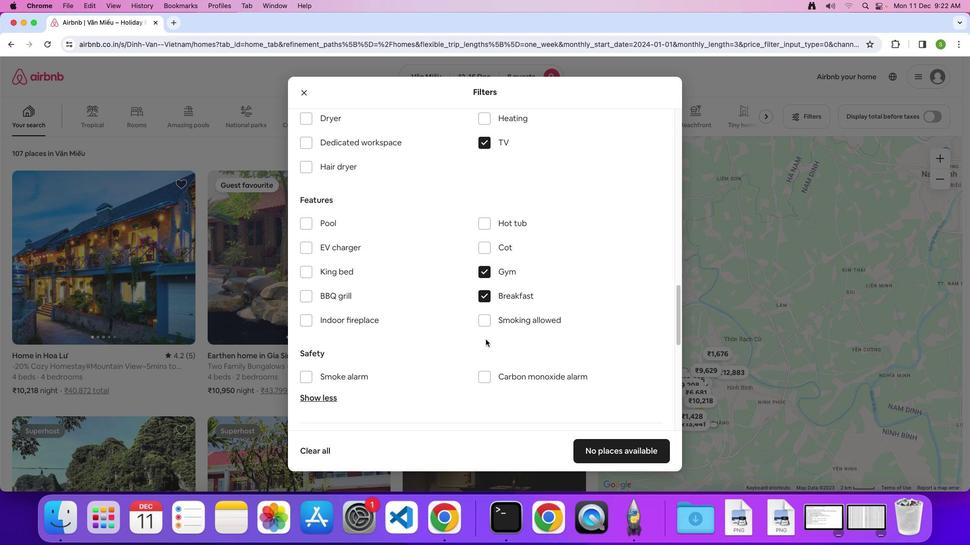 
Action: Mouse scrolled (485, 340) with delta (0, -1)
Screenshot: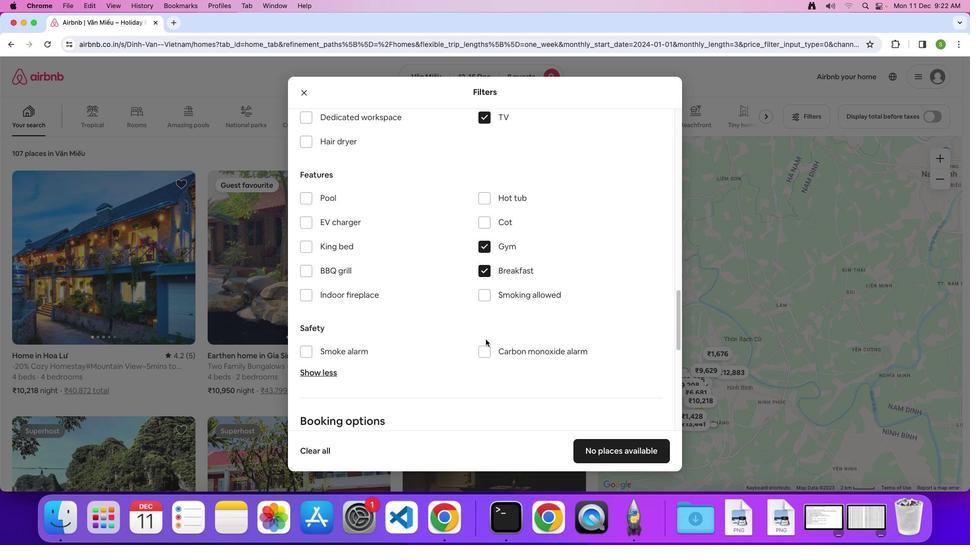 
Action: Mouse moved to (486, 340)
Screenshot: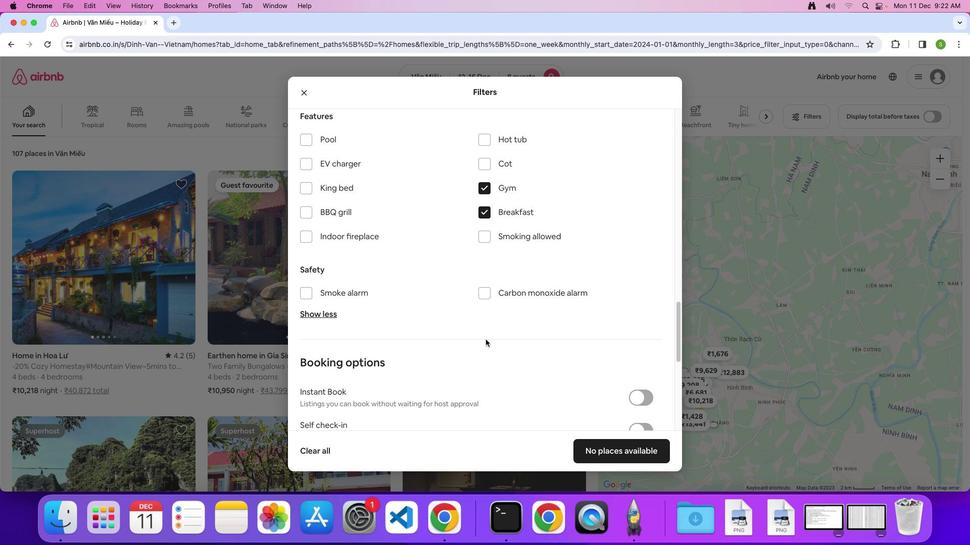 
Action: Mouse scrolled (486, 340) with delta (0, 0)
Screenshot: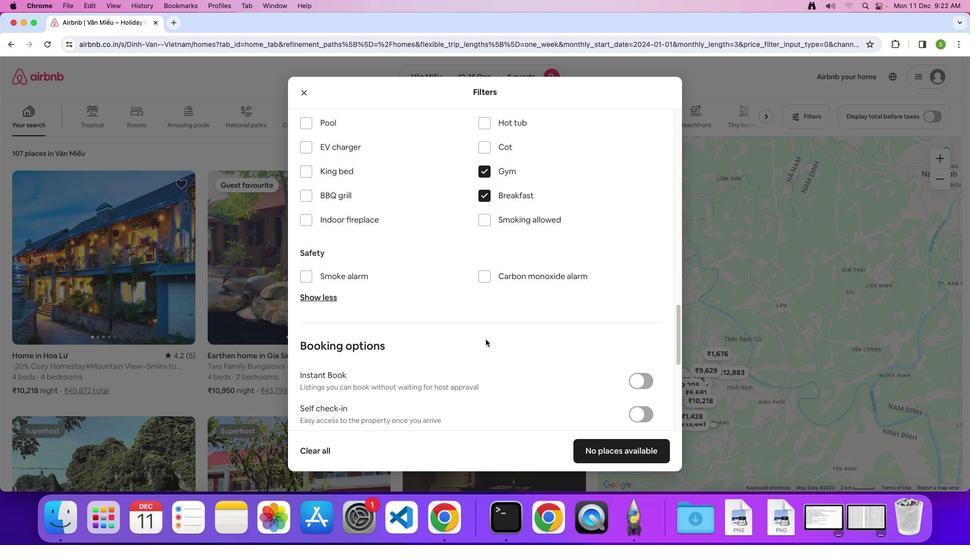 
Action: Mouse scrolled (486, 340) with delta (0, 0)
Screenshot: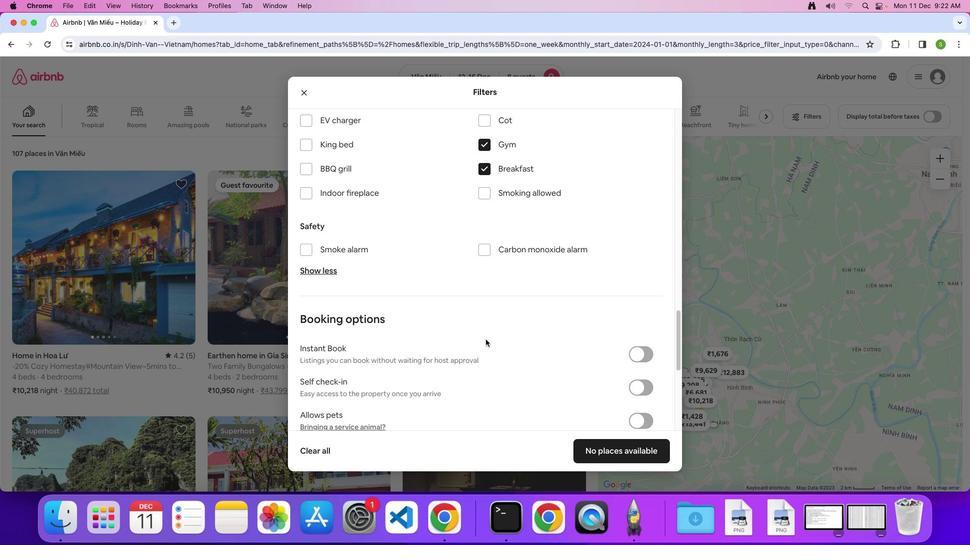 
Action: Mouse scrolled (486, 340) with delta (0, -1)
Screenshot: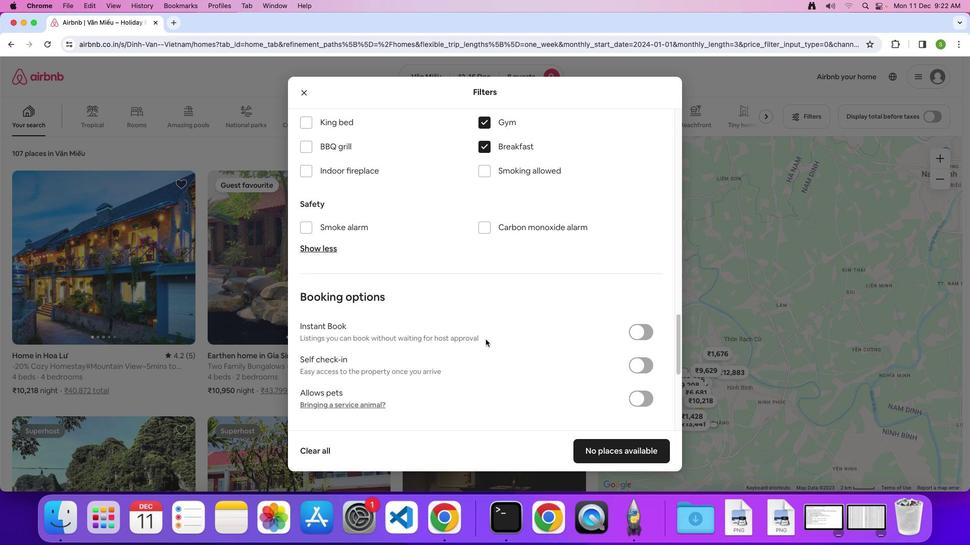 
Action: Mouse scrolled (486, 340) with delta (0, -2)
Screenshot: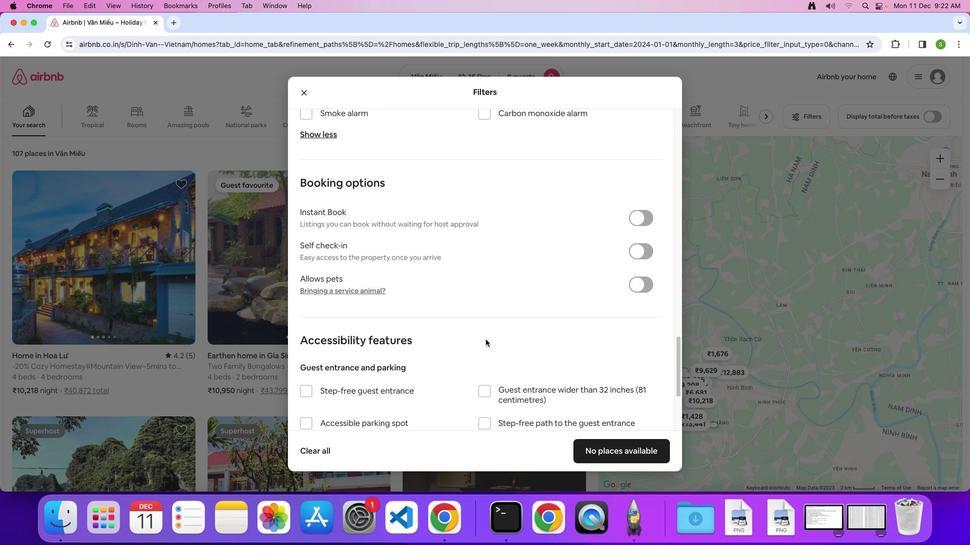 
Action: Mouse scrolled (486, 340) with delta (0, 0)
Screenshot: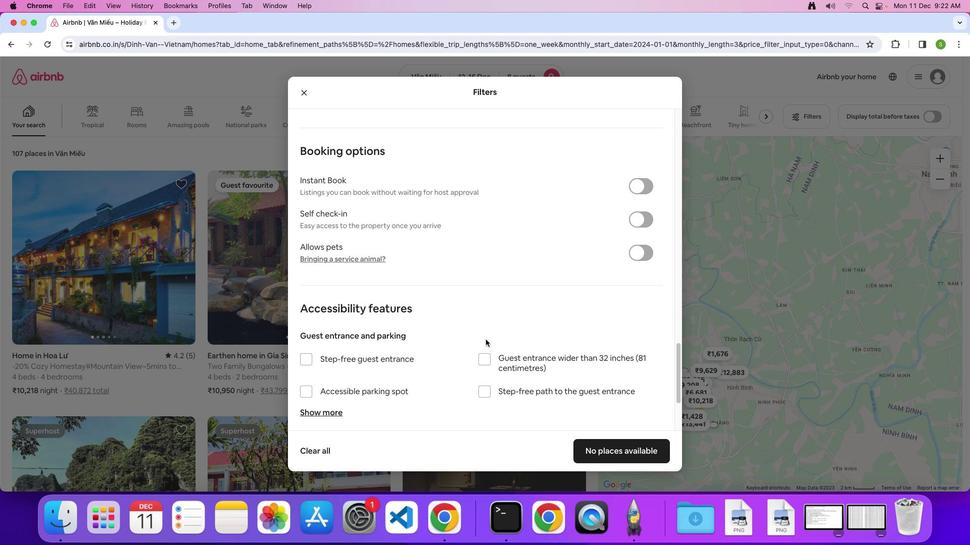 
Action: Mouse scrolled (486, 340) with delta (0, 0)
Screenshot: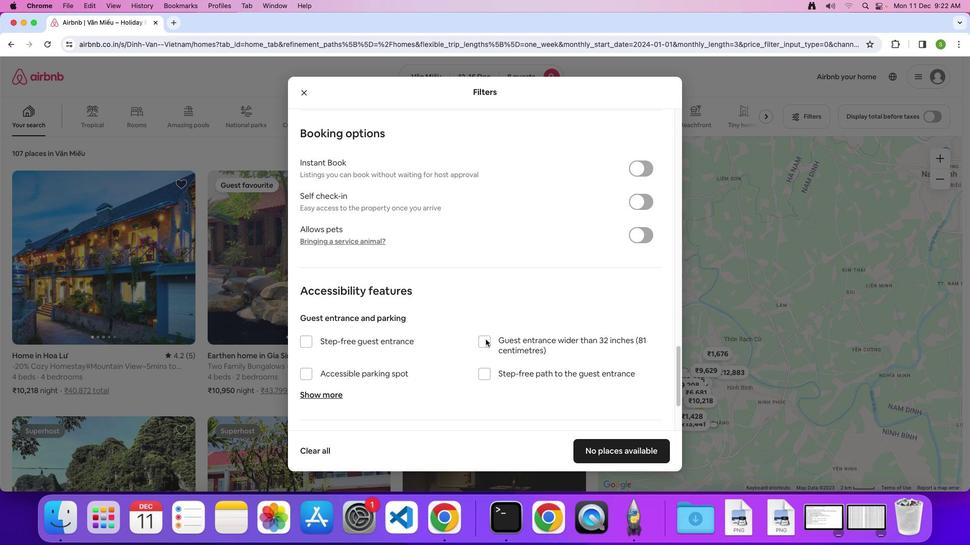 
Action: Mouse scrolled (486, 340) with delta (0, -1)
Screenshot: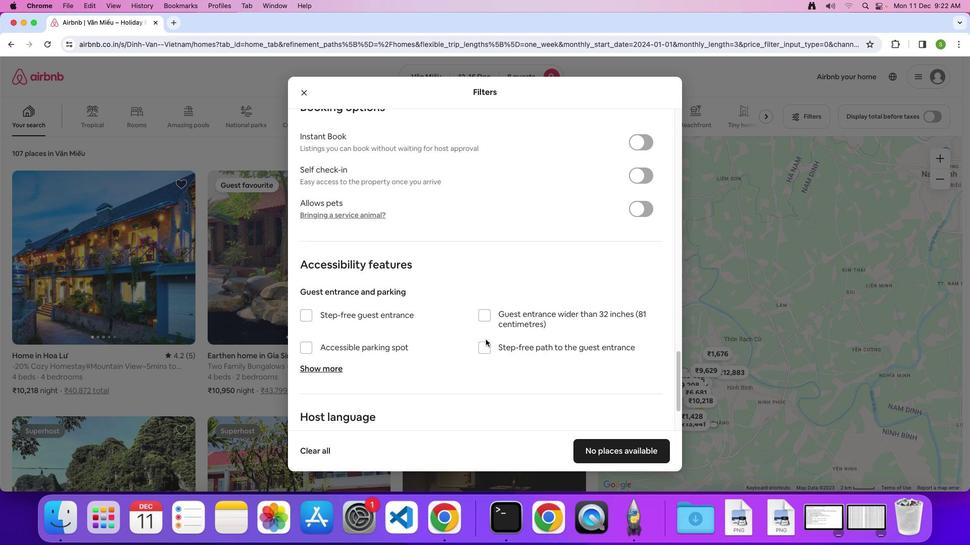 
Action: Mouse scrolled (486, 340) with delta (0, 0)
Screenshot: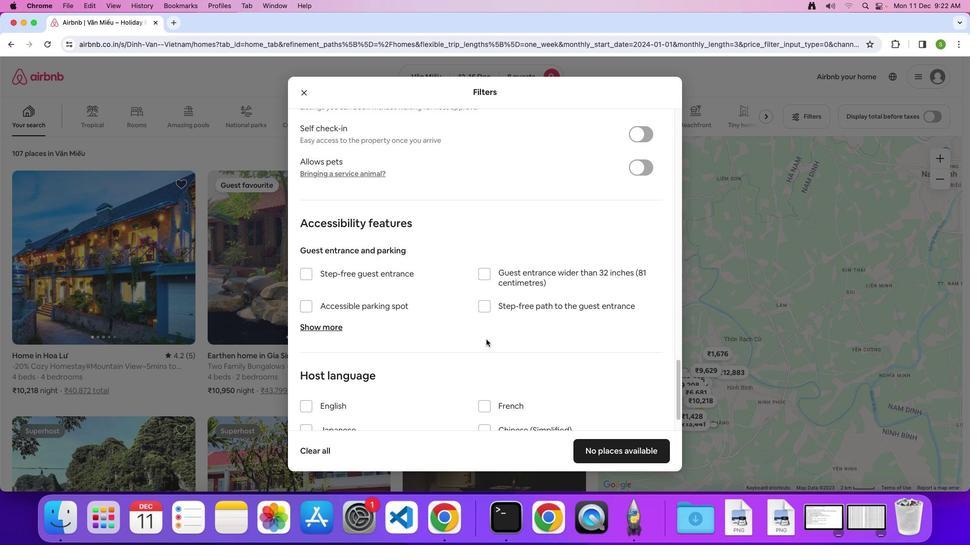 
Action: Mouse moved to (486, 340)
Screenshot: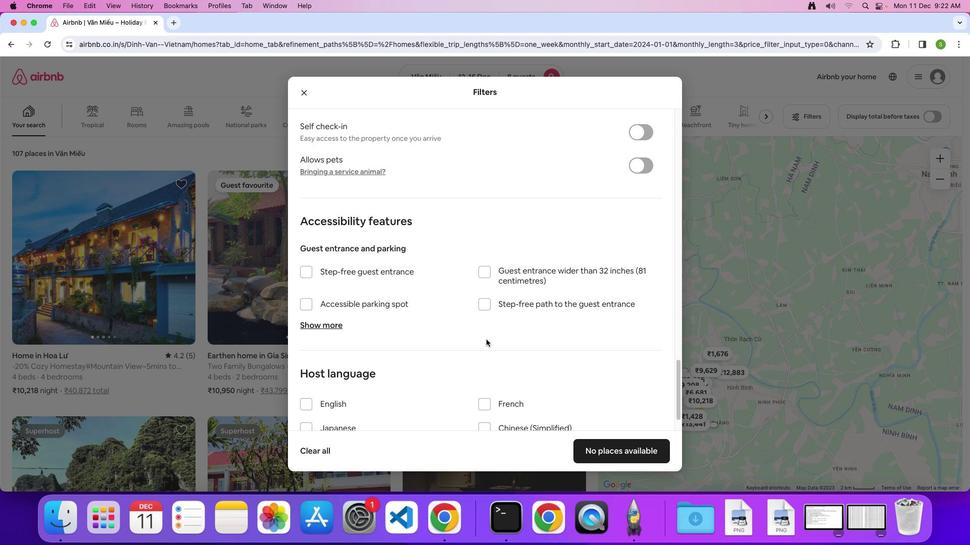 
Action: Mouse scrolled (486, 340) with delta (0, 0)
Screenshot: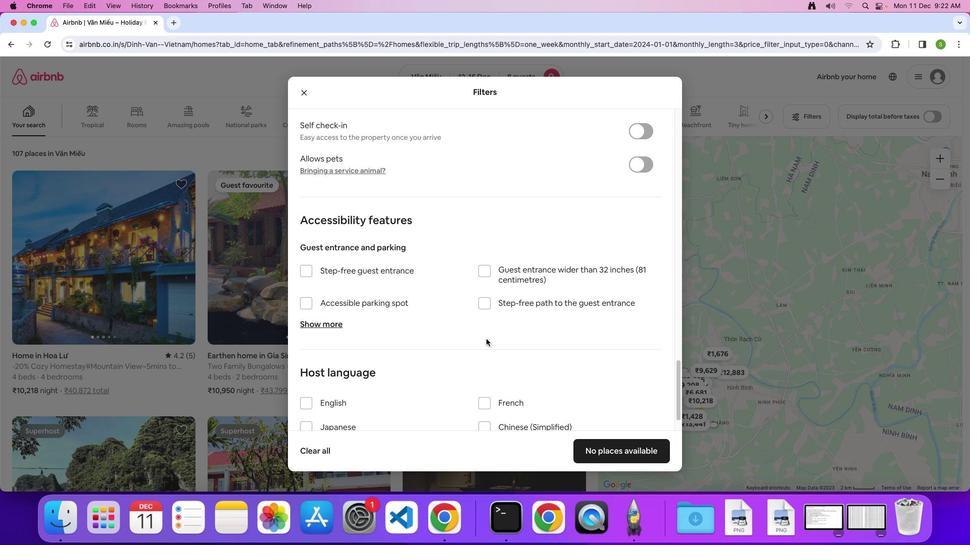 
Action: Mouse moved to (486, 339)
Screenshot: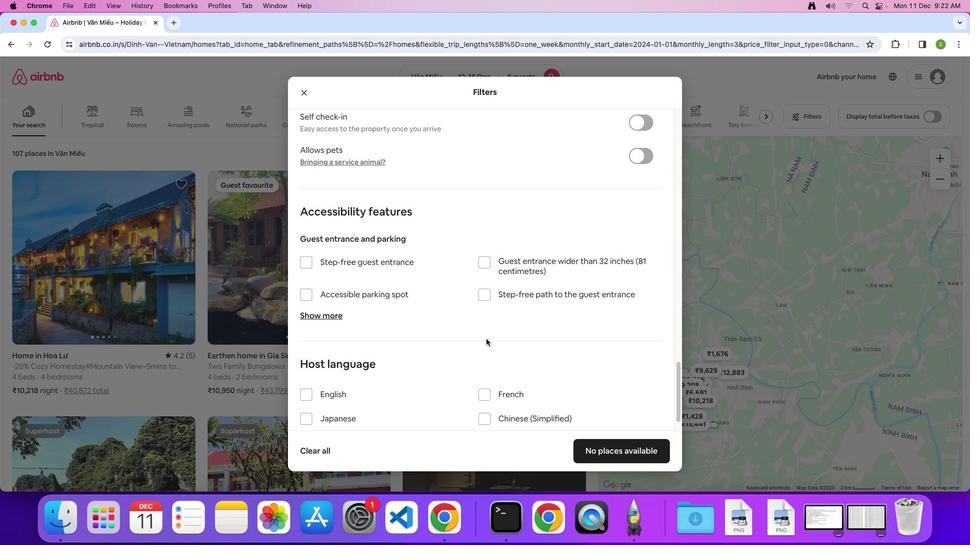 
Action: Mouse scrolled (486, 339) with delta (0, 0)
Screenshot: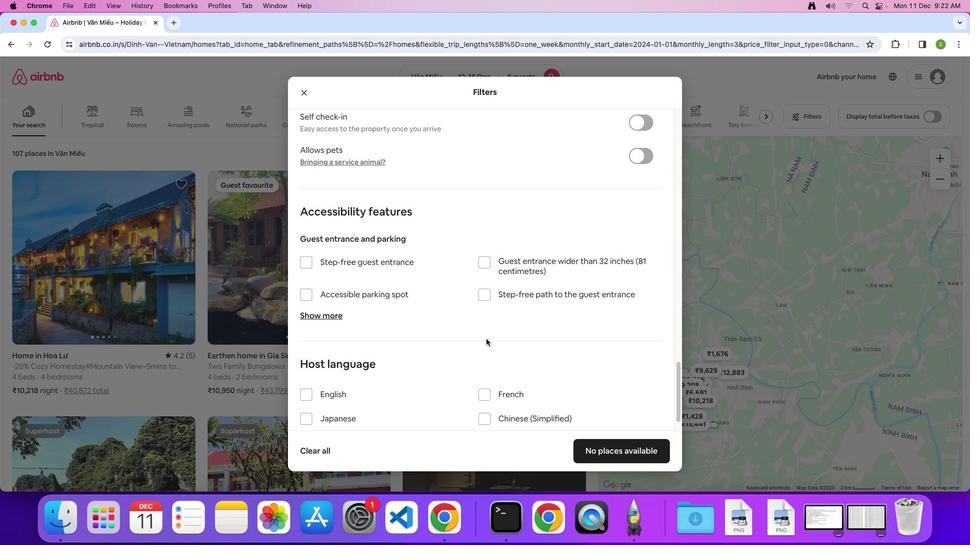 
Action: Mouse moved to (486, 339)
Screenshot: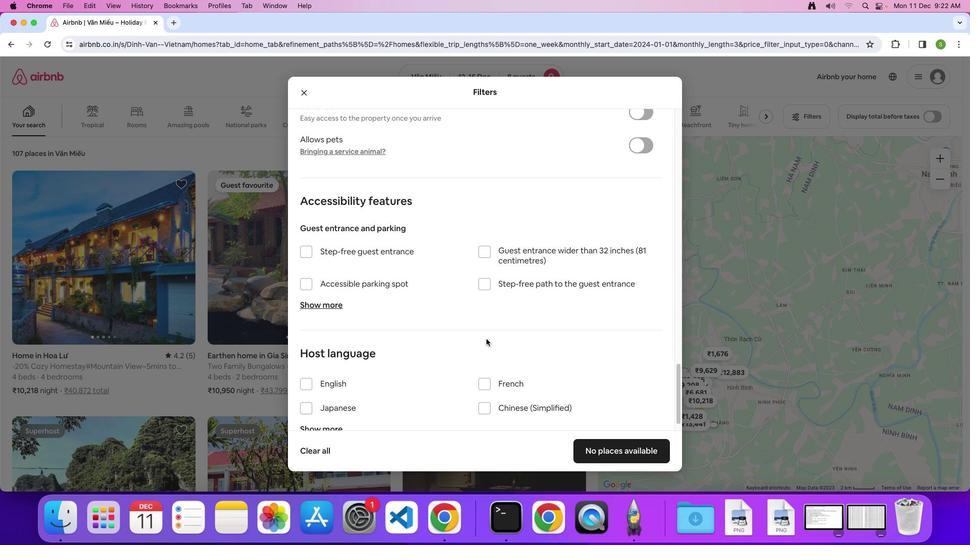 
Action: Mouse scrolled (486, 339) with delta (0, 0)
Screenshot: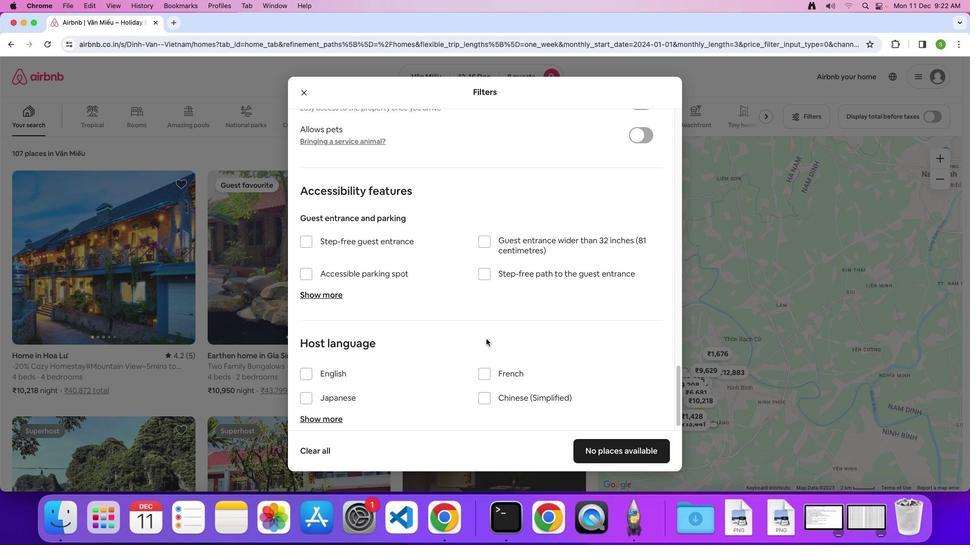 
Action: Mouse scrolled (486, 339) with delta (0, 0)
Screenshot: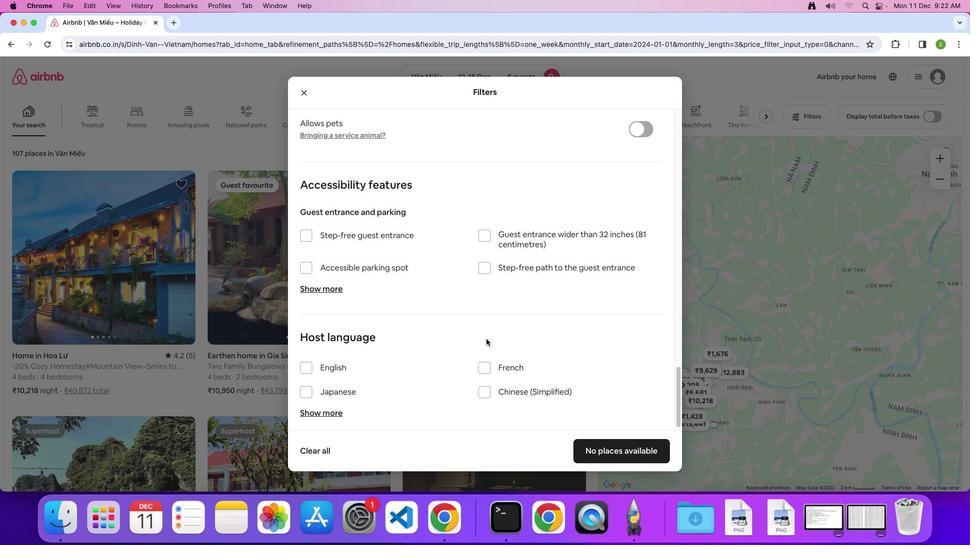 
Action: Mouse scrolled (486, 339) with delta (0, -1)
Screenshot: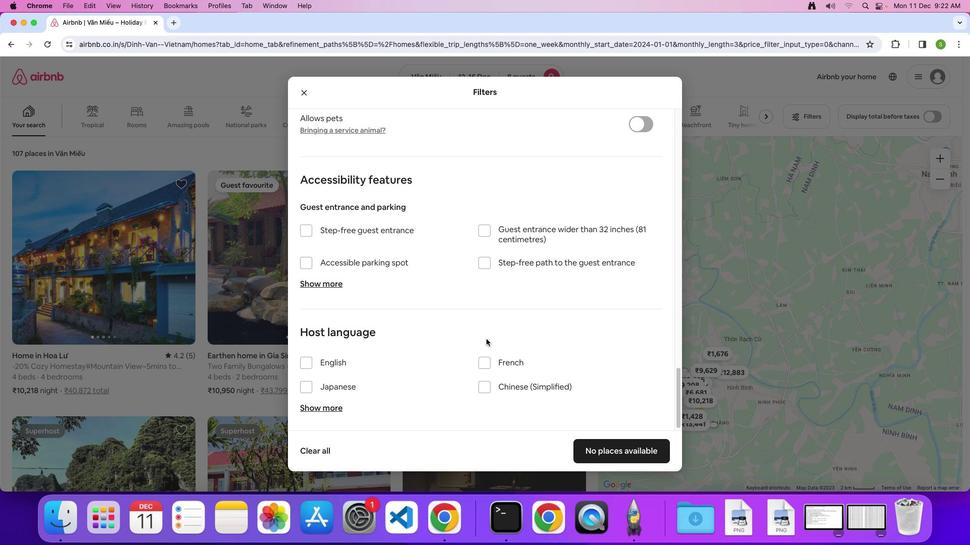 
Action: Mouse moved to (486, 339)
Screenshot: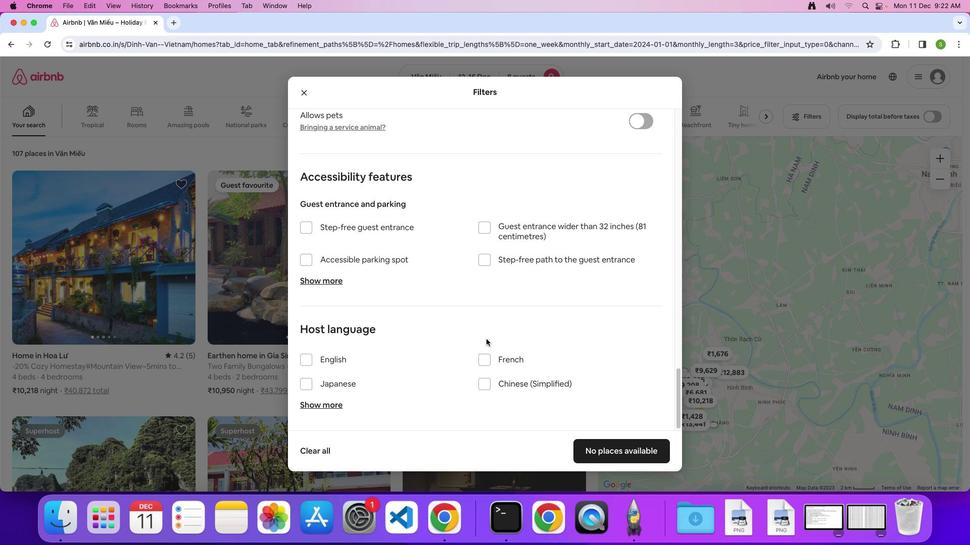 
Action: Mouse scrolled (486, 339) with delta (0, 0)
Screenshot: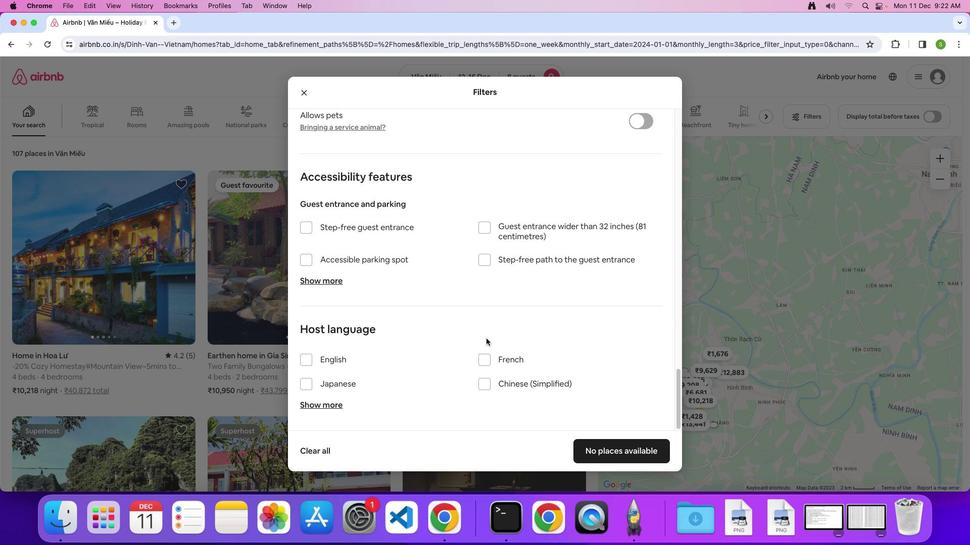 
Action: Mouse moved to (486, 339)
Screenshot: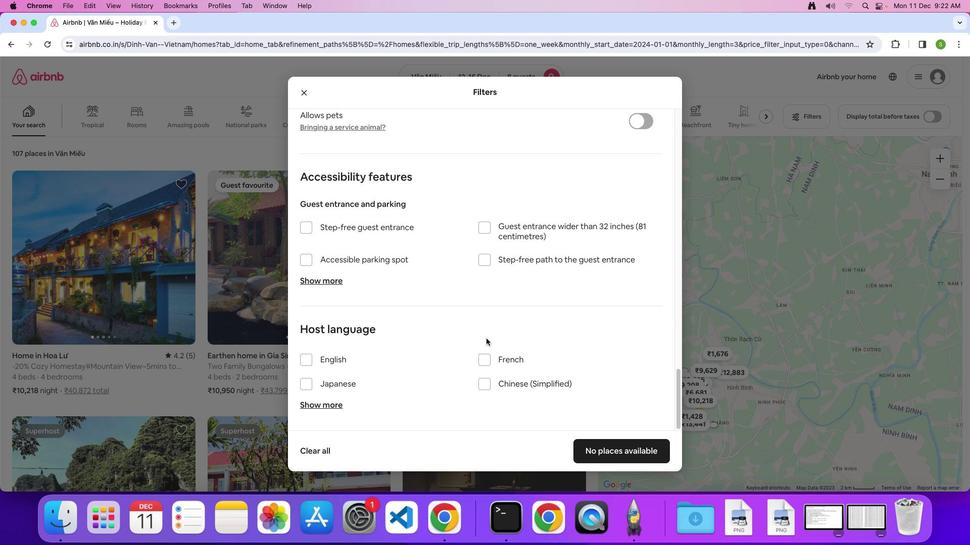 
Action: Mouse scrolled (486, 339) with delta (0, 0)
Screenshot: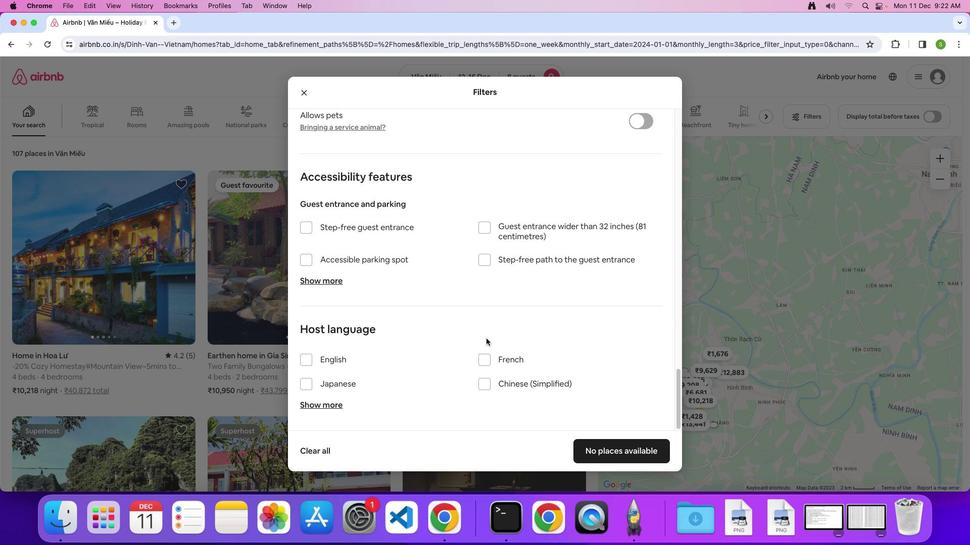 
Action: Mouse moved to (486, 339)
Screenshot: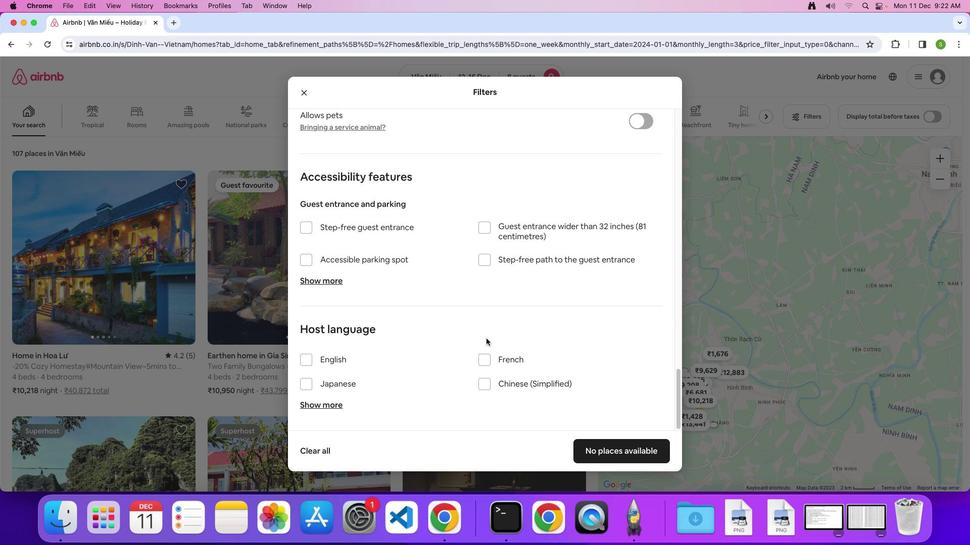 
Action: Mouse scrolled (486, 339) with delta (0, -1)
Screenshot: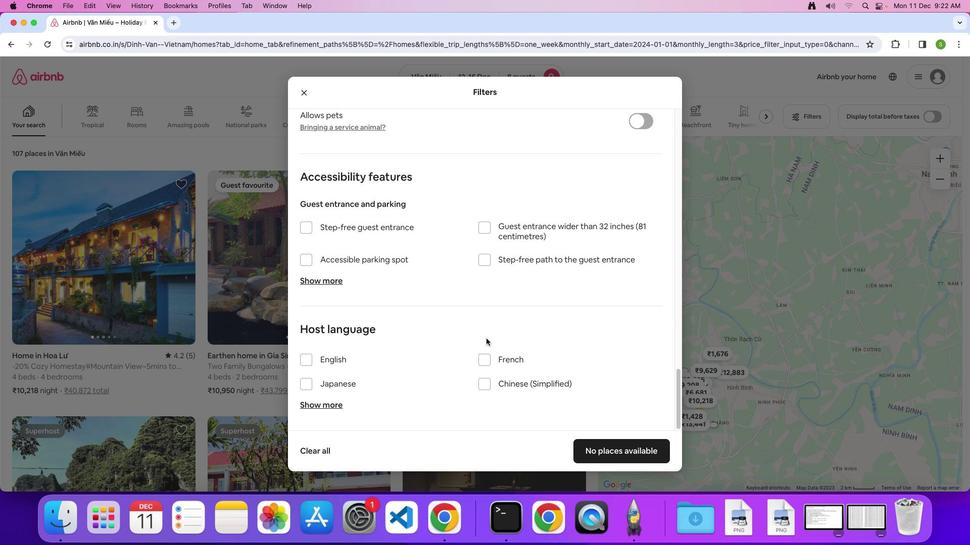 
Action: Mouse moved to (486, 338)
Screenshot: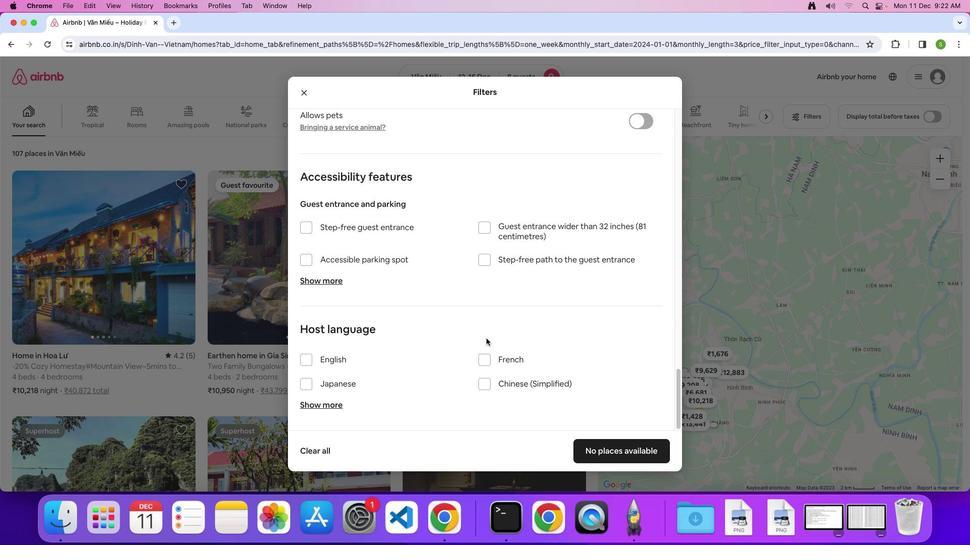 
Action: Mouse scrolled (486, 338) with delta (0, -2)
Screenshot: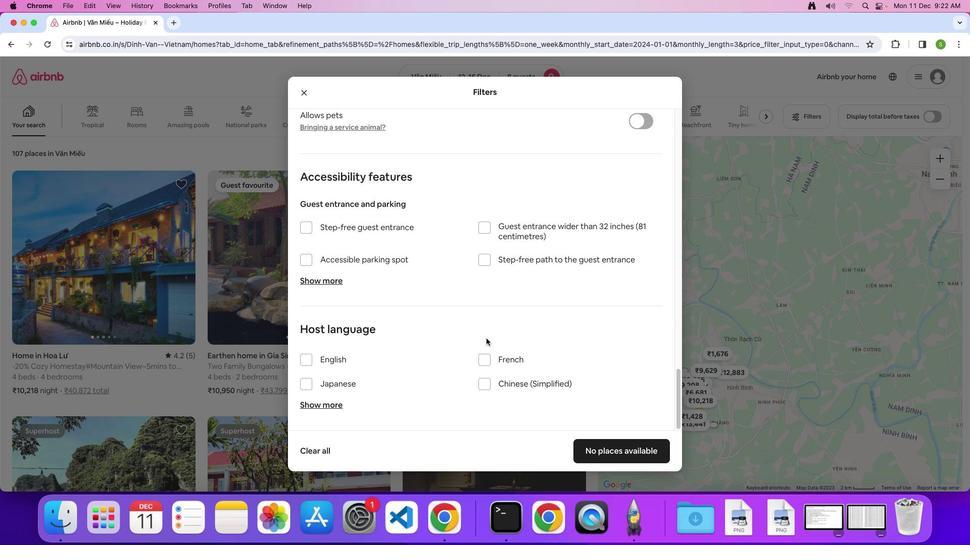 
Action: Mouse moved to (616, 447)
Screenshot: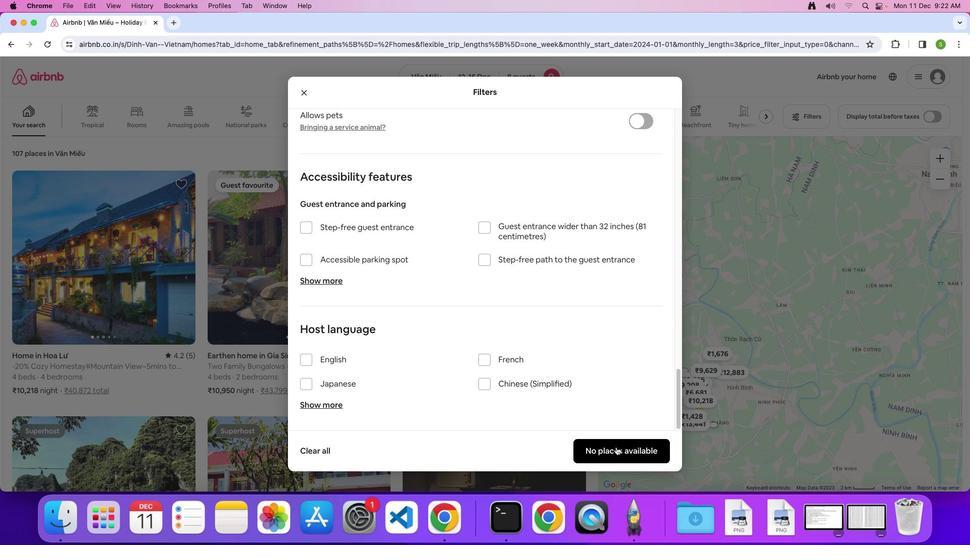 
Action: Mouse pressed left at (616, 447)
Screenshot: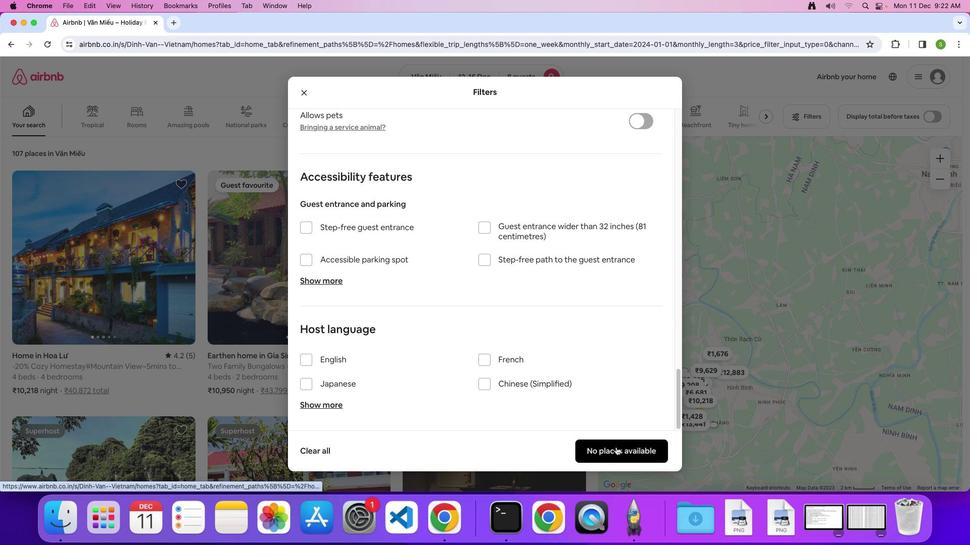 
Action: Mouse moved to (481, 246)
Screenshot: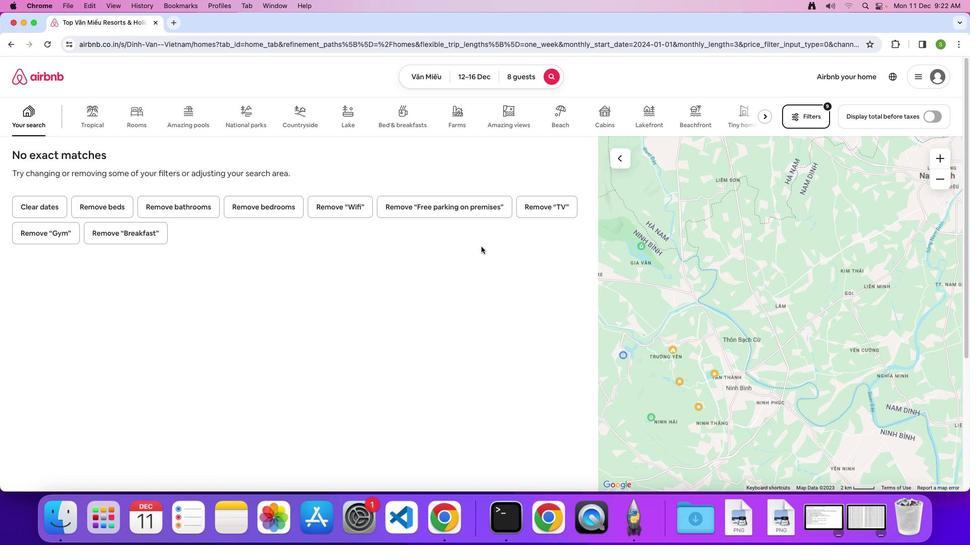 
